 Task: Create a label design for a craft beer brand.
Action: Mouse moved to (29, 86)
Screenshot: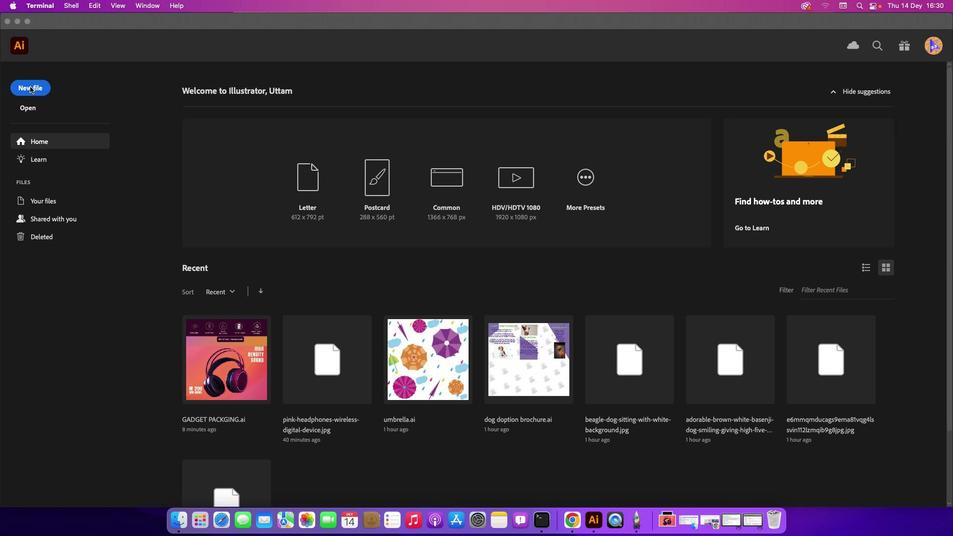 
Action: Mouse pressed left at (29, 86)
Screenshot: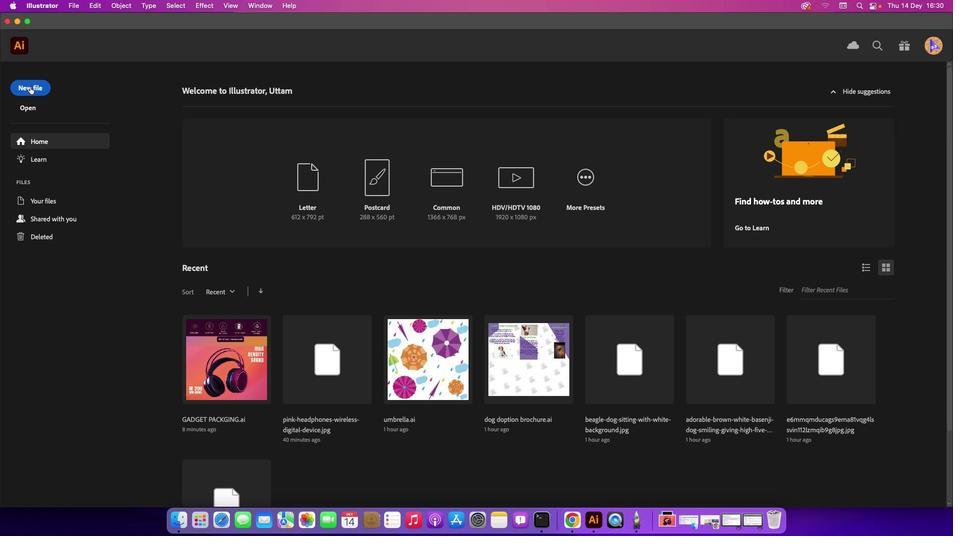 
Action: Mouse pressed left at (29, 86)
Screenshot: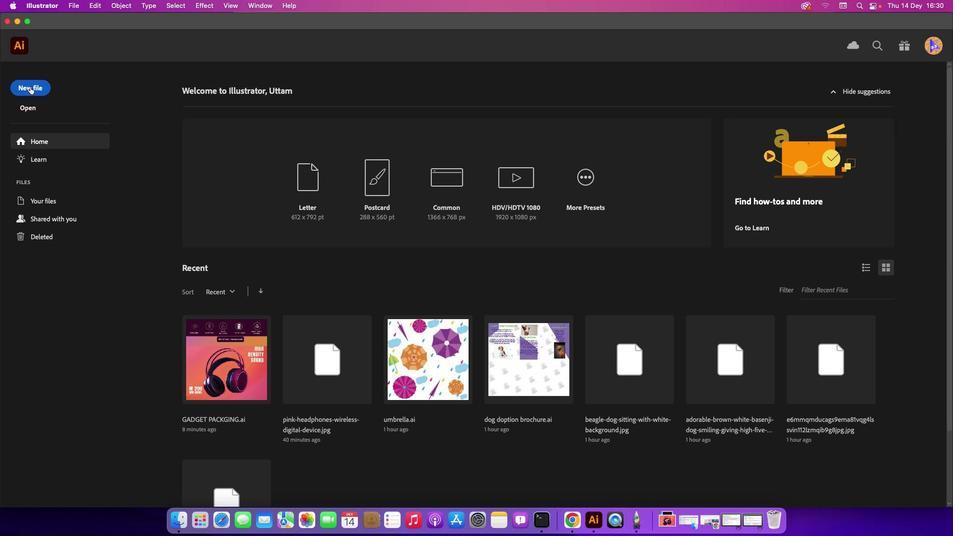 
Action: Mouse moved to (338, 102)
Screenshot: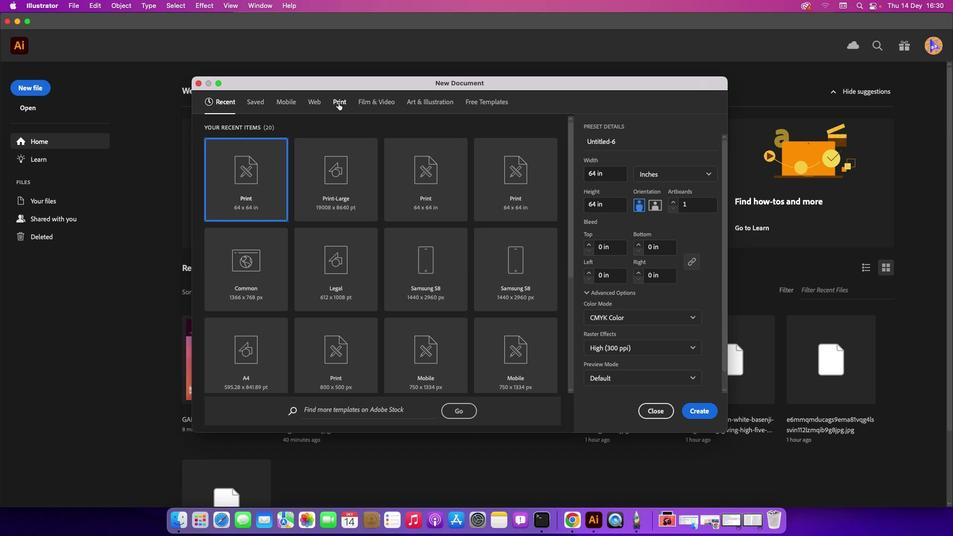 
Action: Mouse pressed left at (338, 102)
Screenshot: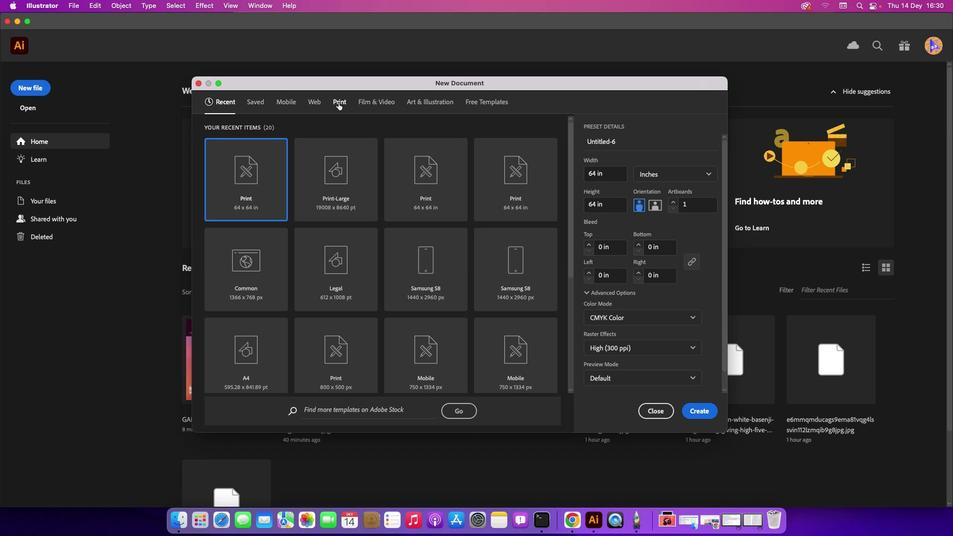 
Action: Mouse moved to (259, 104)
Screenshot: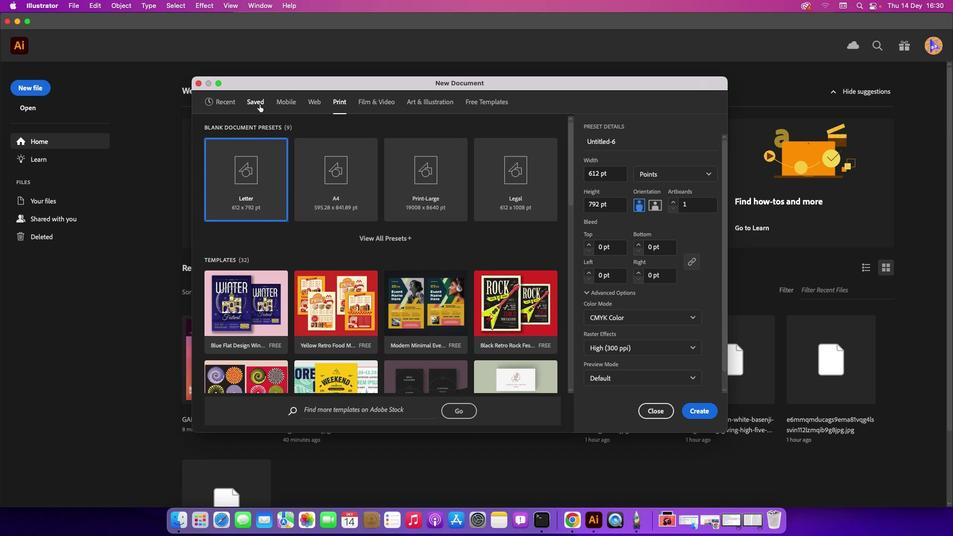
Action: Mouse pressed left at (259, 104)
Screenshot: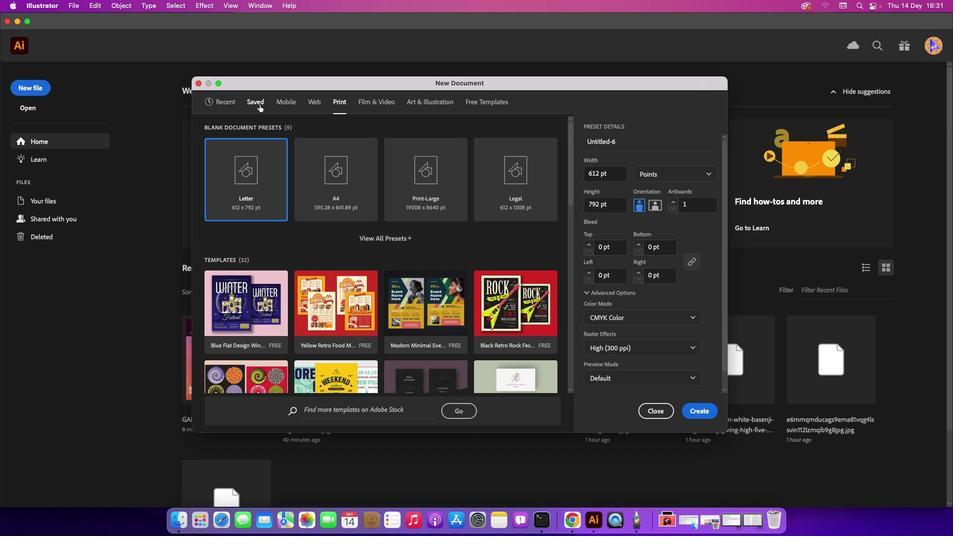 
Action: Mouse moved to (233, 102)
Screenshot: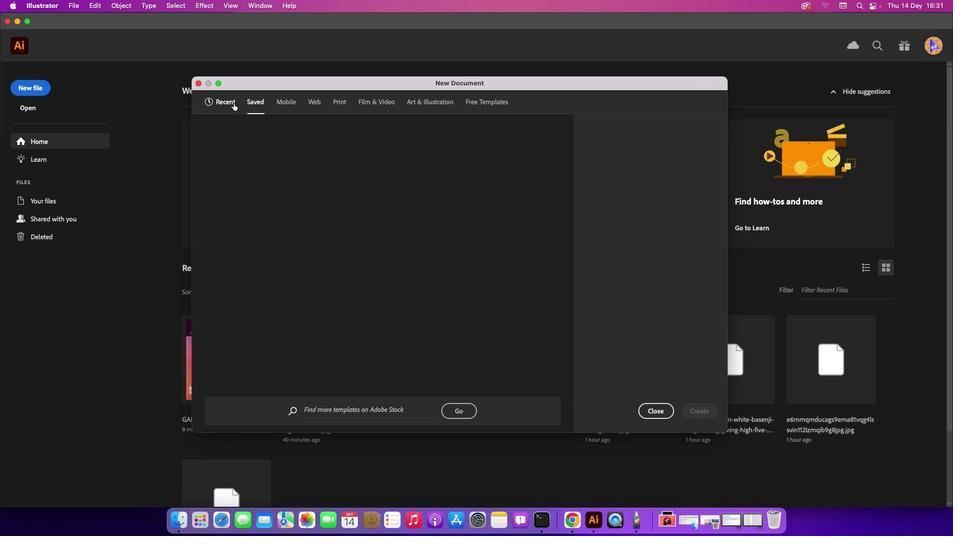 
Action: Mouse pressed left at (233, 102)
Screenshot: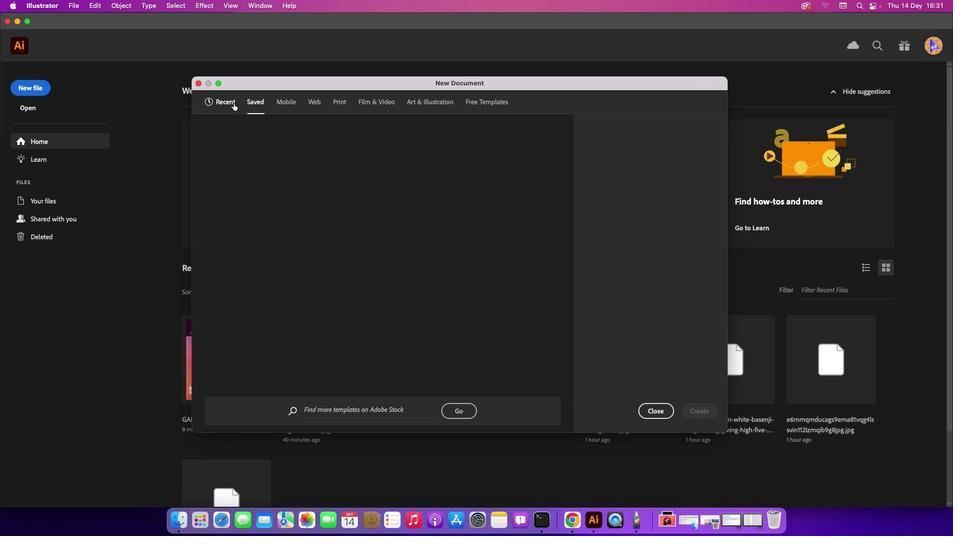 
Action: Mouse moved to (337, 195)
Screenshot: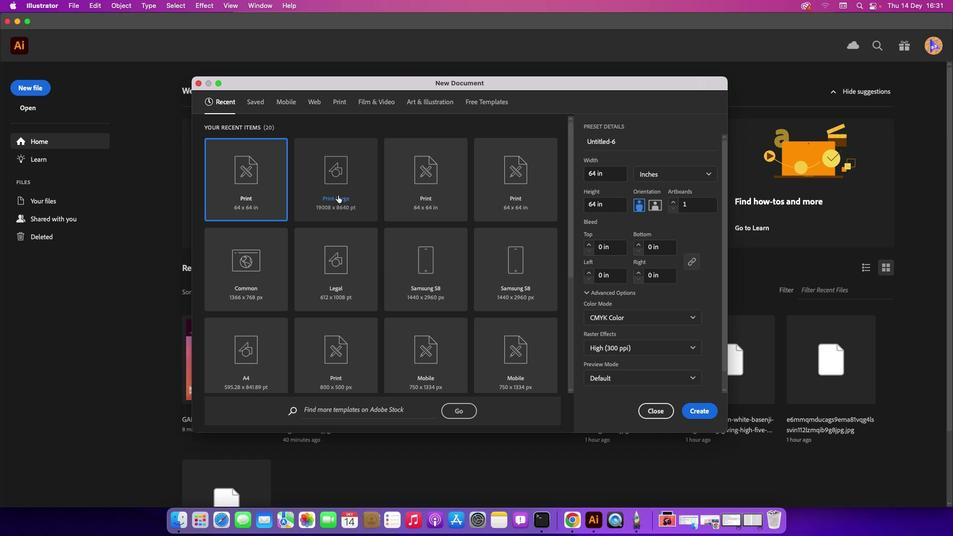 
Action: Mouse pressed left at (337, 195)
Screenshot: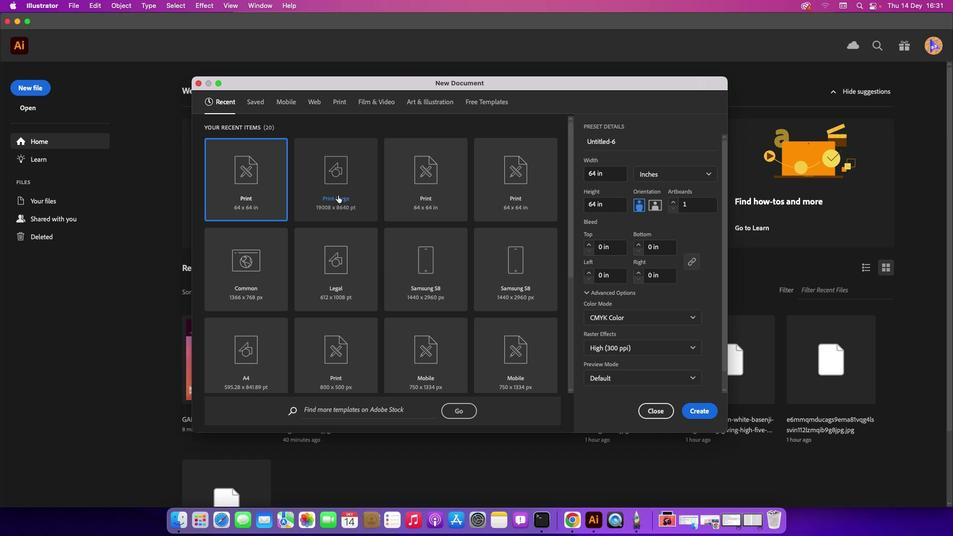 
Action: Mouse moved to (702, 408)
Screenshot: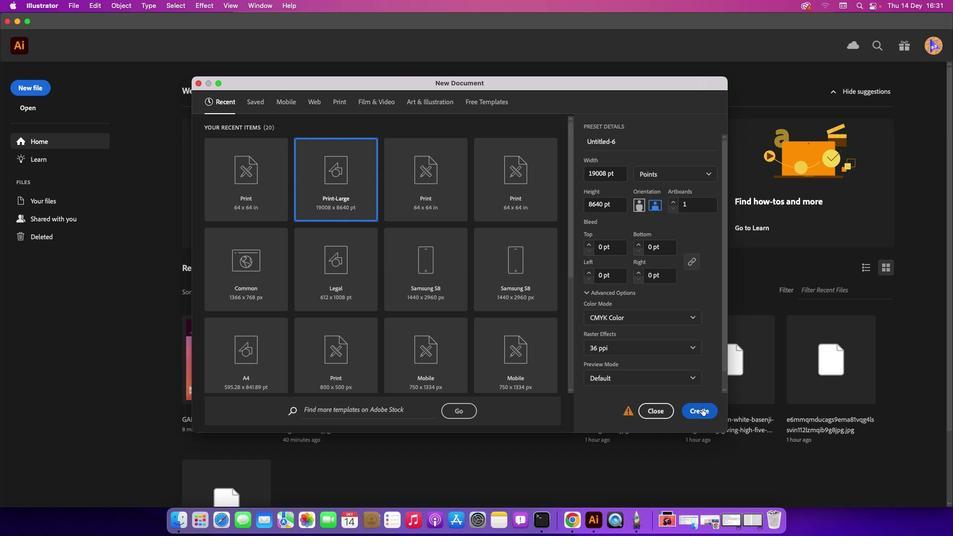 
Action: Mouse pressed left at (702, 408)
Screenshot: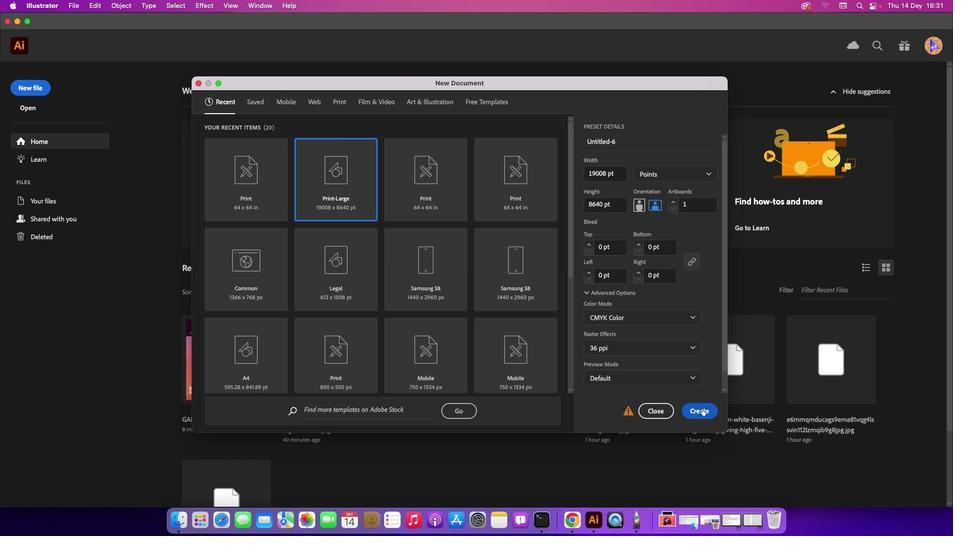 
Action: Mouse moved to (15, 93)
Screenshot: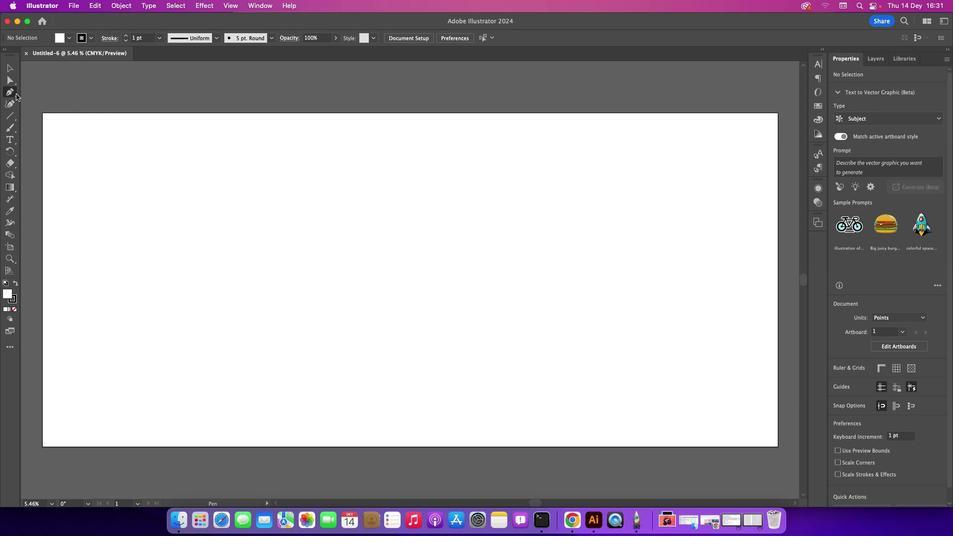 
Action: Mouse pressed left at (15, 93)
Screenshot: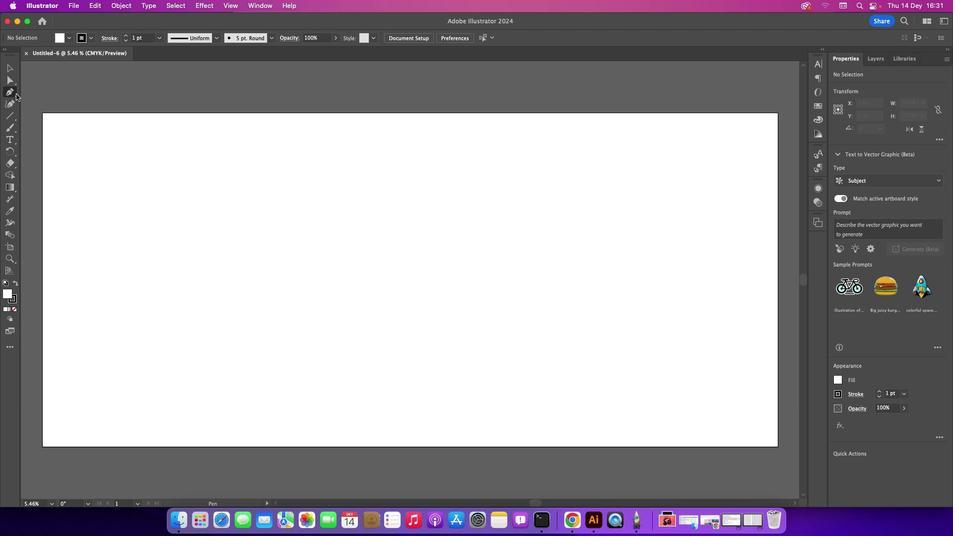 
Action: Mouse moved to (250, 200)
Screenshot: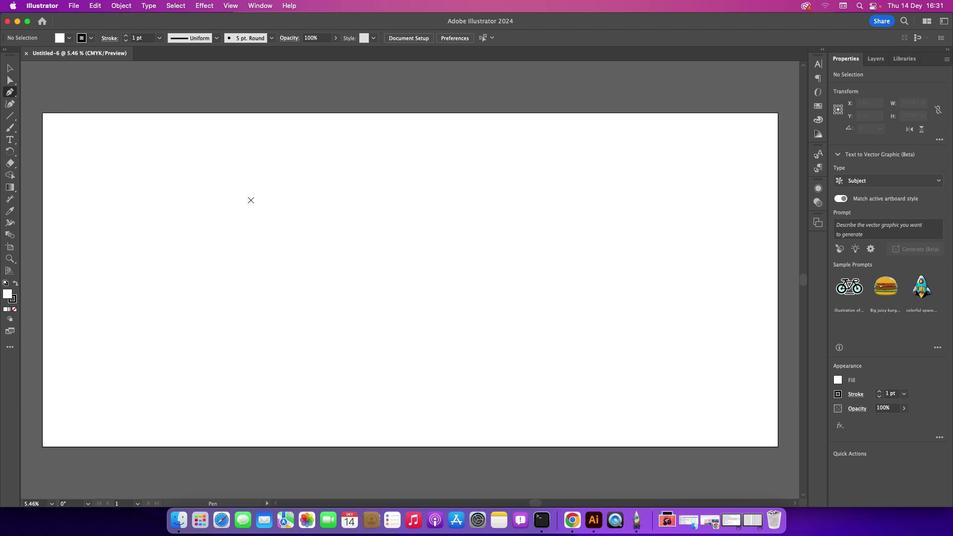 
Action: Key pressed Key.caps_lock
Screenshot: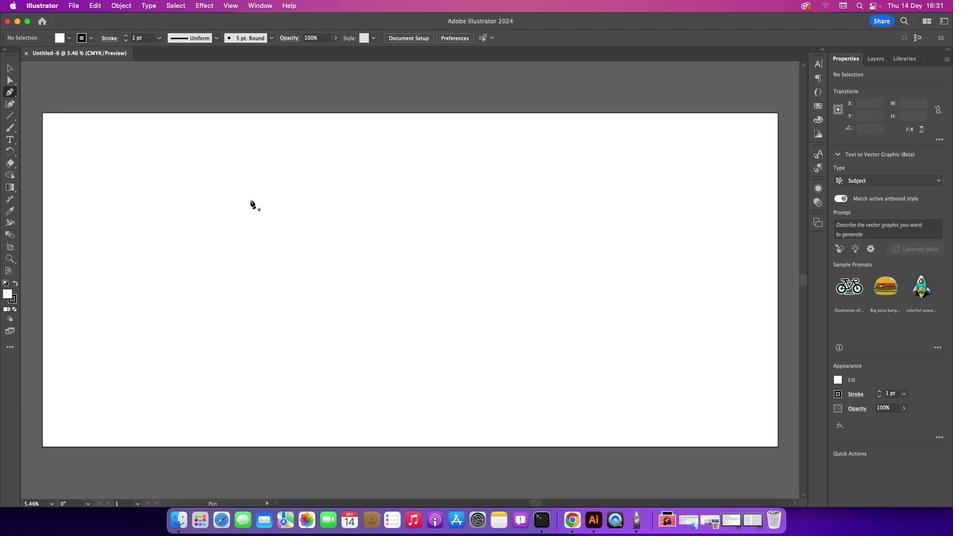 
Action: Mouse moved to (271, 187)
Screenshot: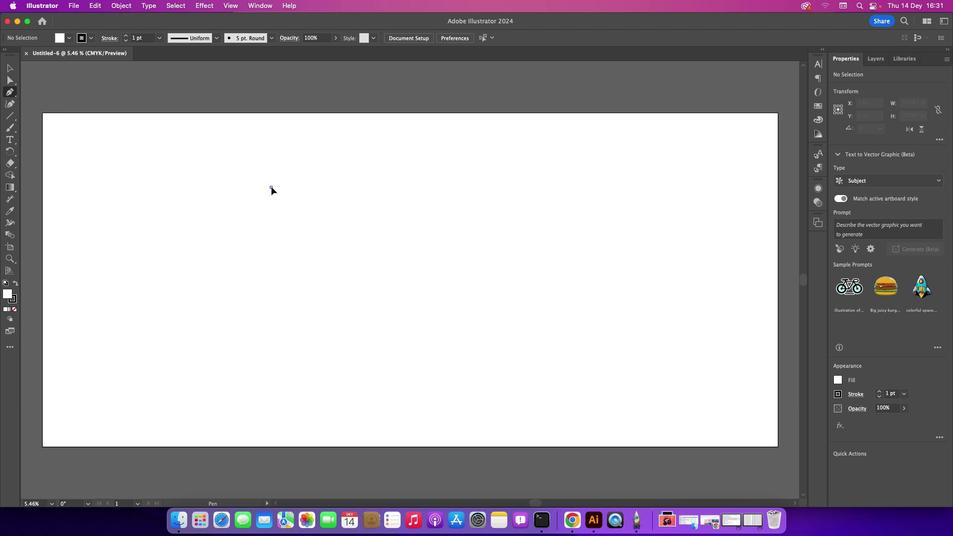 
Action: Mouse pressed left at (271, 187)
Screenshot: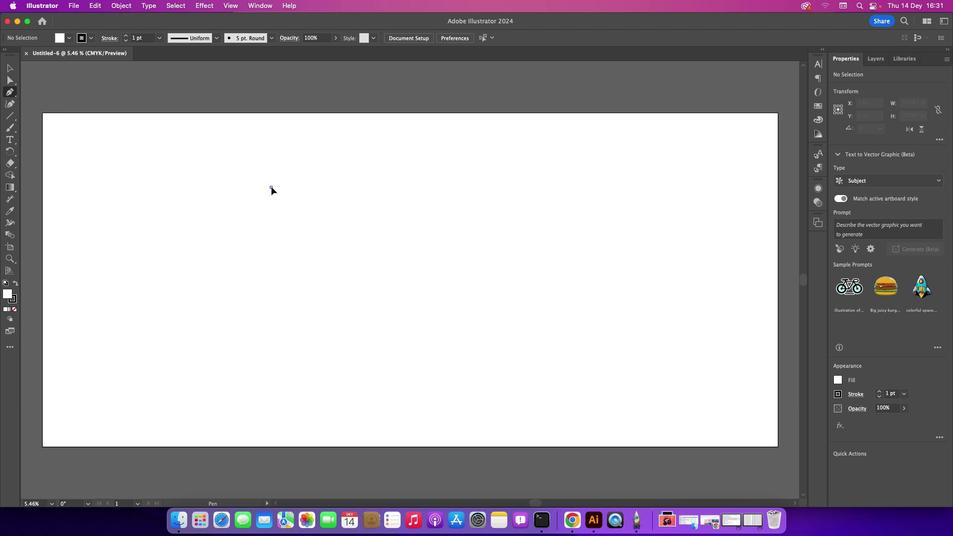 
Action: Mouse moved to (279, 256)
Screenshot: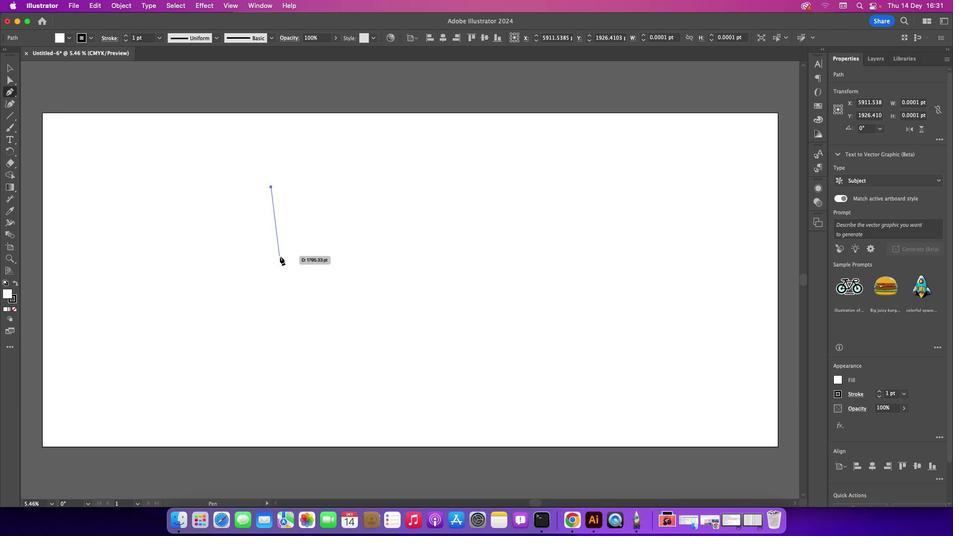 
Action: Mouse pressed left at (279, 256)
Screenshot: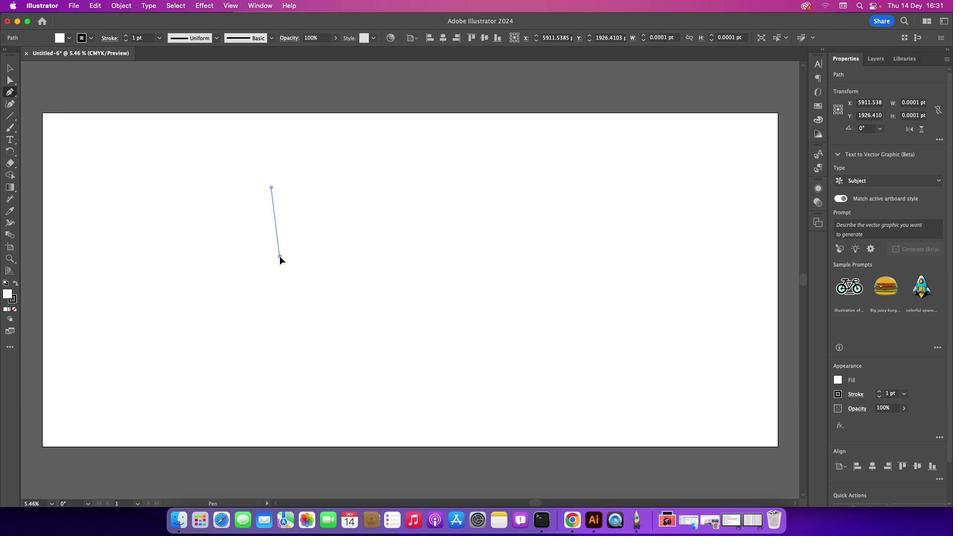 
Action: Mouse moved to (279, 256)
Screenshot: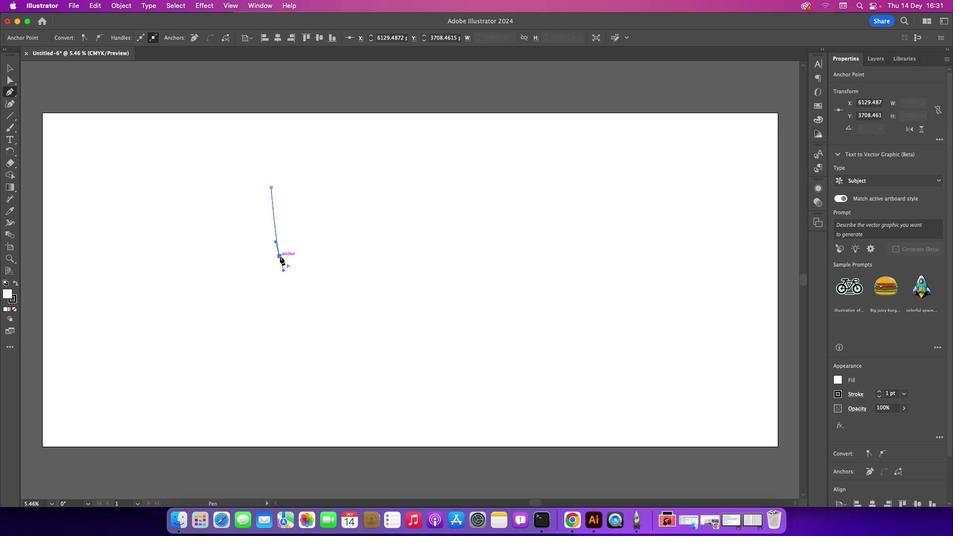
Action: Mouse pressed left at (279, 256)
Screenshot: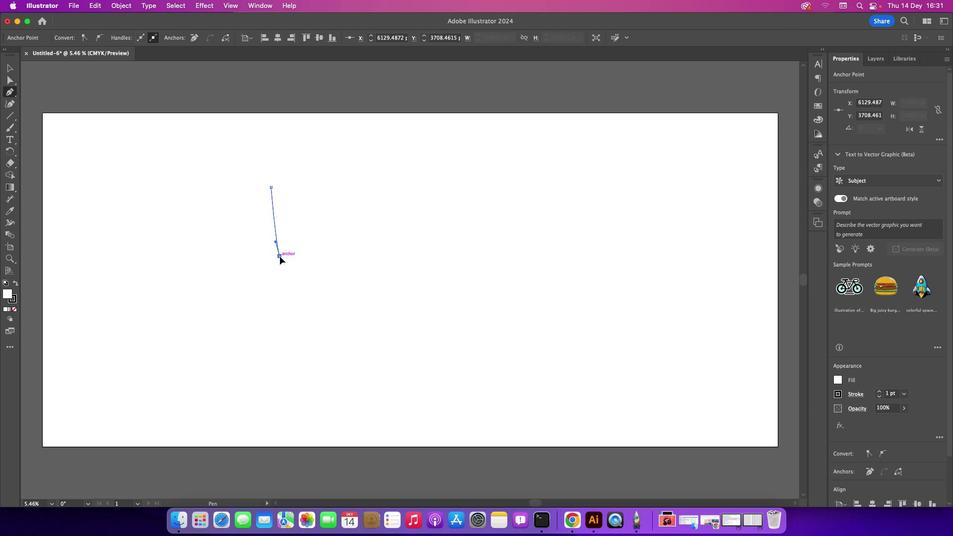 
Action: Mouse moved to (343, 239)
Screenshot: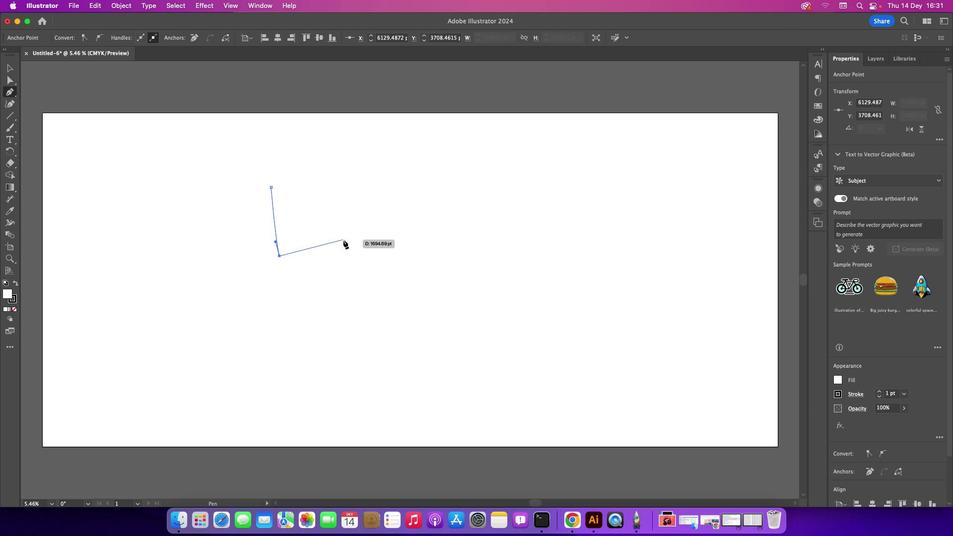 
Action: Mouse pressed left at (343, 239)
Screenshot: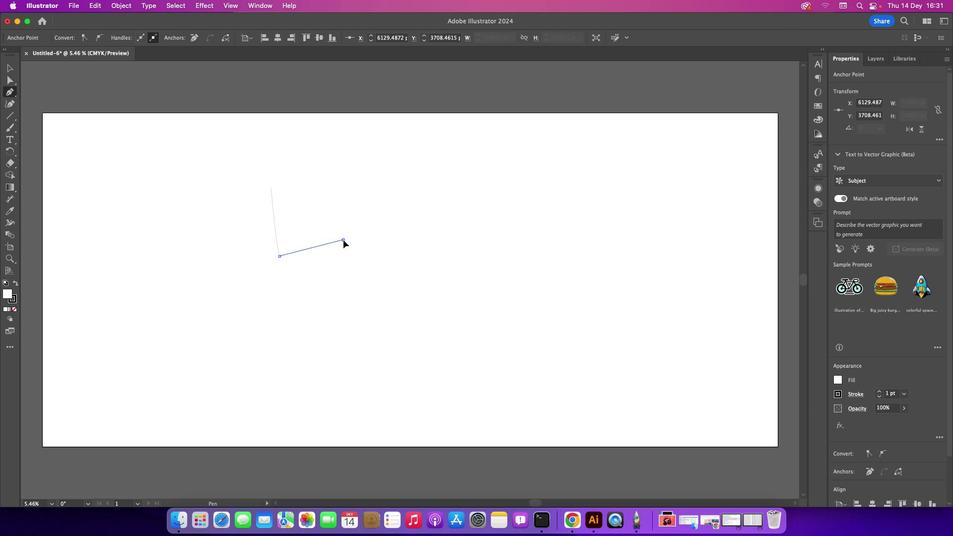 
Action: Mouse moved to (343, 239)
Screenshot: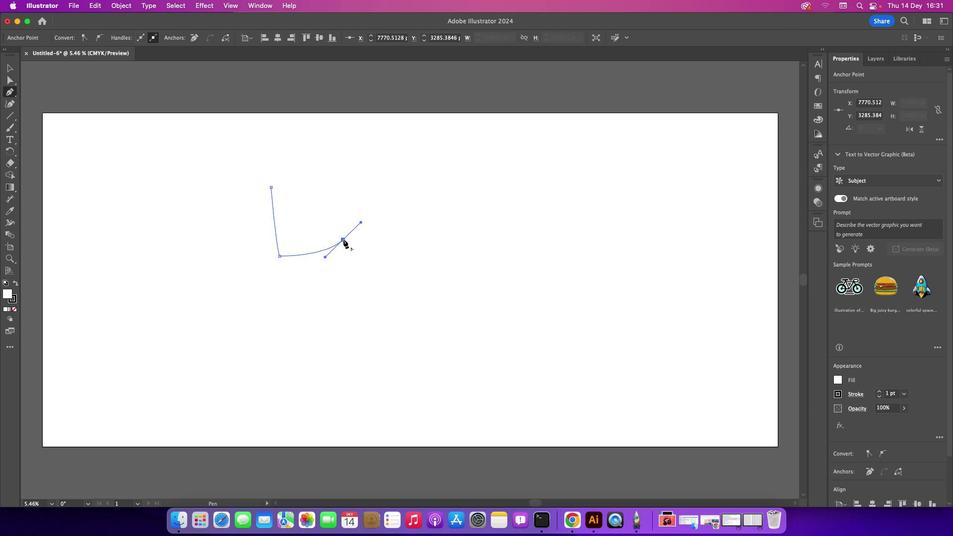 
Action: Mouse pressed left at (343, 239)
Screenshot: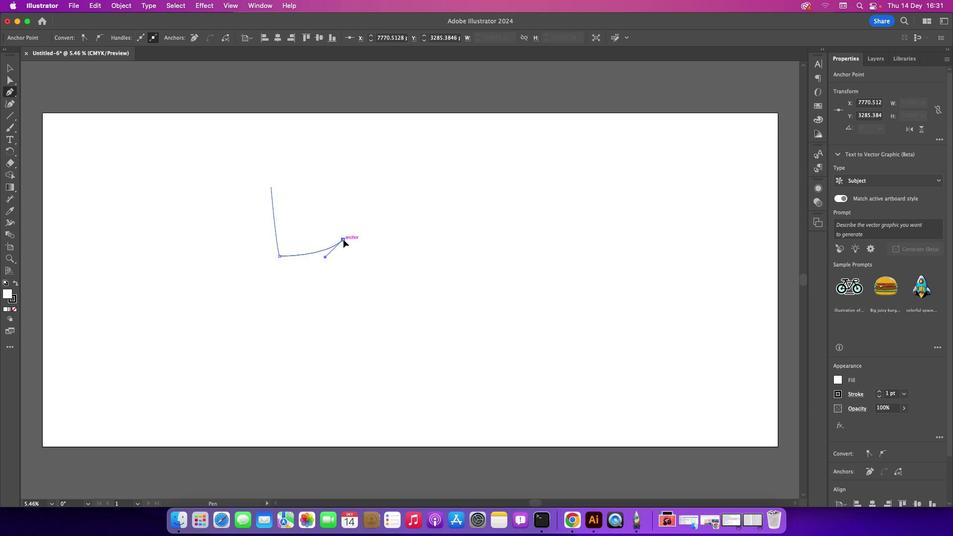 
Action: Mouse moved to (322, 176)
Screenshot: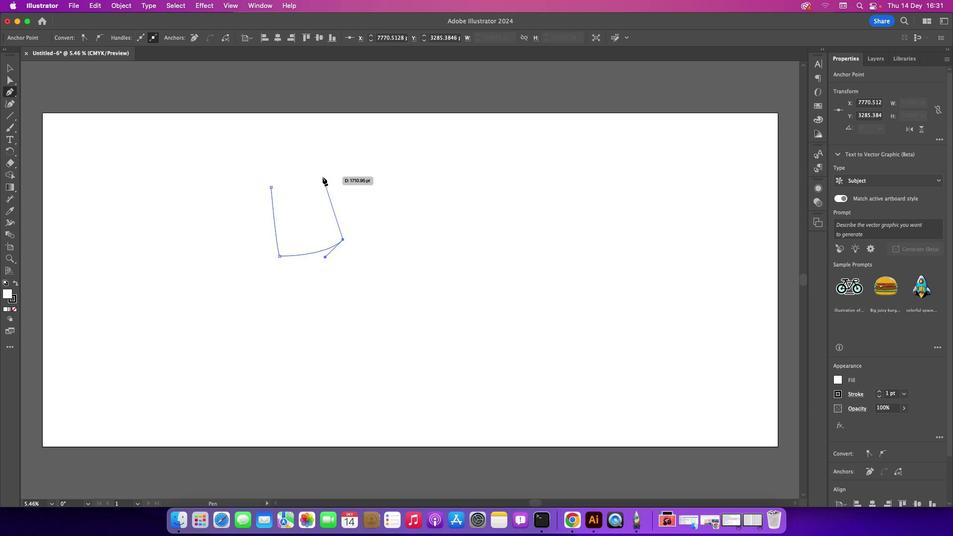 
Action: Mouse pressed left at (322, 176)
Screenshot: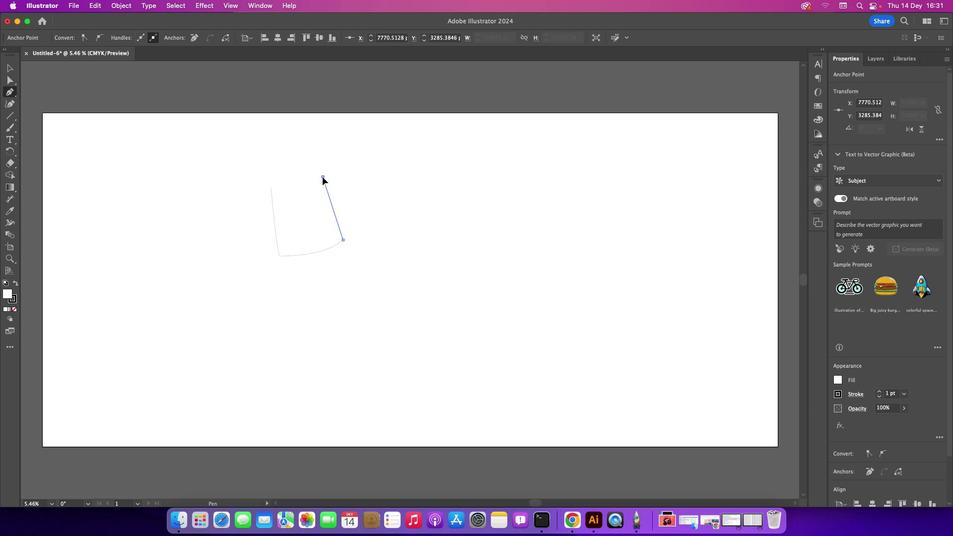
Action: Mouse moved to (322, 176)
Screenshot: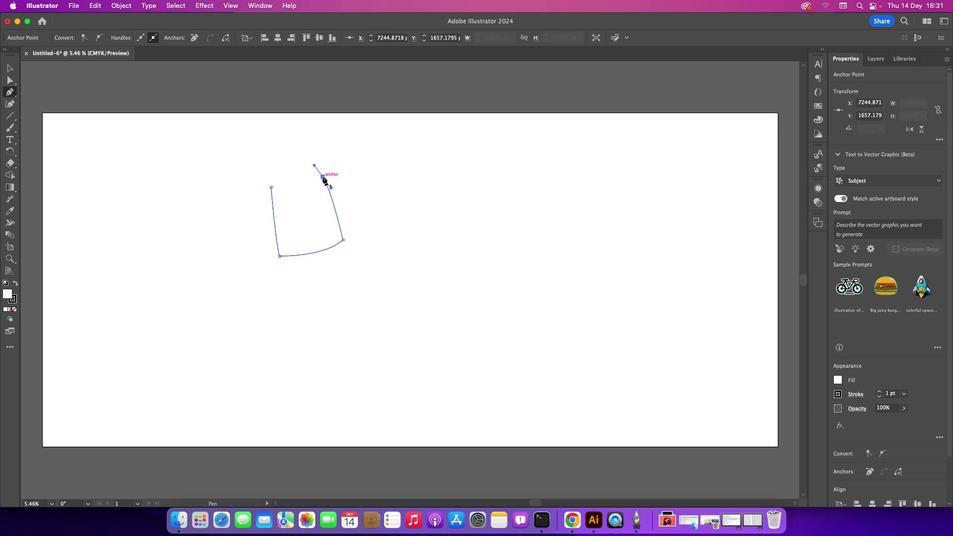 
Action: Mouse pressed left at (322, 176)
Screenshot: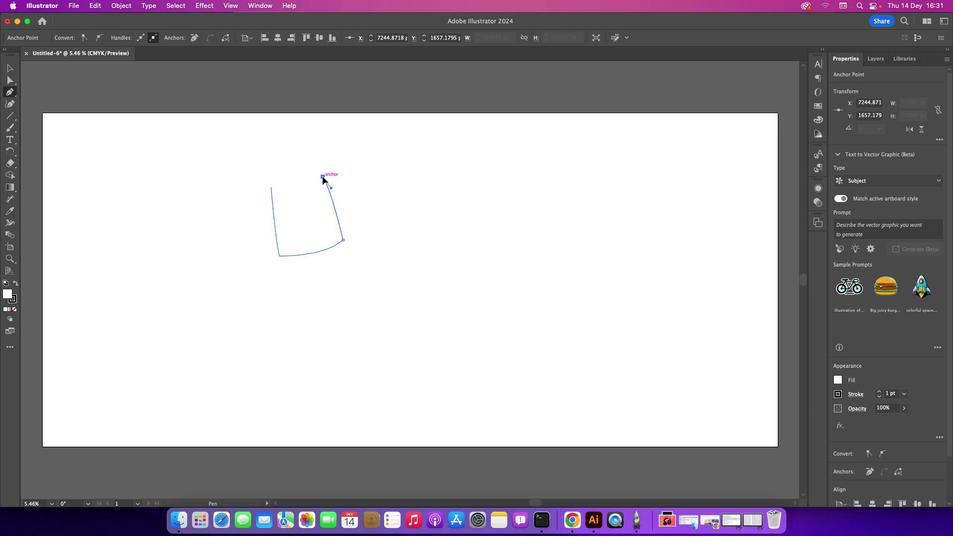 
Action: Mouse moved to (272, 187)
Screenshot: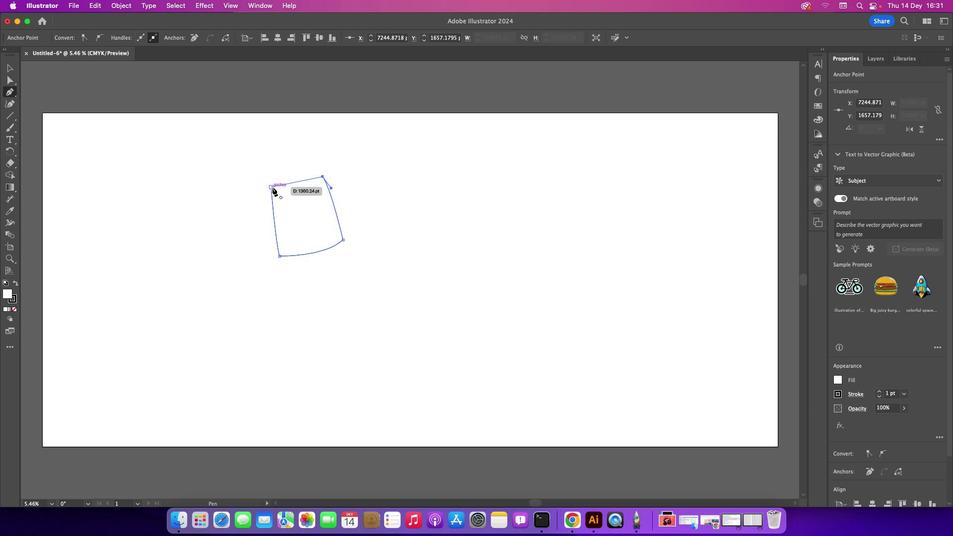 
Action: Mouse pressed left at (272, 187)
Screenshot: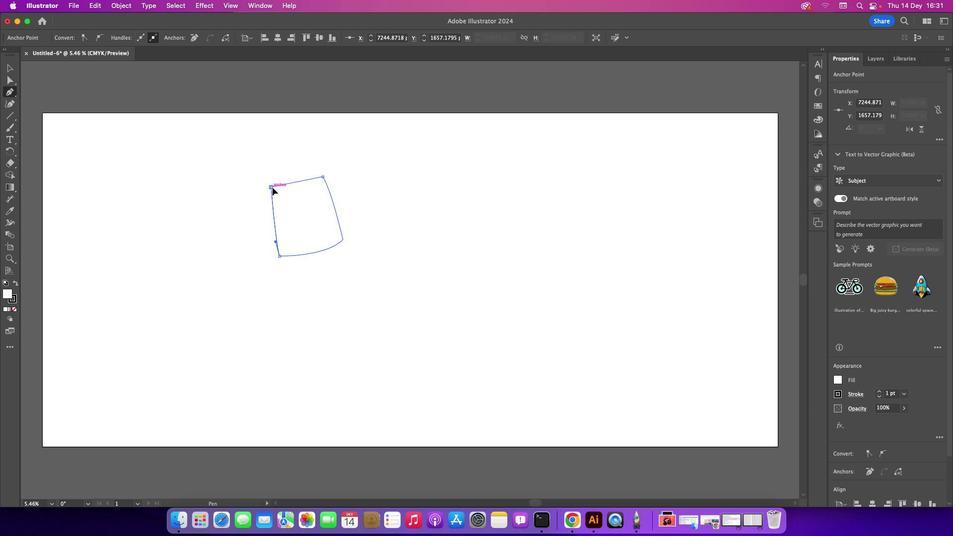 
Action: Mouse moved to (8, 70)
Screenshot: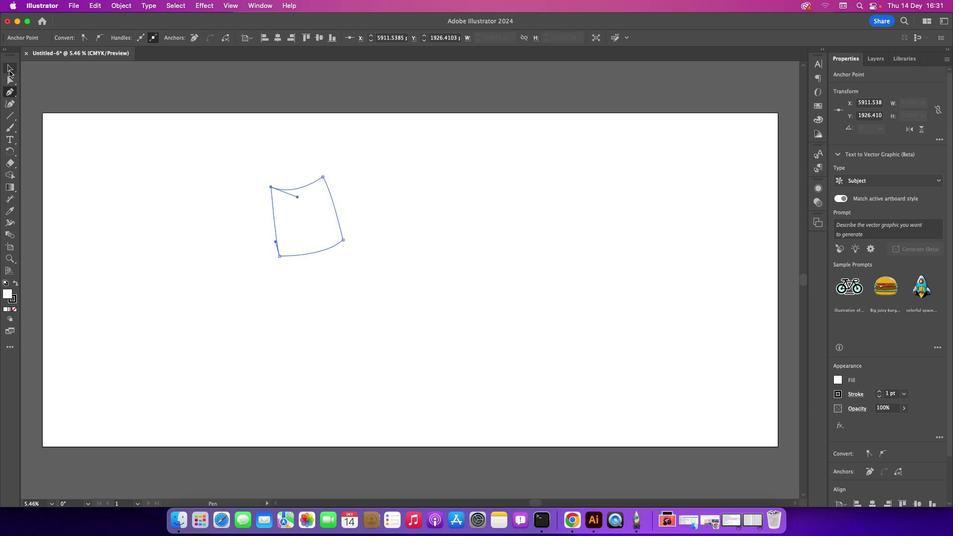 
Action: Mouse pressed left at (8, 70)
Screenshot: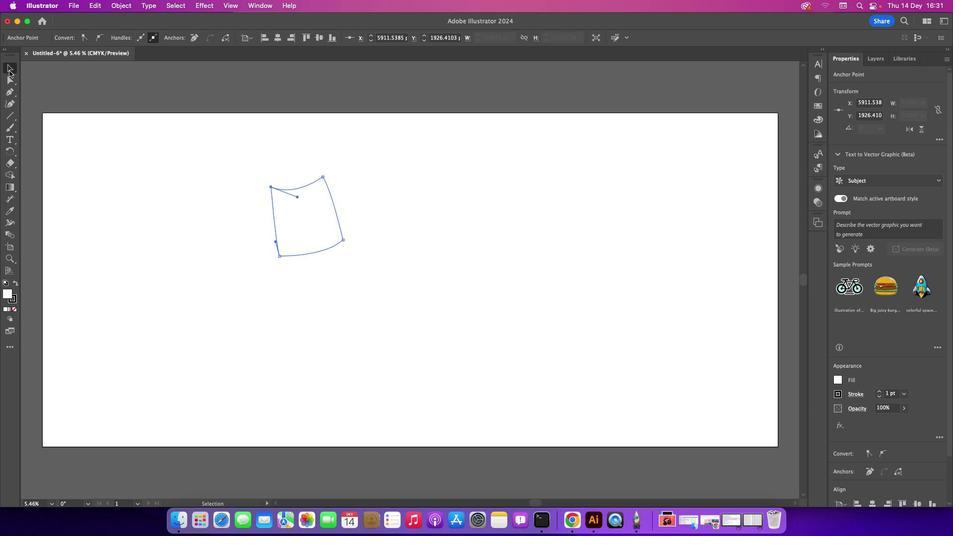 
Action: Mouse moved to (130, 120)
Screenshot: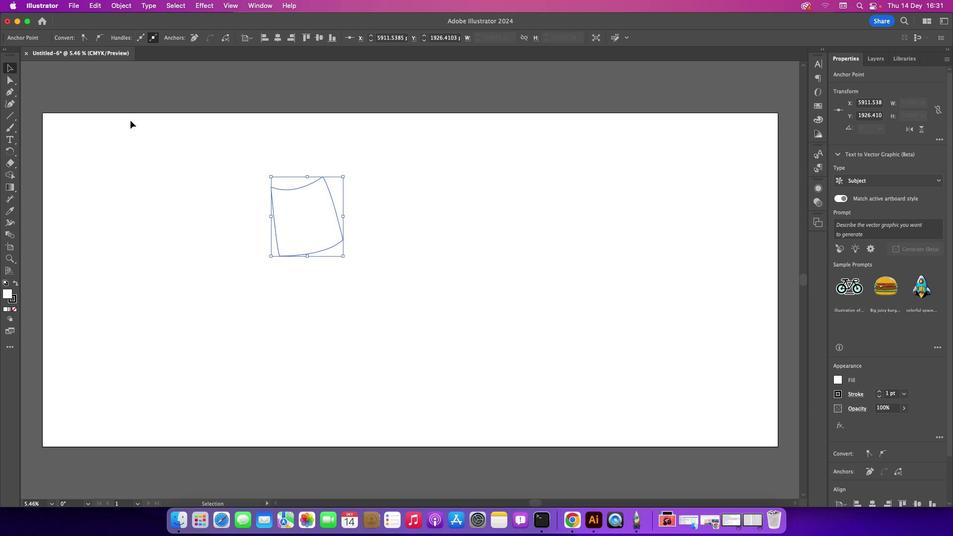 
Action: Mouse pressed left at (130, 120)
Screenshot: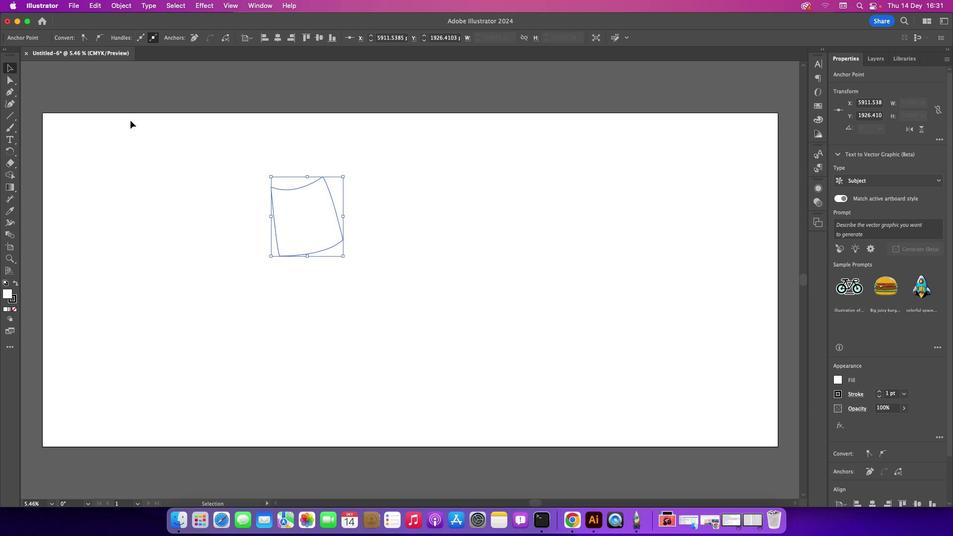 
Action: Mouse moved to (294, 190)
Screenshot: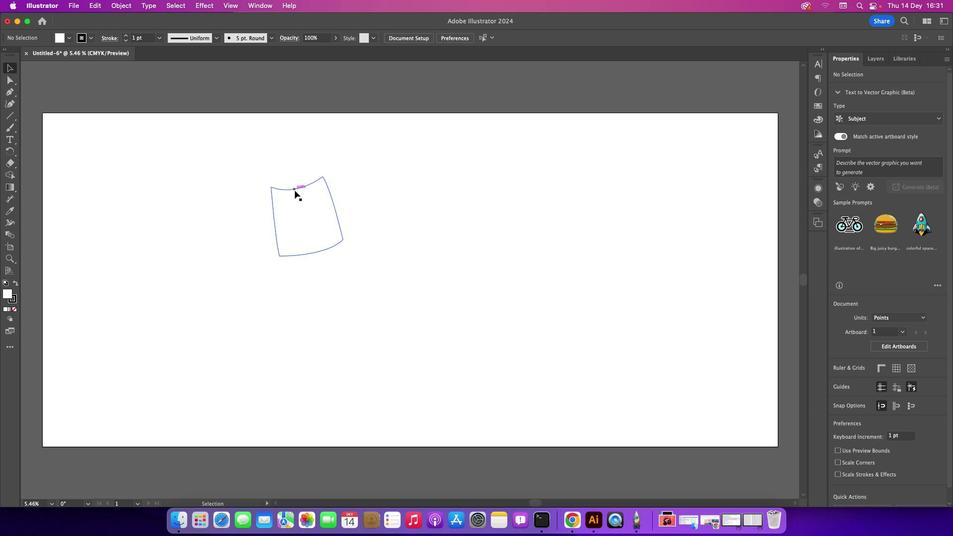 
Action: Mouse pressed left at (294, 190)
Screenshot: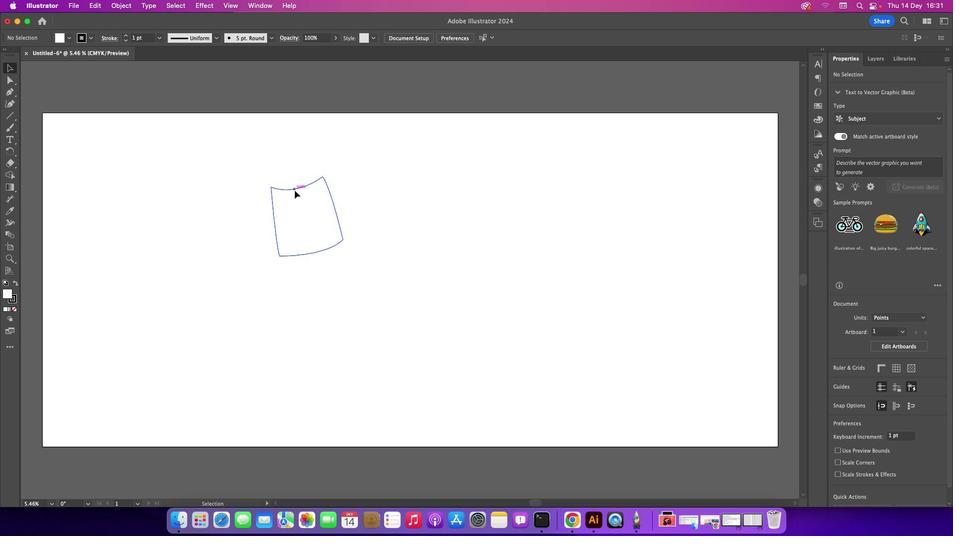
Action: Mouse pressed left at (294, 190)
Screenshot: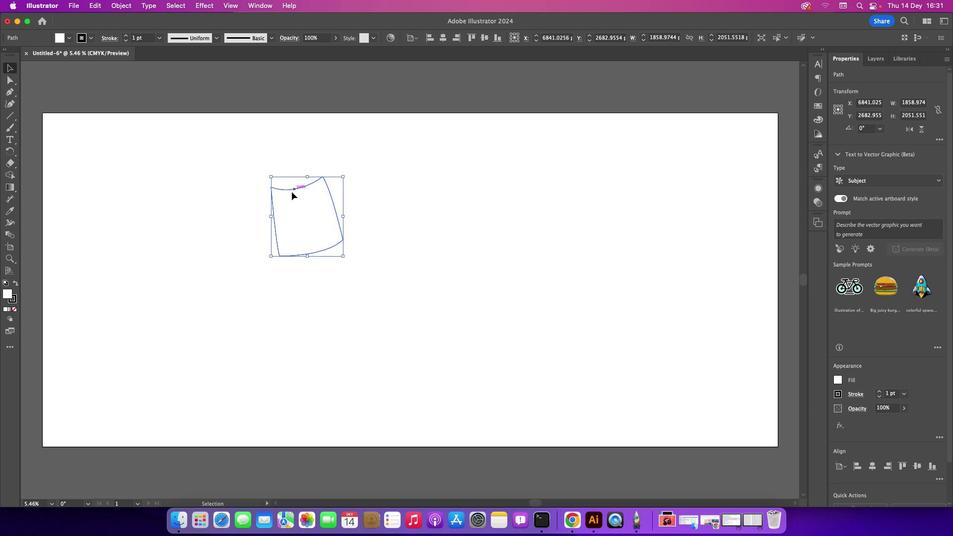 
Action: Mouse moved to (165, 178)
Screenshot: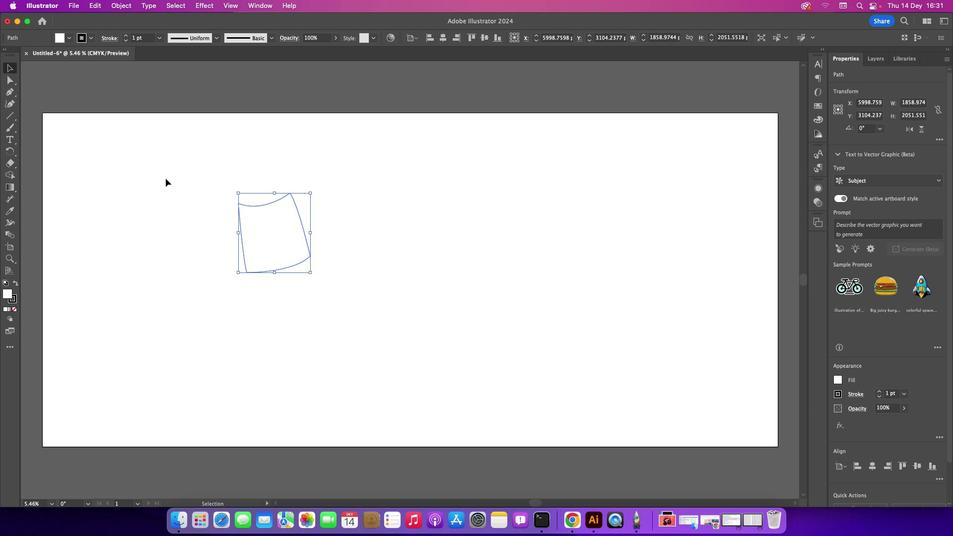 
Action: Mouse pressed left at (165, 178)
Screenshot: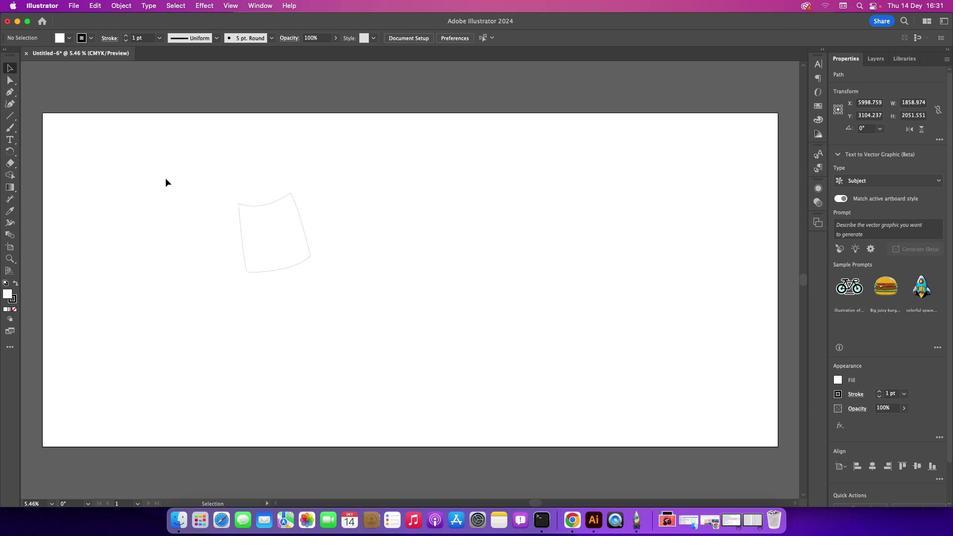 
Action: Mouse moved to (281, 230)
Screenshot: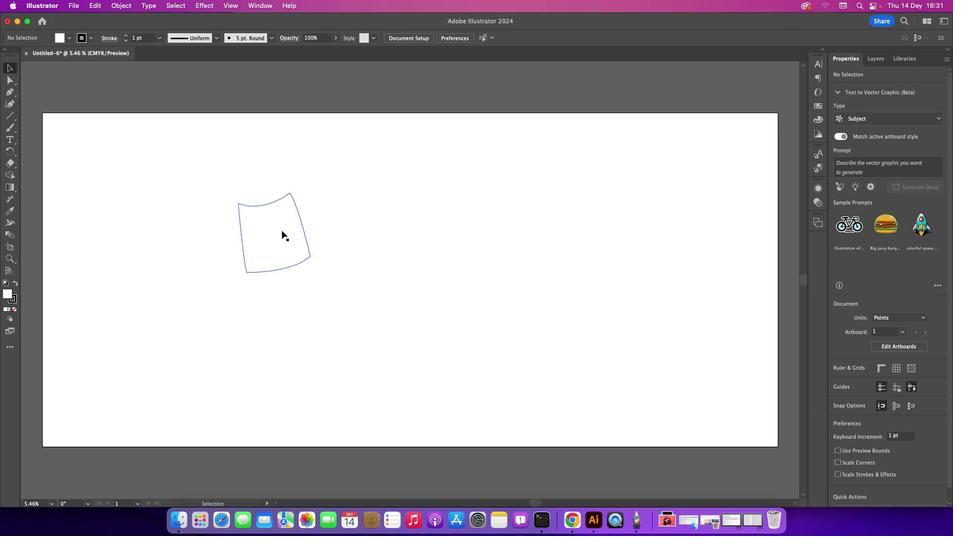 
Action: Mouse pressed left at (281, 230)
Screenshot: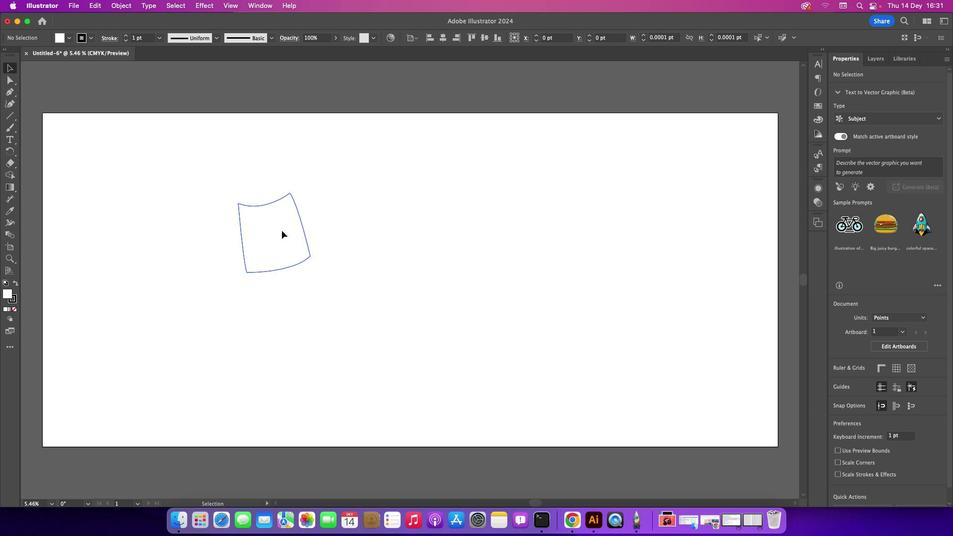 
Action: Mouse moved to (8, 294)
Screenshot: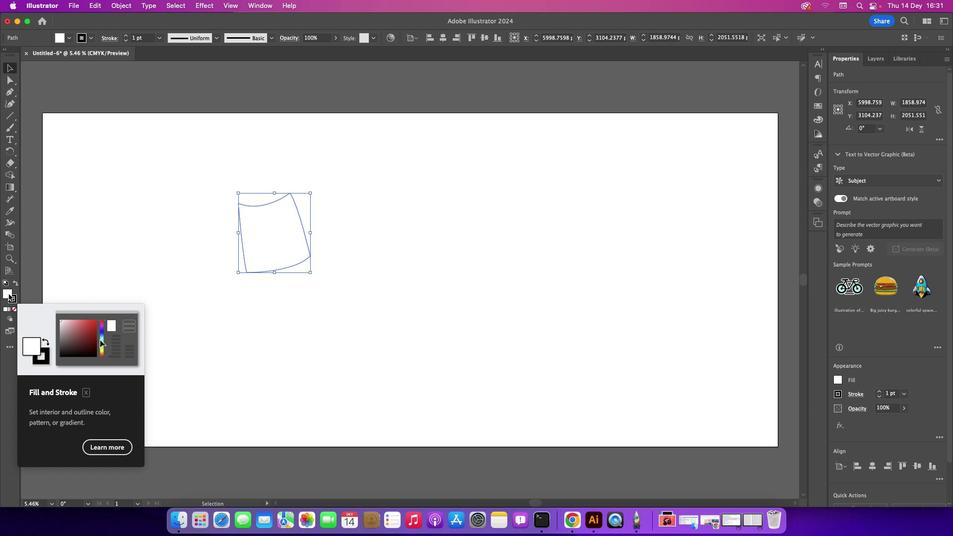 
Action: Mouse pressed left at (8, 294)
Screenshot: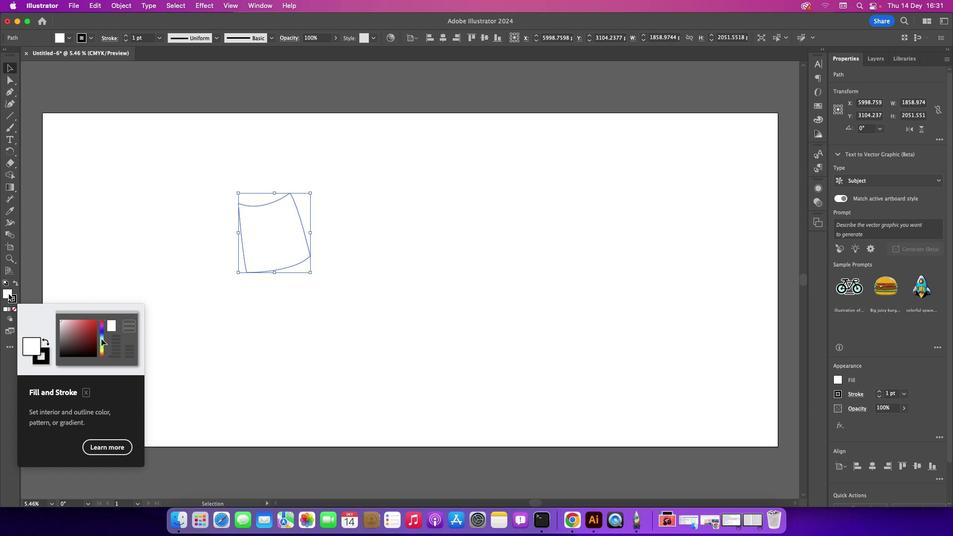 
Action: Mouse pressed left at (8, 294)
Screenshot: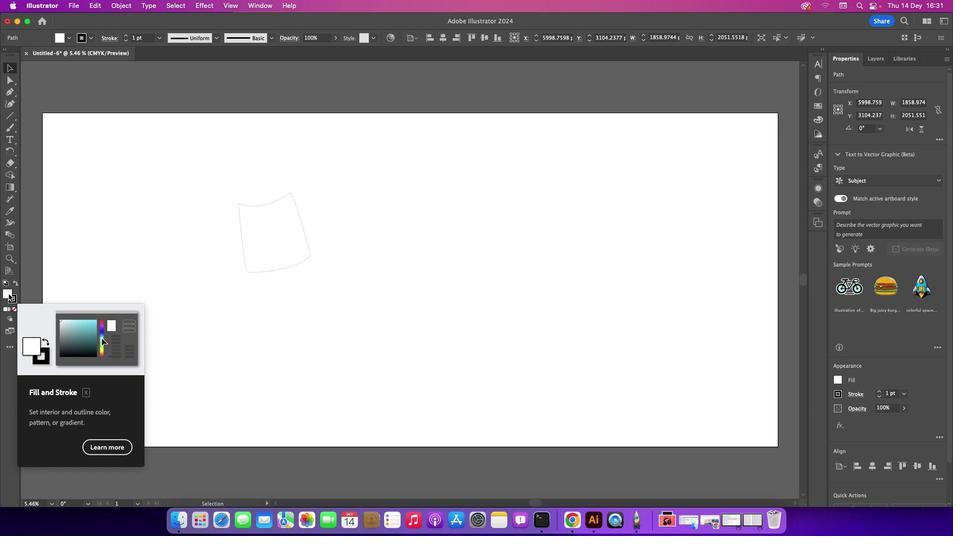 
Action: Mouse pressed left at (8, 294)
Screenshot: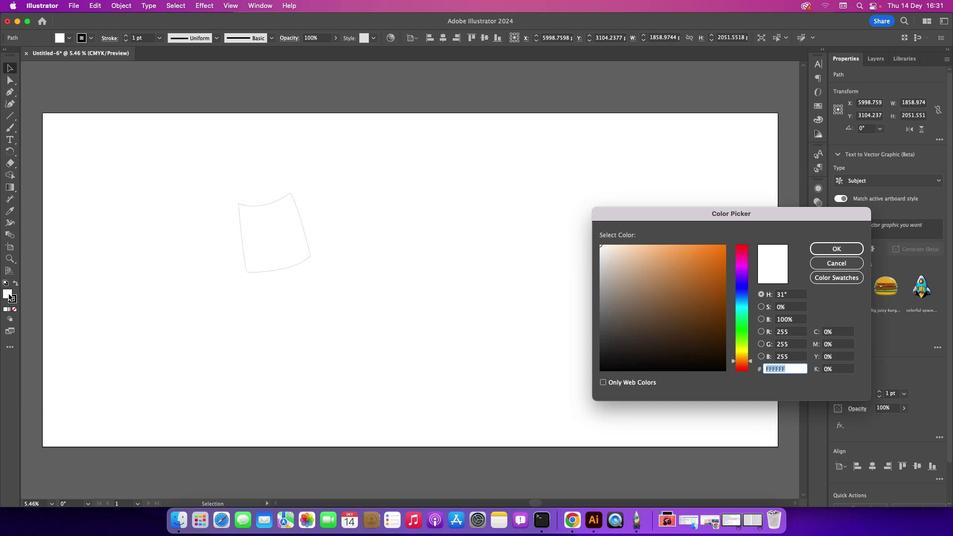 
Action: Mouse moved to (837, 250)
Screenshot: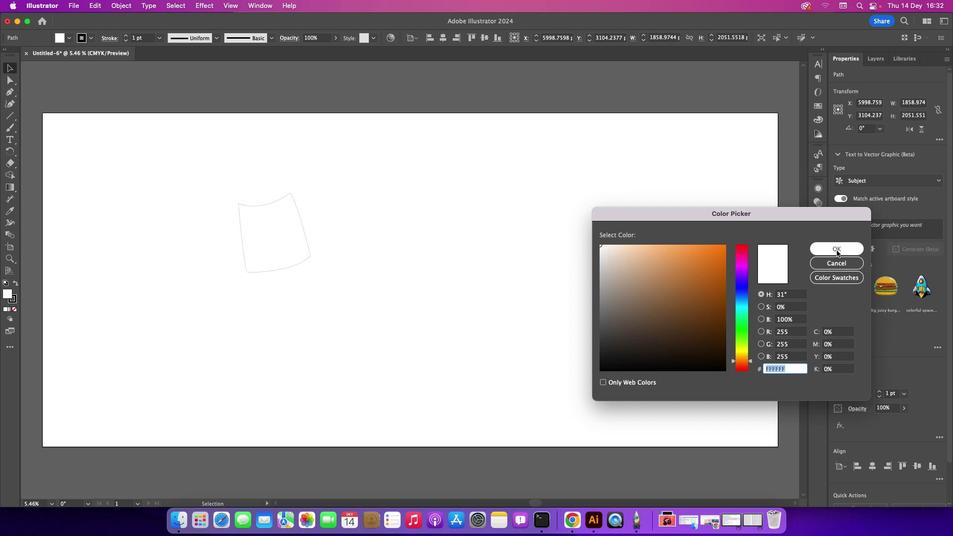 
Action: Mouse pressed left at (837, 250)
Screenshot: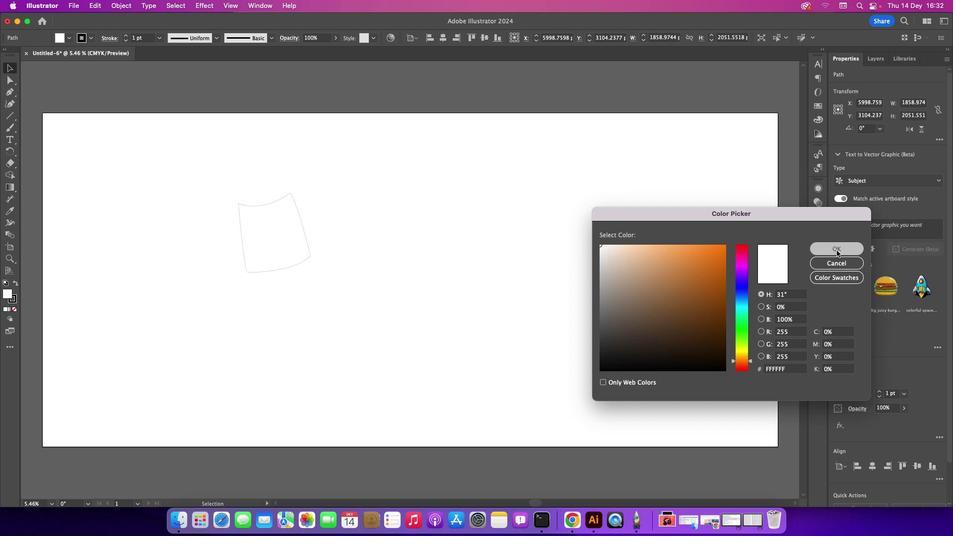 
Action: Mouse moved to (8, 310)
Screenshot: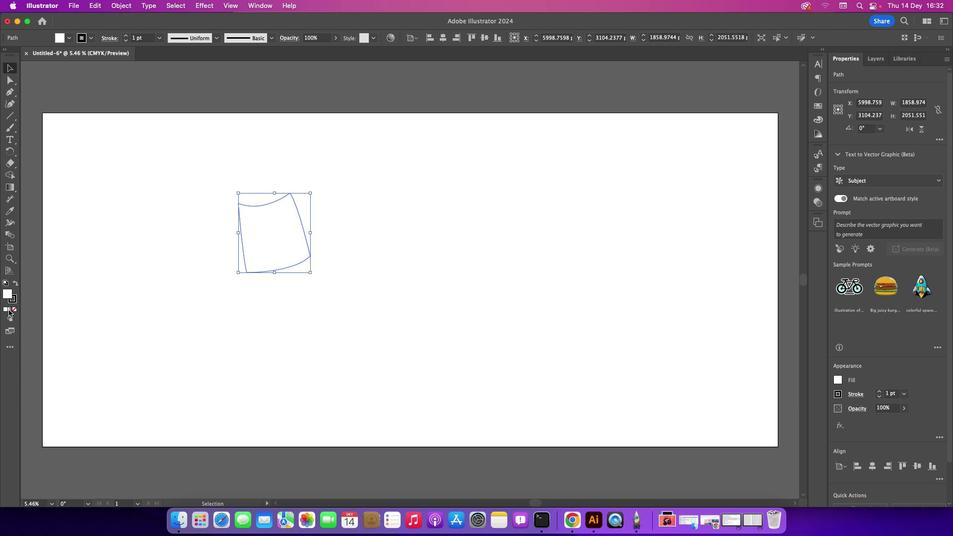
Action: Mouse pressed left at (8, 310)
Screenshot: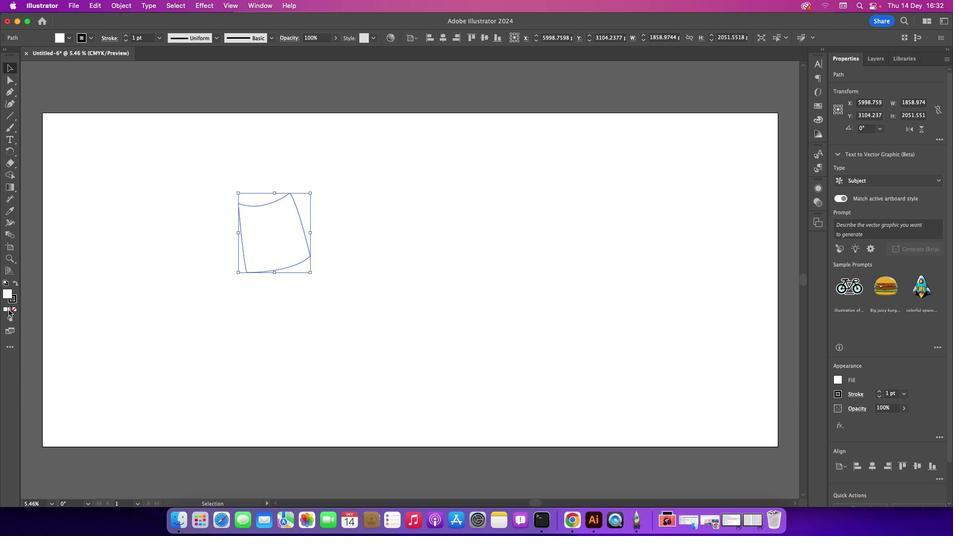
Action: Mouse moved to (90, 274)
Screenshot: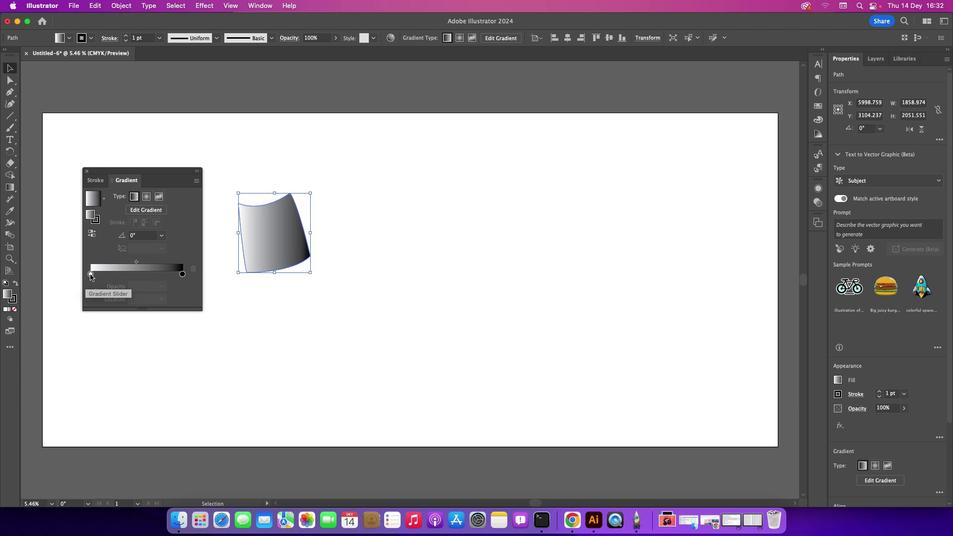 
Action: Mouse pressed left at (90, 274)
Screenshot: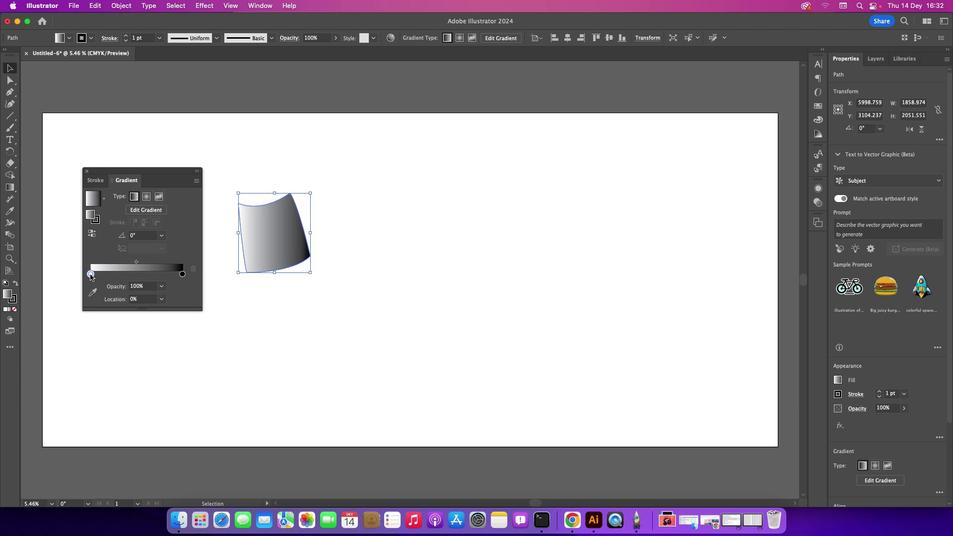 
Action: Mouse pressed left at (90, 274)
Screenshot: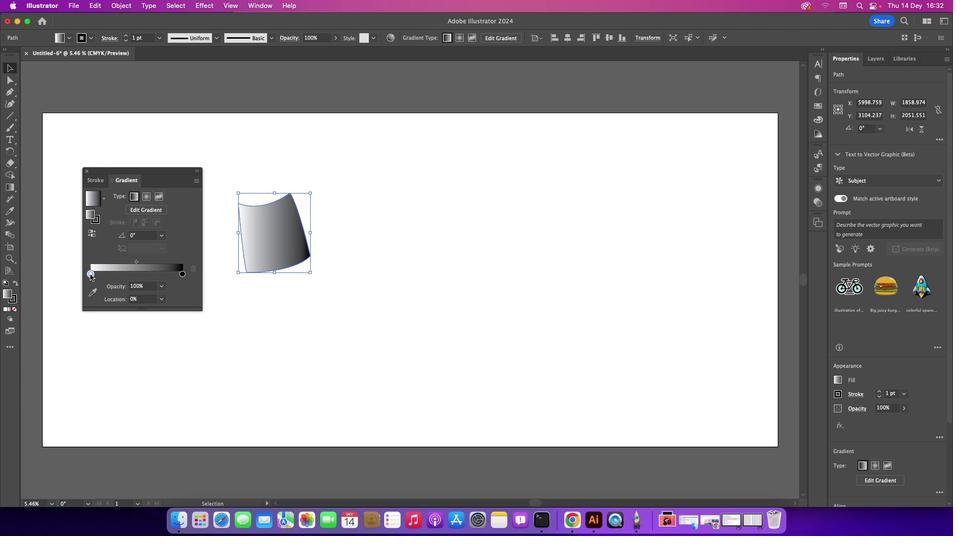 
Action: Mouse moved to (81, 372)
Screenshot: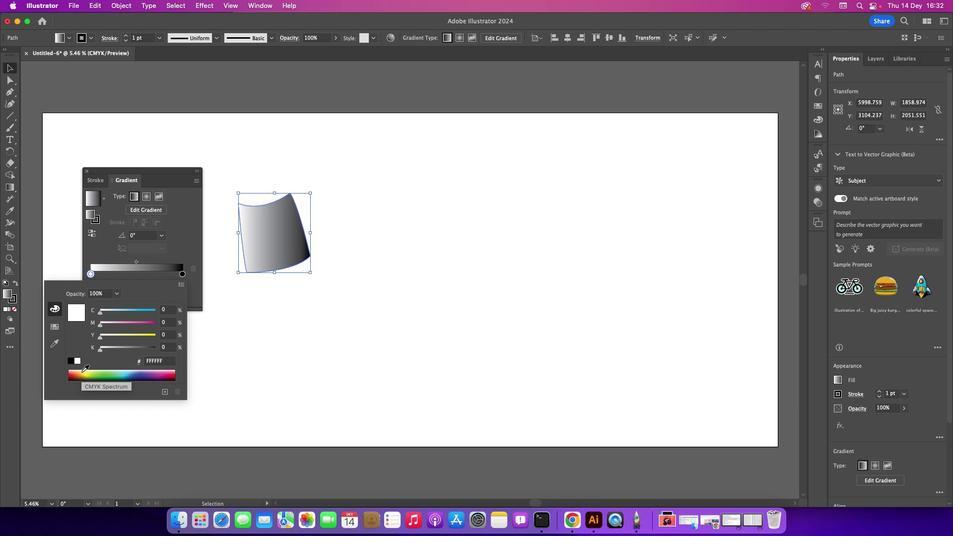 
Action: Mouse pressed left at (81, 372)
Screenshot: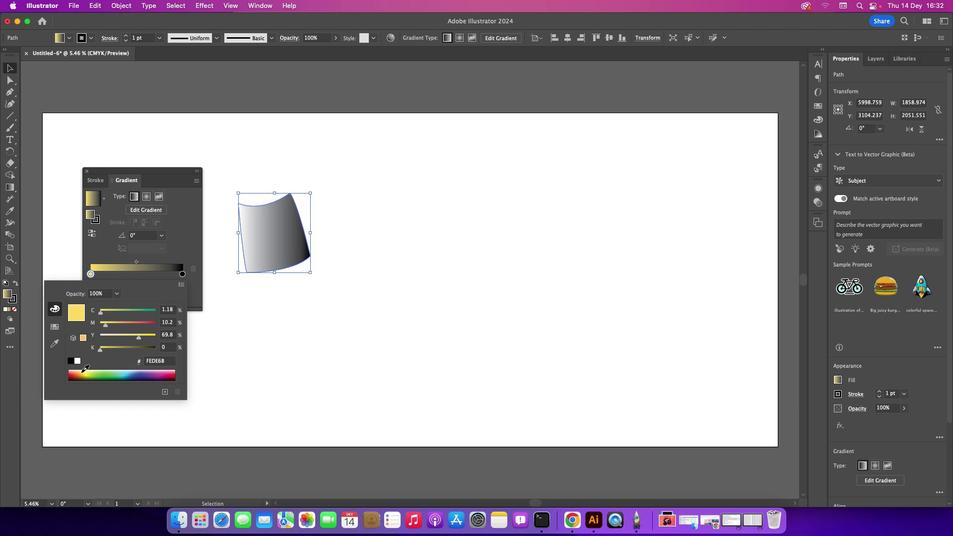 
Action: Mouse moved to (84, 372)
Screenshot: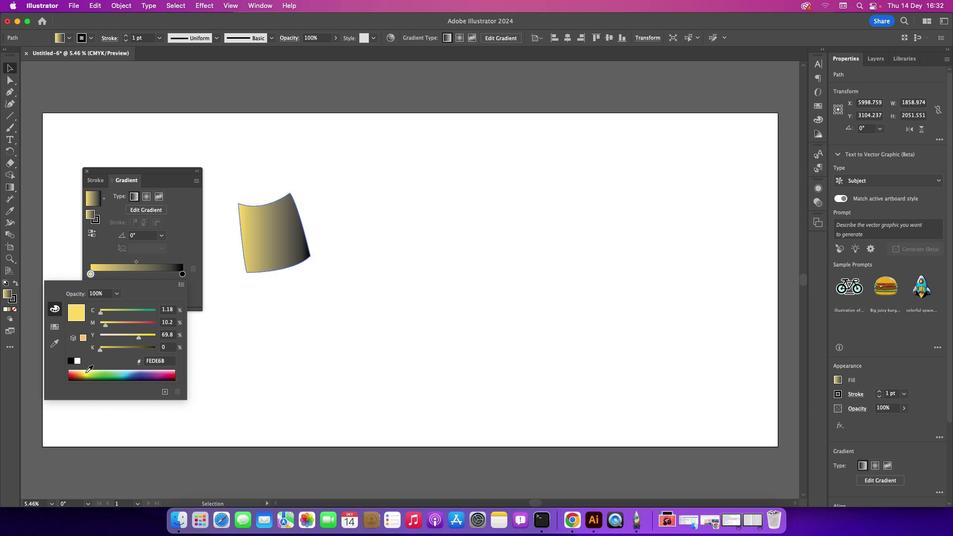 
Action: Mouse pressed left at (84, 372)
Screenshot: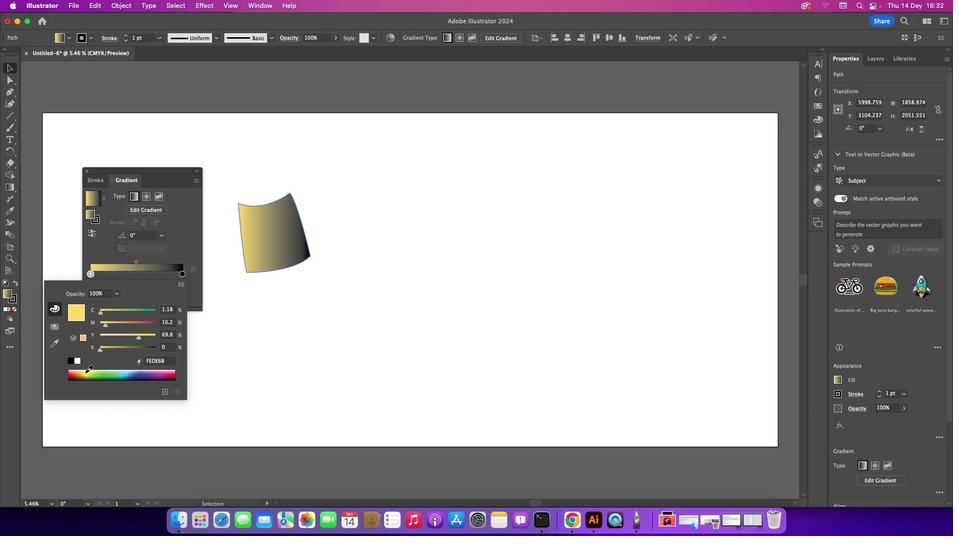 
Action: Mouse moved to (86, 371)
Screenshot: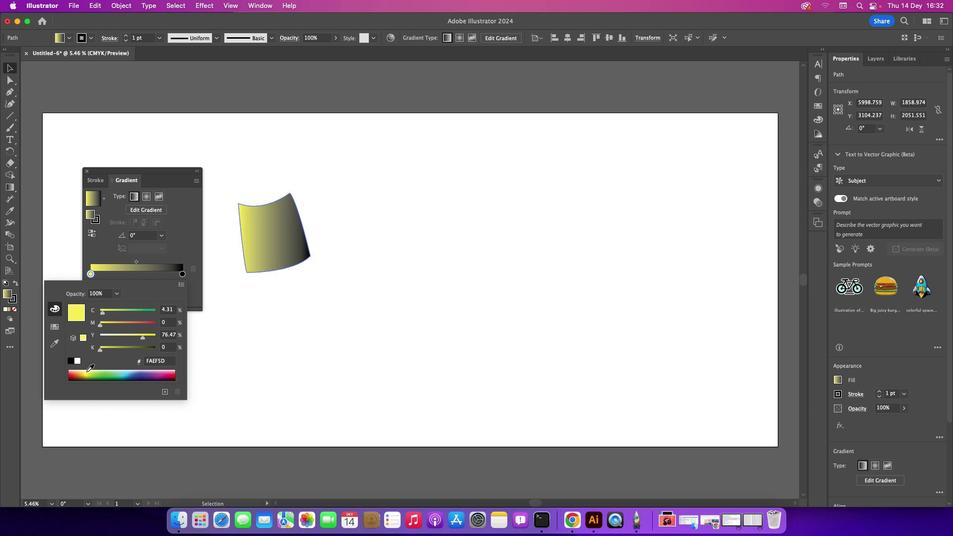 
Action: Mouse pressed left at (86, 371)
Screenshot: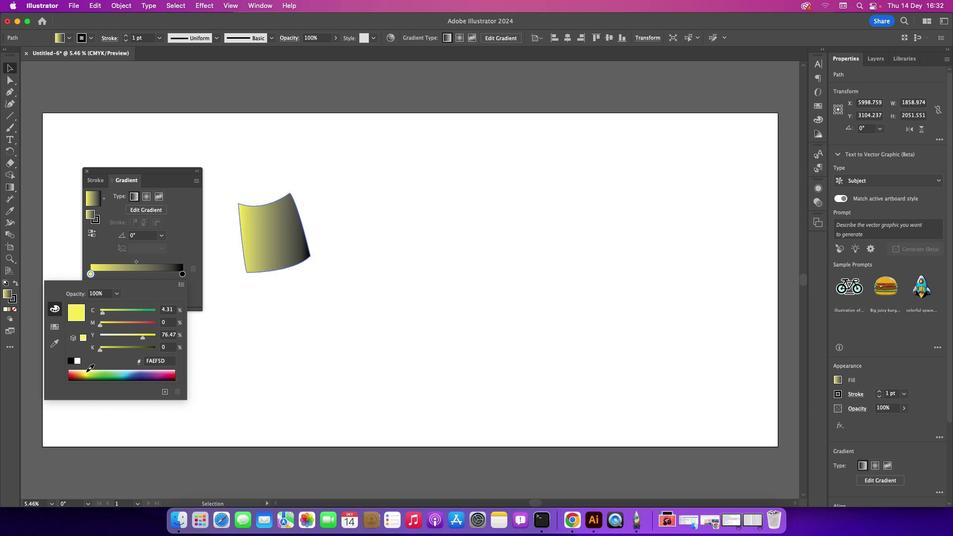
Action: Mouse moved to (185, 238)
Screenshot: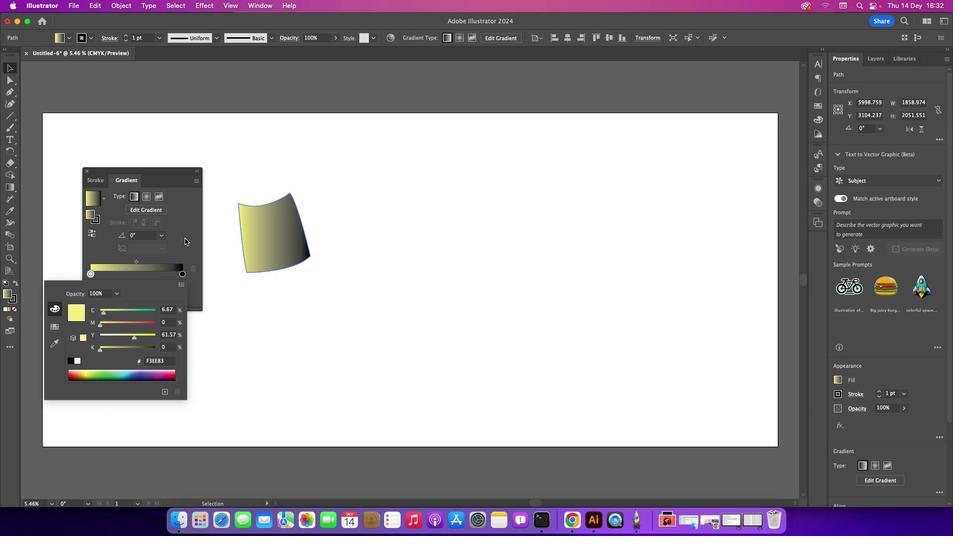 
Action: Mouse pressed left at (185, 238)
Screenshot: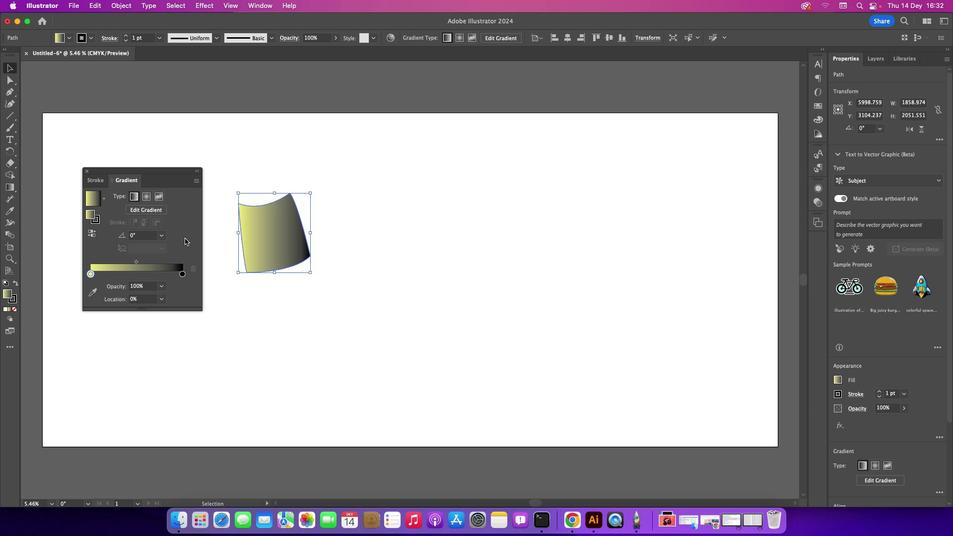 
Action: Mouse moved to (182, 274)
Screenshot: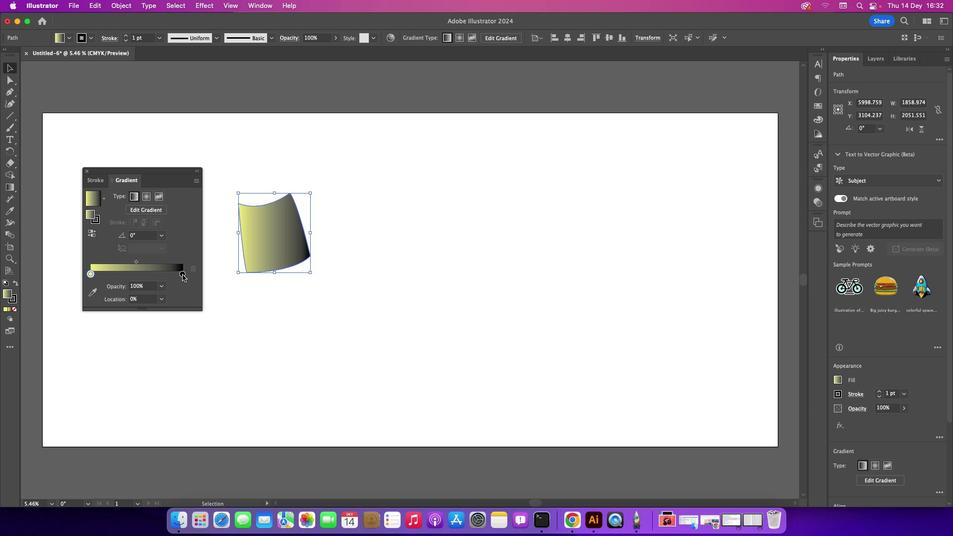 
Action: Mouse pressed left at (182, 274)
Screenshot: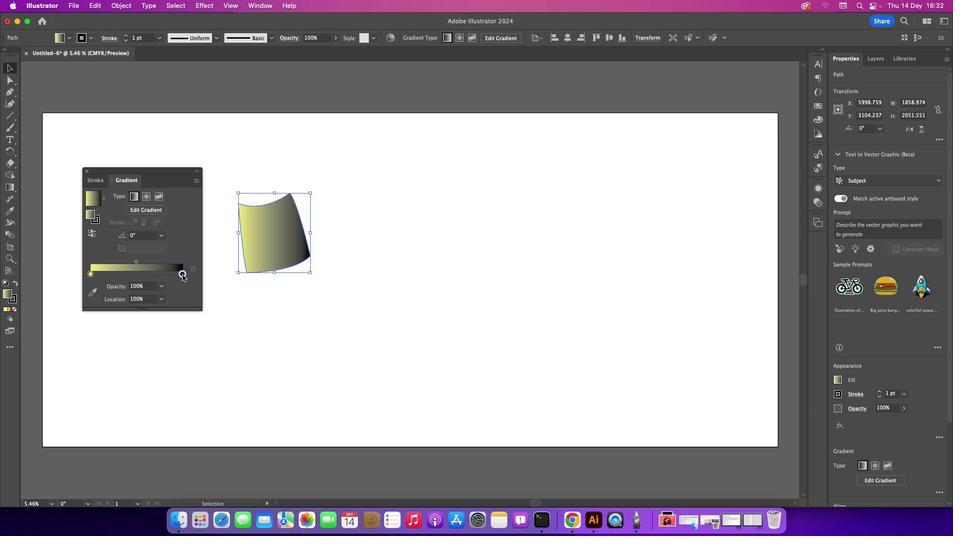 
Action: Mouse pressed left at (182, 274)
Screenshot: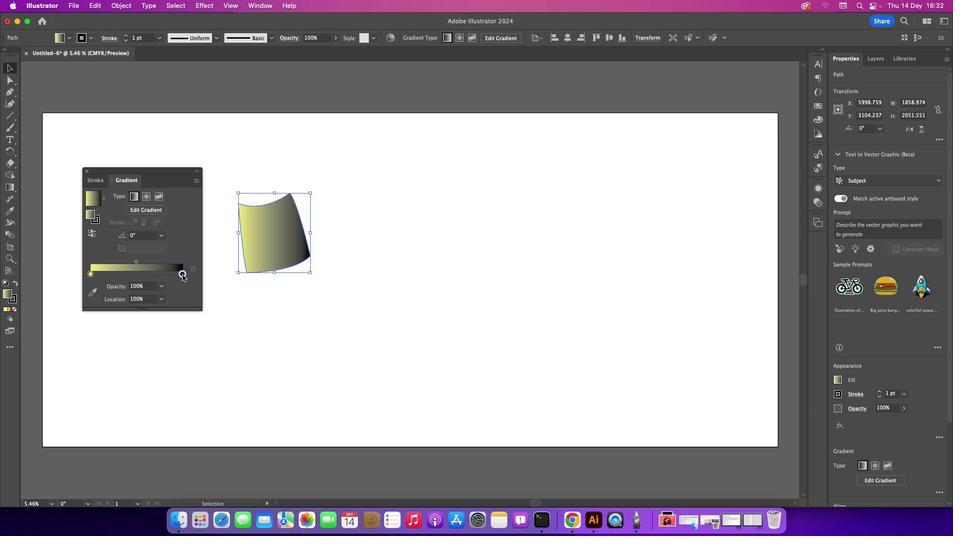 
Action: Mouse moved to (77, 376)
Screenshot: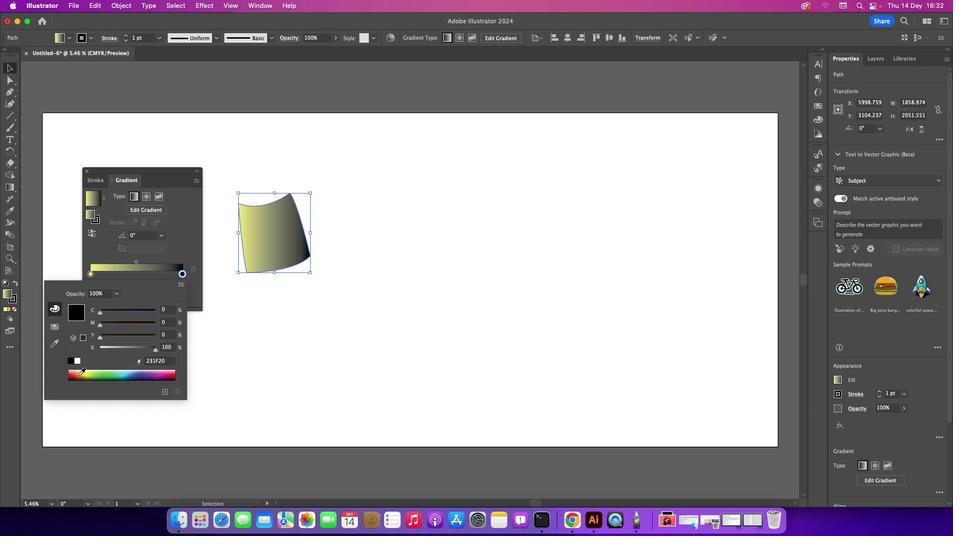 
Action: Mouse pressed left at (77, 376)
Screenshot: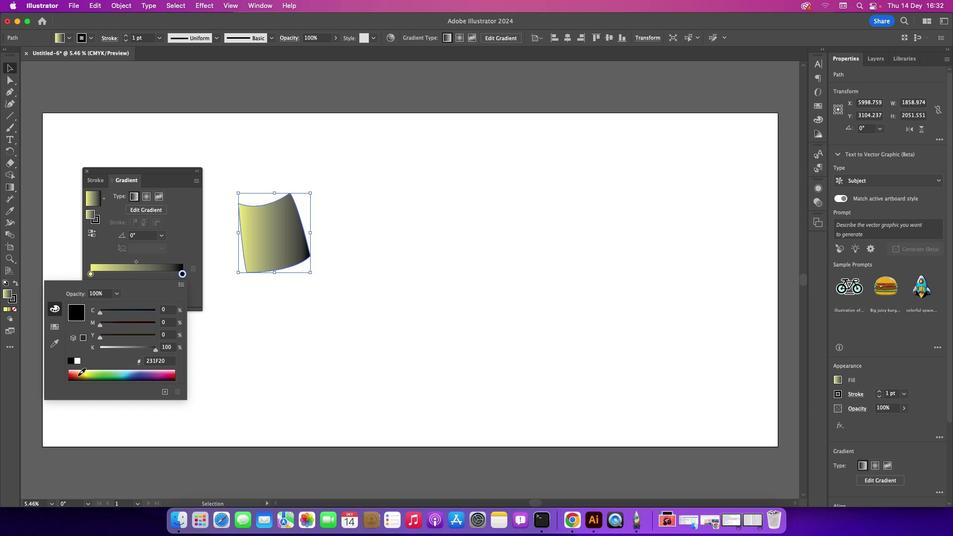 
Action: Mouse moved to (188, 242)
Screenshot: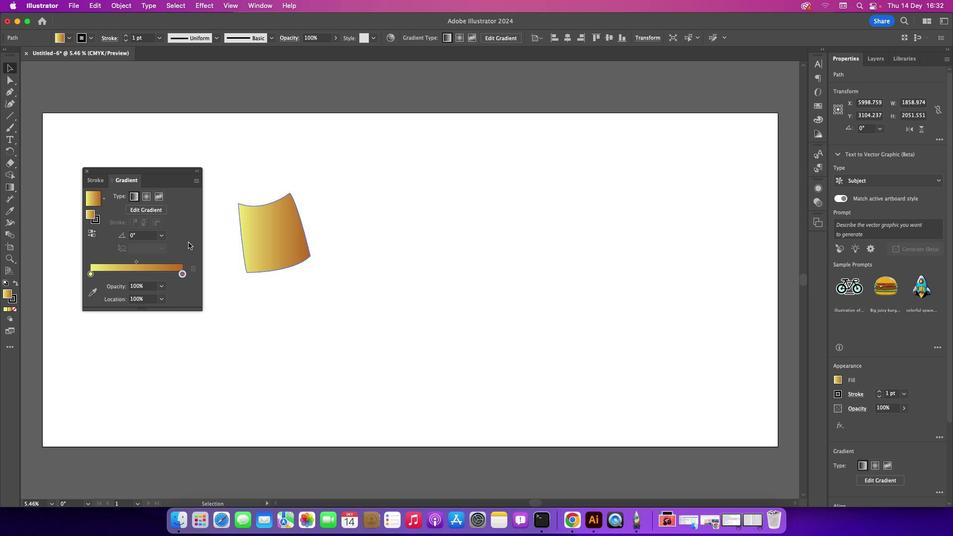 
Action: Mouse pressed left at (188, 242)
Screenshot: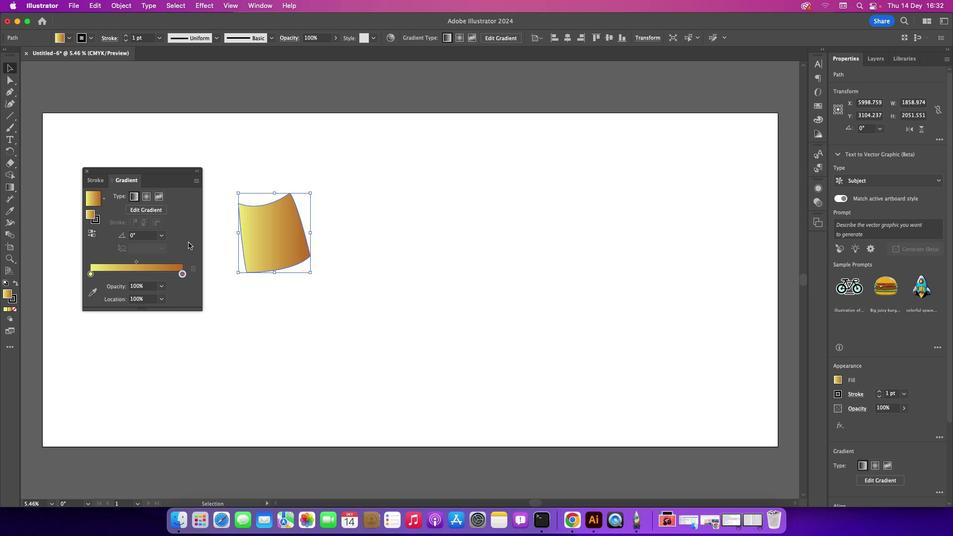 
Action: Mouse moved to (136, 261)
Screenshot: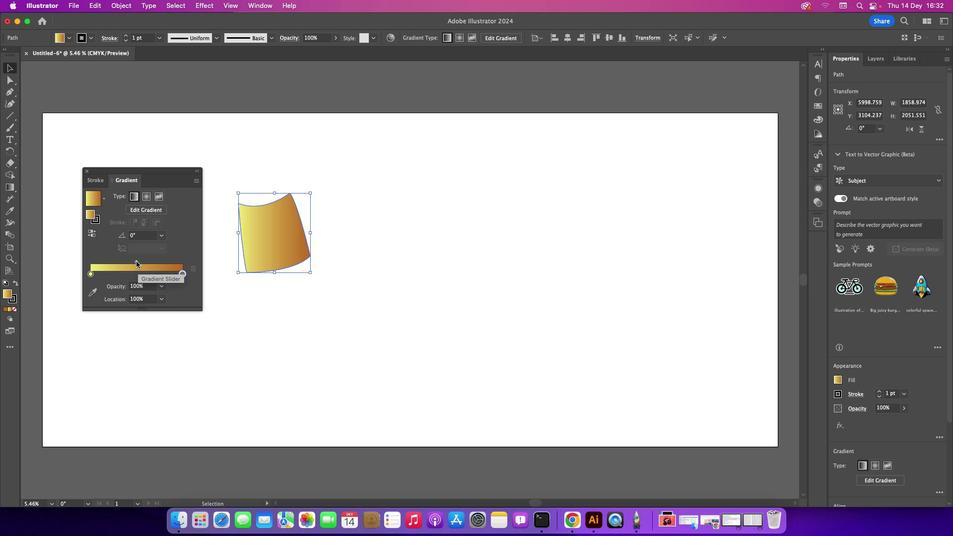 
Action: Mouse pressed left at (136, 261)
Screenshot: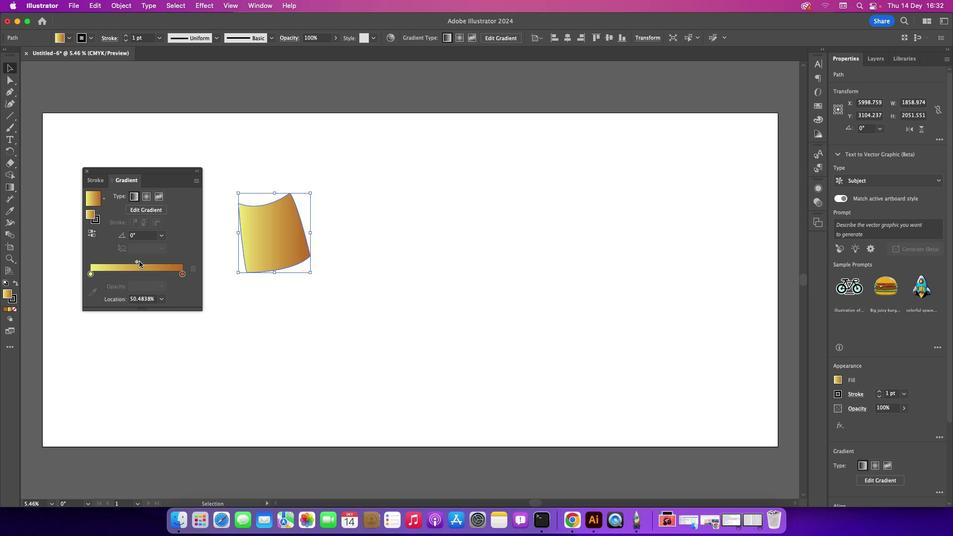 
Action: Mouse moved to (182, 276)
Screenshot: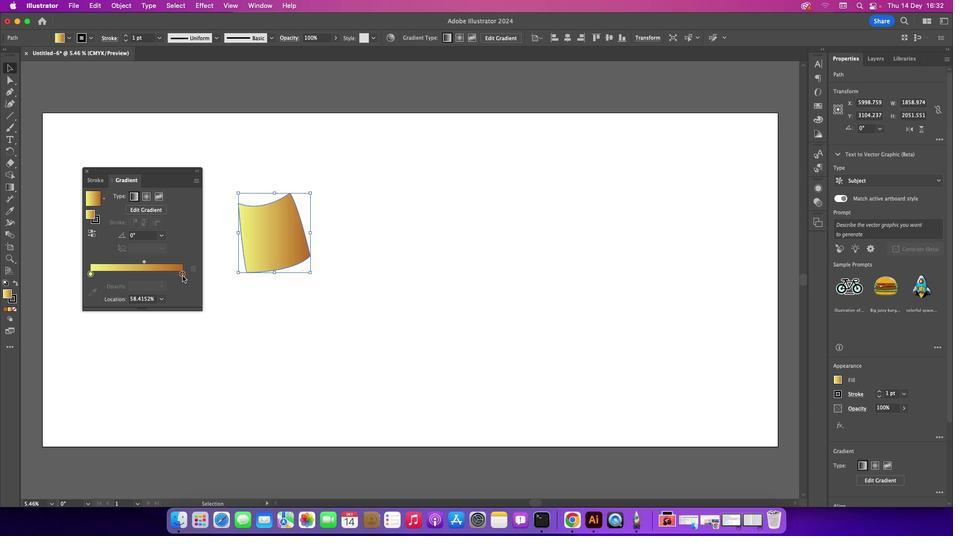 
Action: Mouse pressed left at (182, 276)
Screenshot: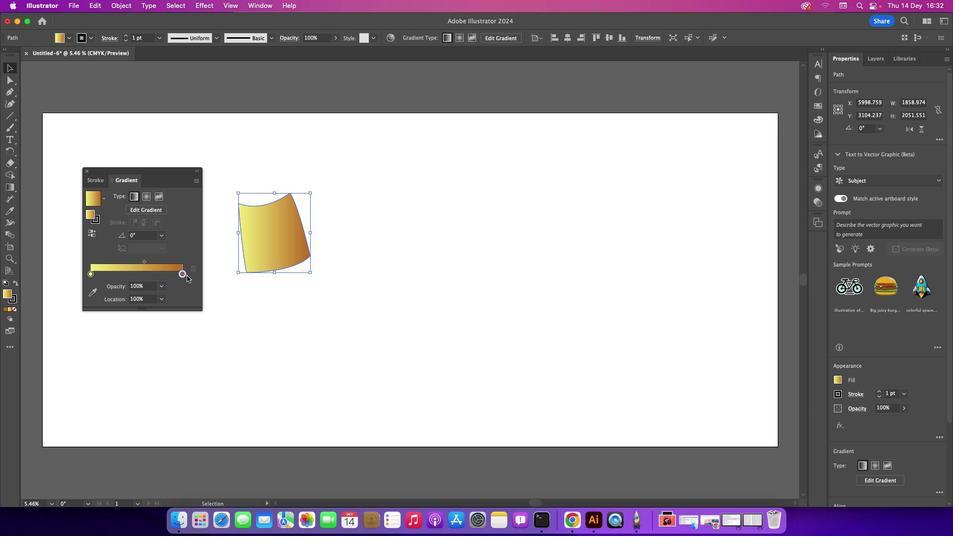 
Action: Mouse moved to (96, 233)
Screenshot: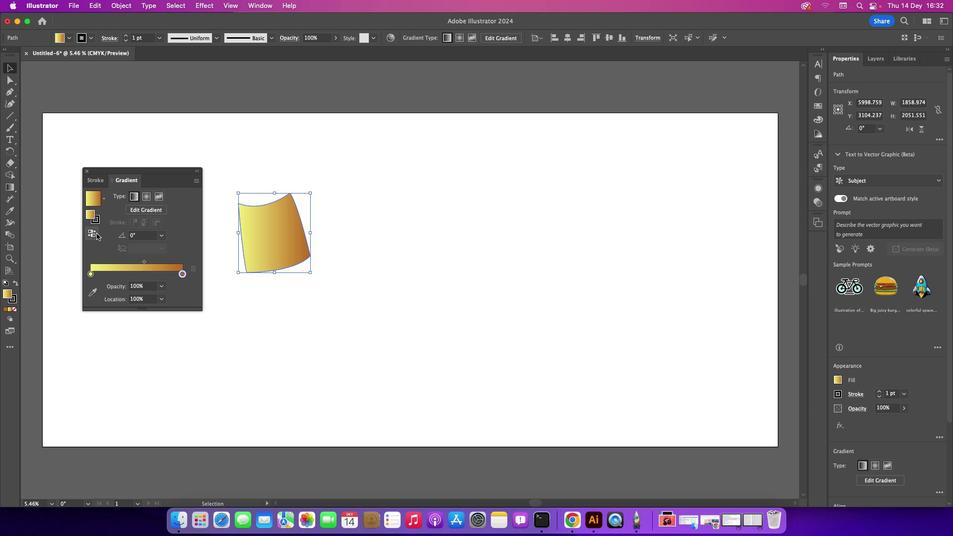 
Action: Mouse pressed left at (96, 233)
Screenshot: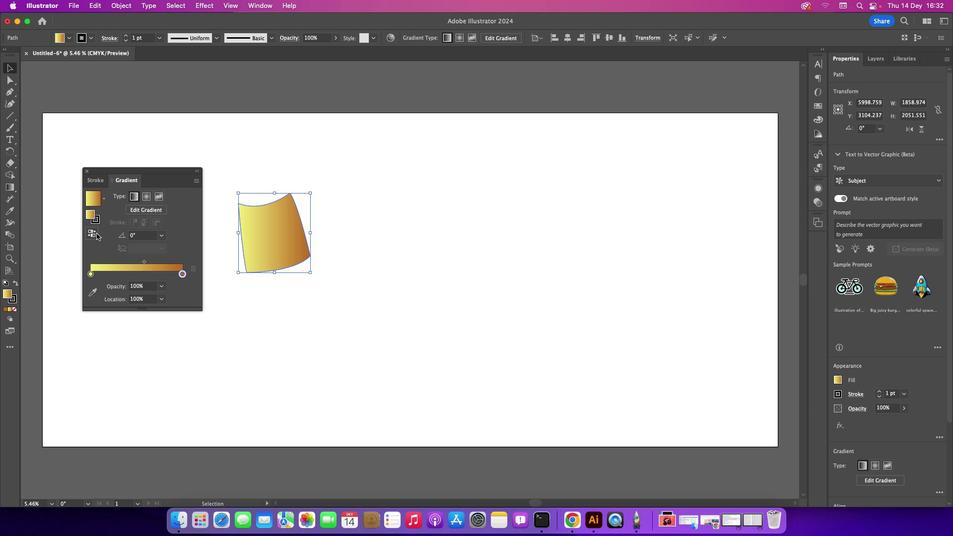 
Action: Mouse moved to (86, 170)
Screenshot: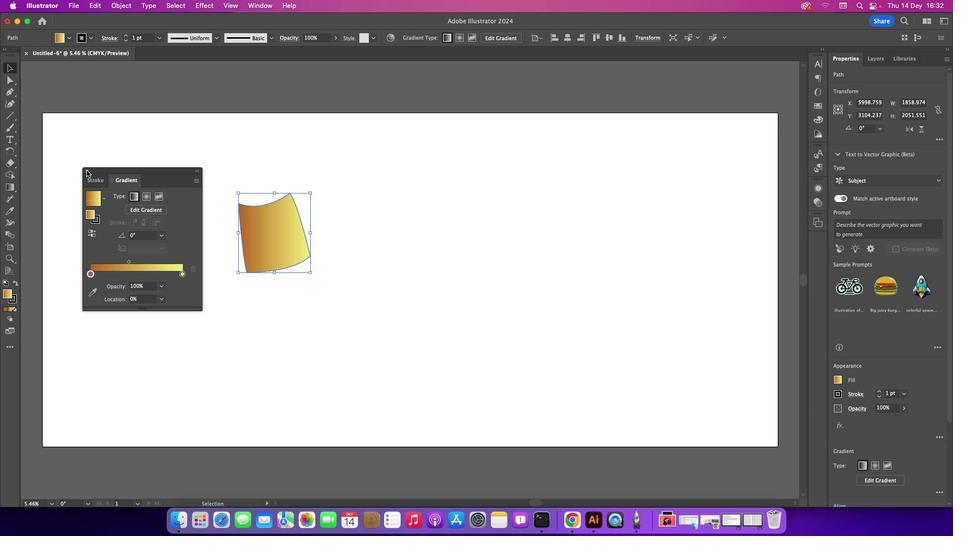 
Action: Mouse pressed left at (86, 170)
Screenshot: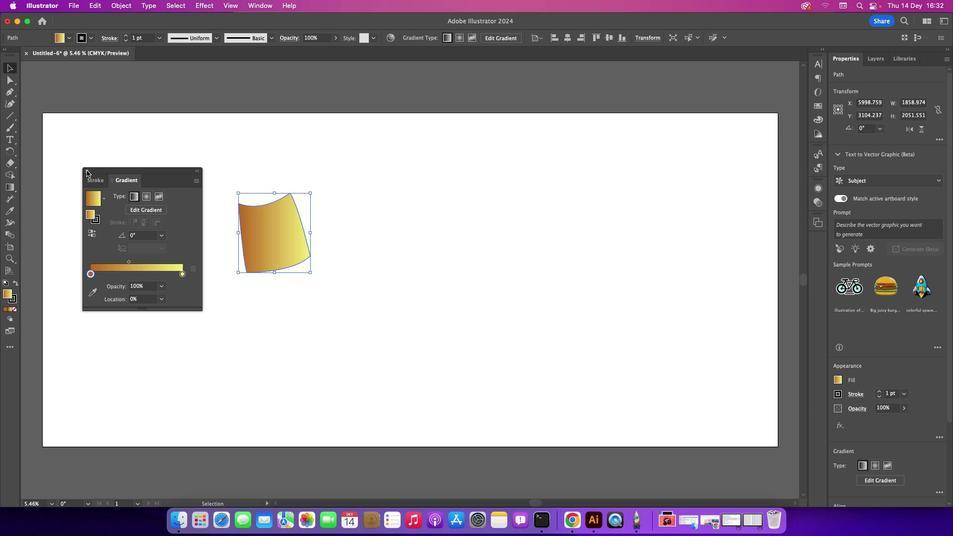 
Action: Mouse moved to (86, 143)
Screenshot: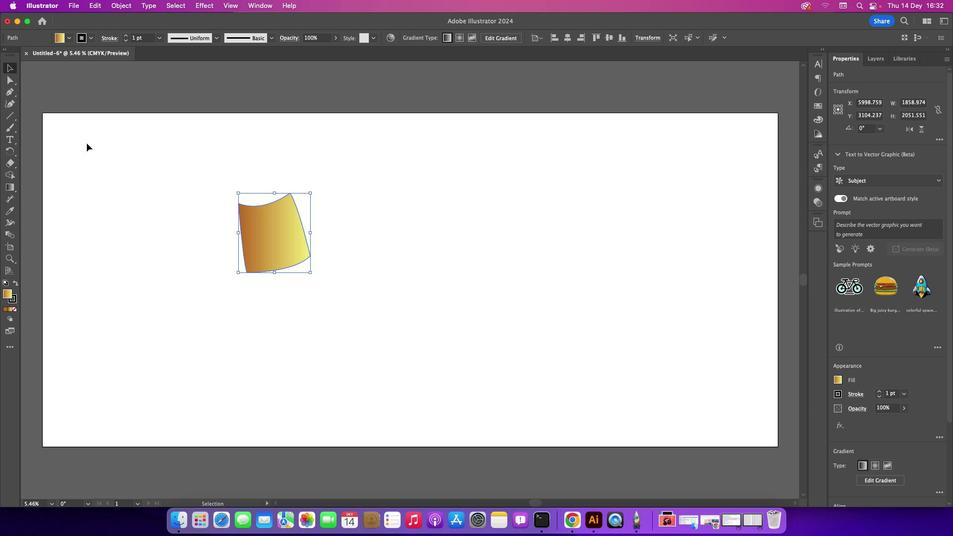 
Action: Mouse pressed left at (86, 143)
Screenshot: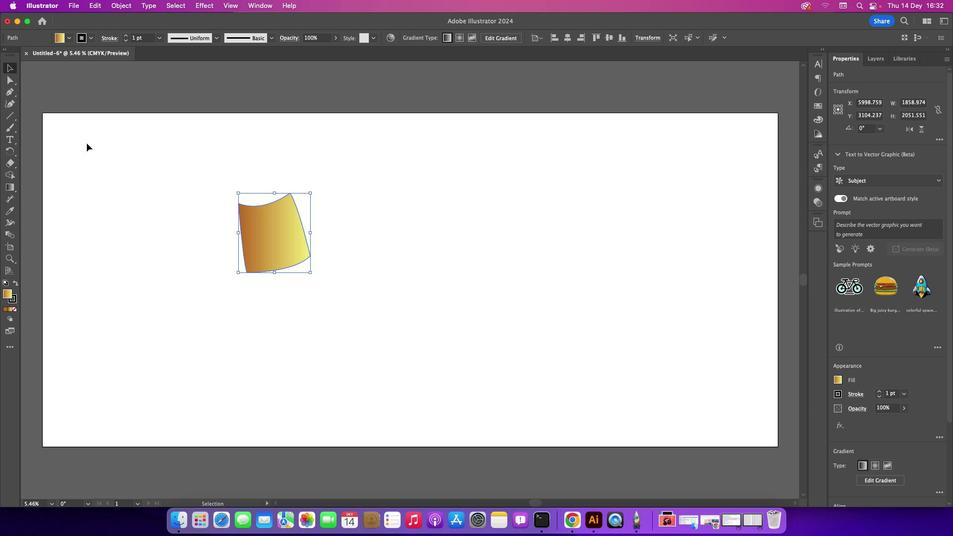 
Action: Mouse moved to (288, 222)
Screenshot: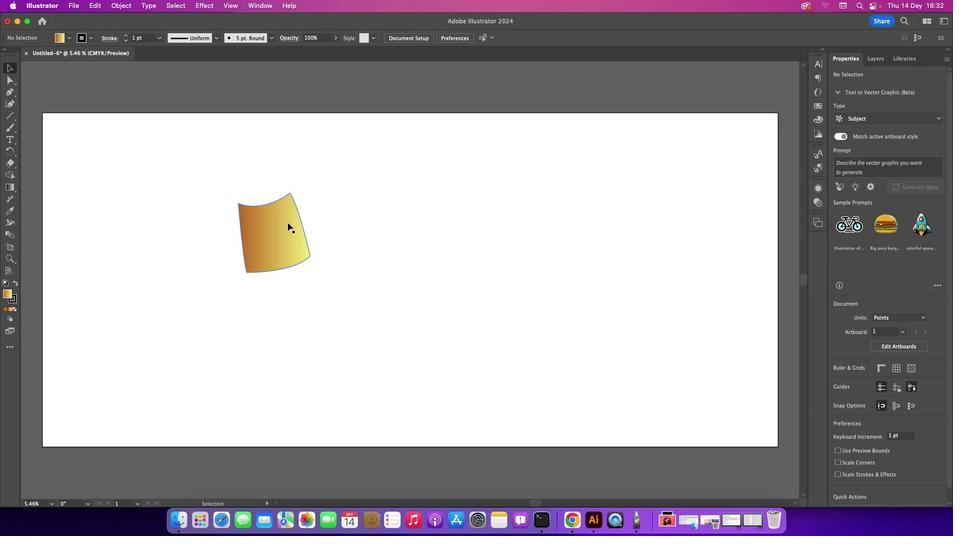 
Action: Mouse pressed left at (288, 222)
Screenshot: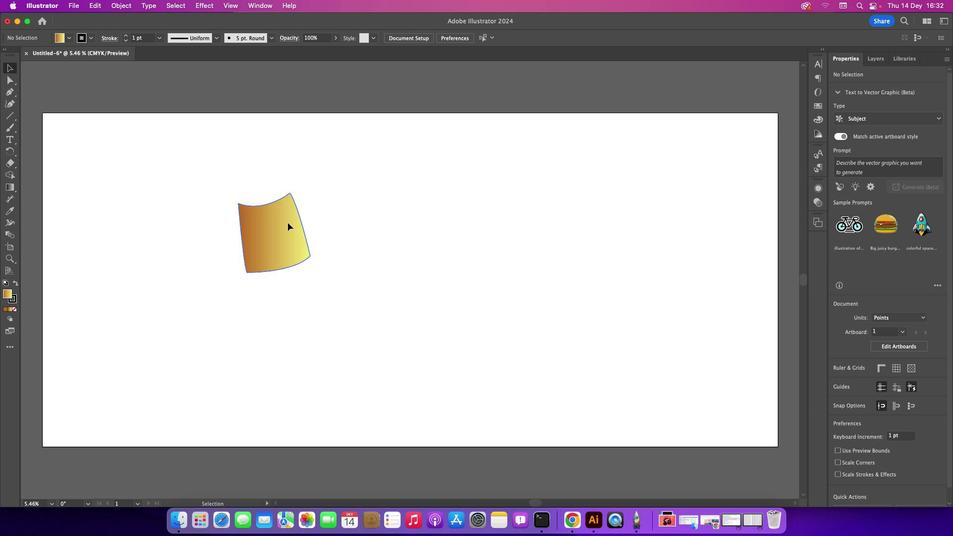 
Action: Mouse moved to (93, 106)
Screenshot: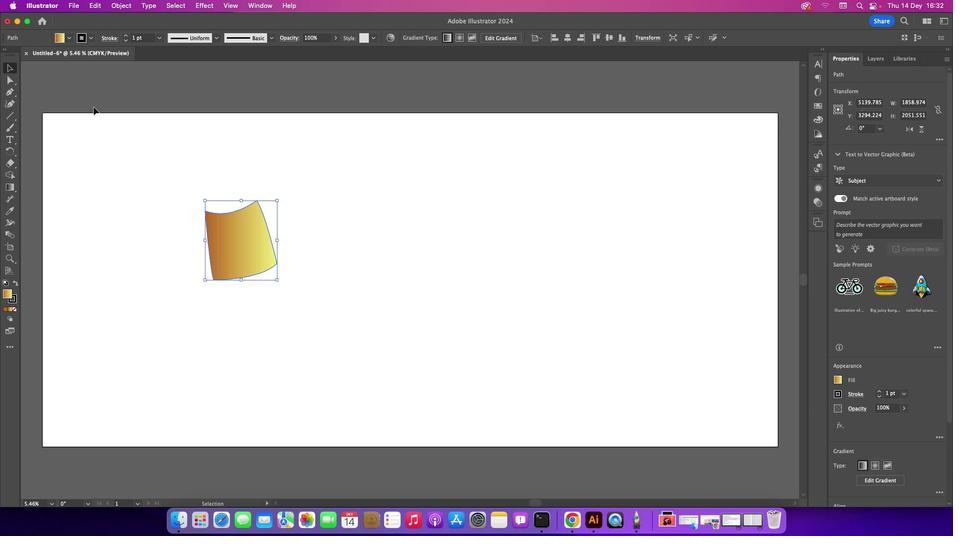 
Action: Mouse pressed left at (93, 106)
Screenshot: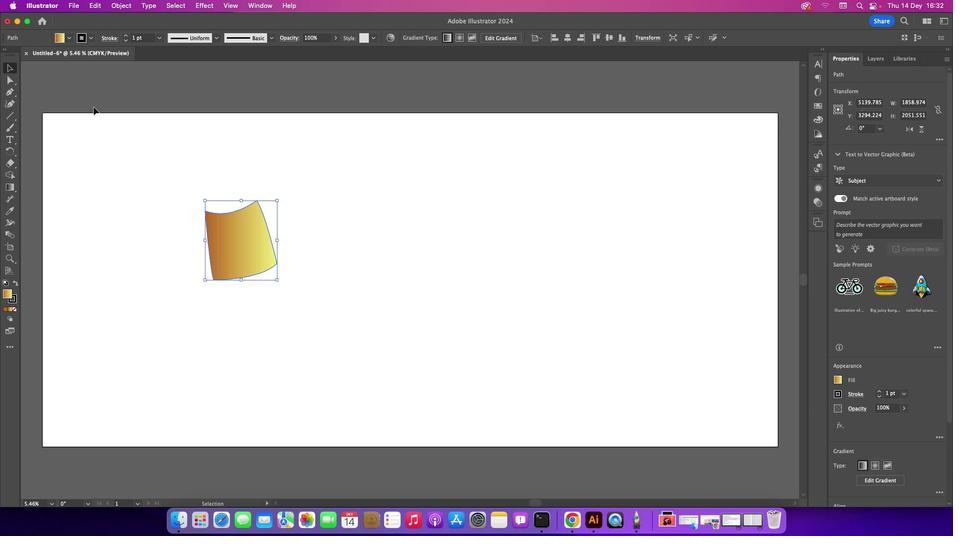 
Action: Mouse moved to (6, 94)
Screenshot: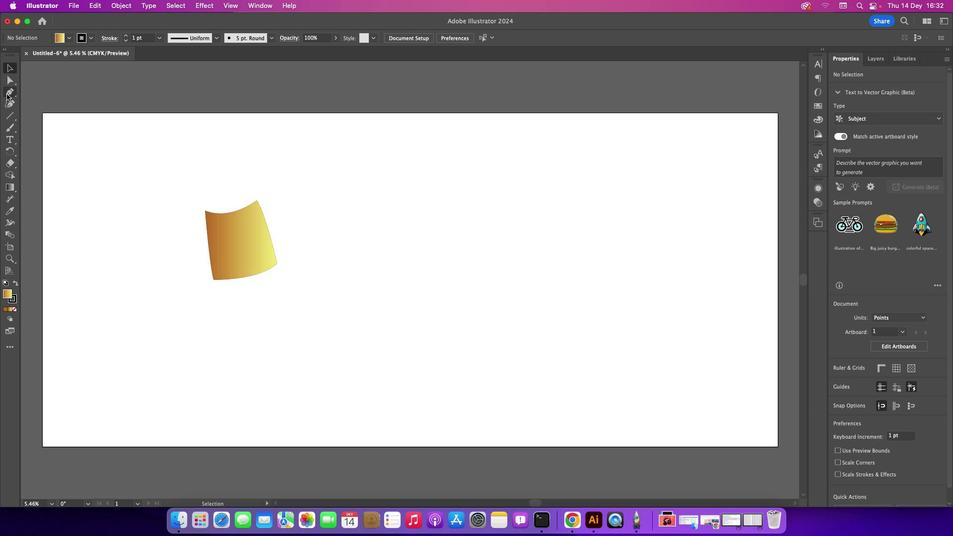 
Action: Mouse pressed left at (6, 94)
Screenshot: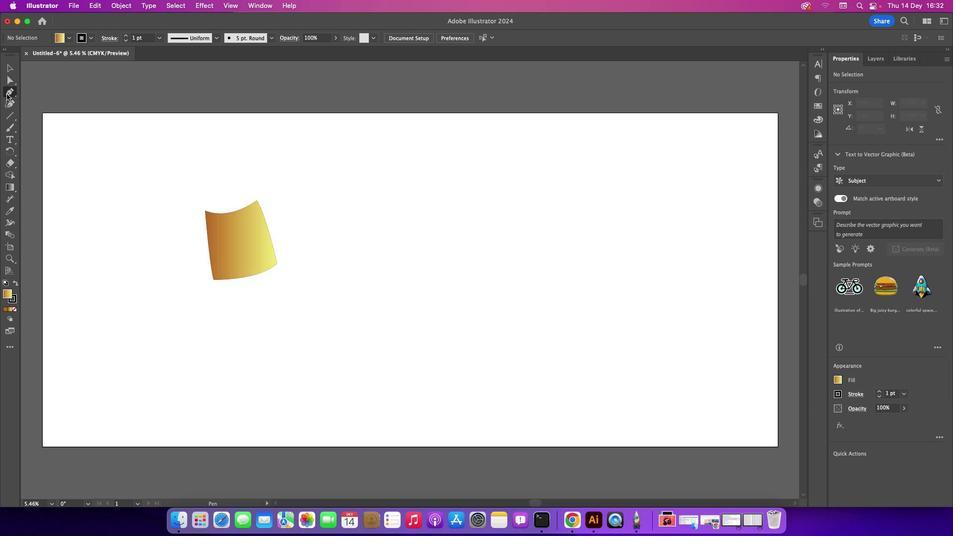 
Action: Mouse moved to (212, 281)
Screenshot: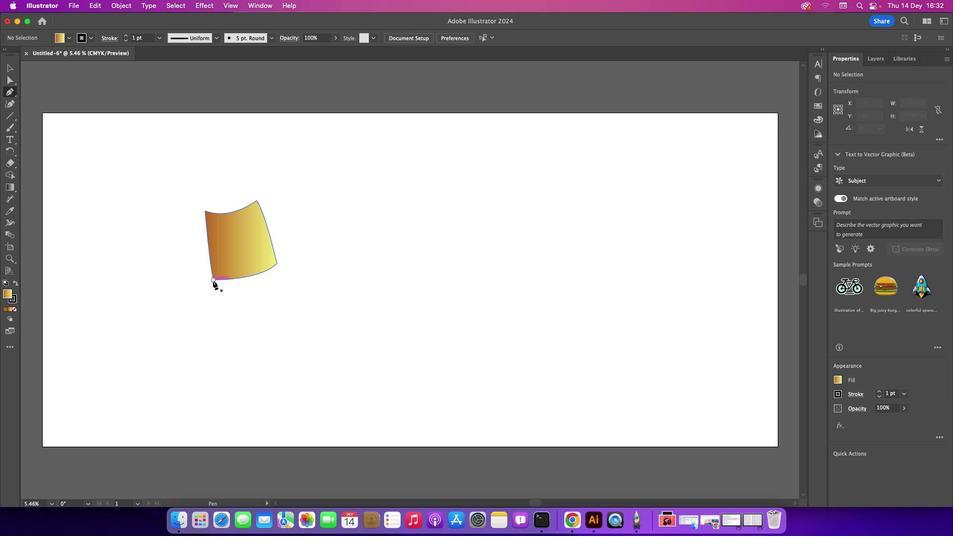 
Action: Mouse pressed left at (212, 281)
Screenshot: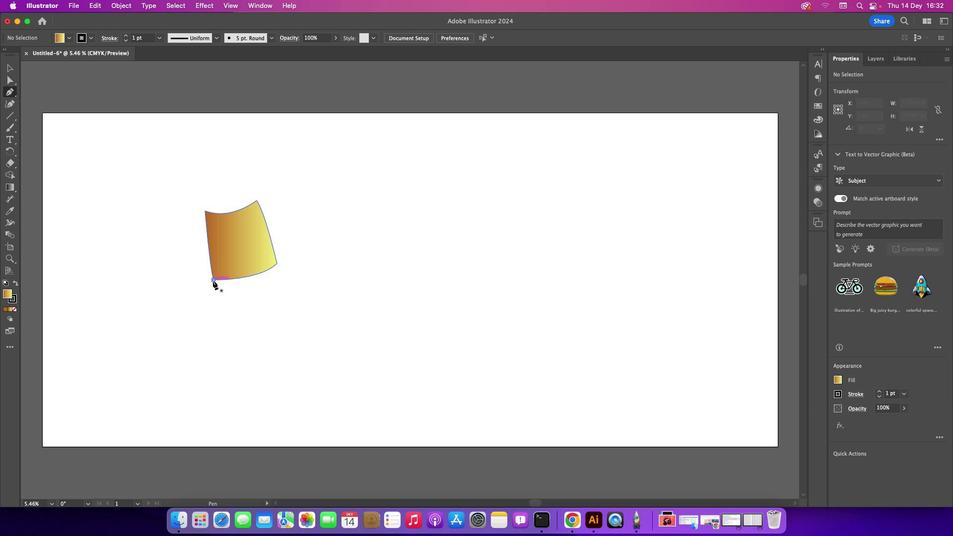 
Action: Mouse moved to (277, 263)
Screenshot: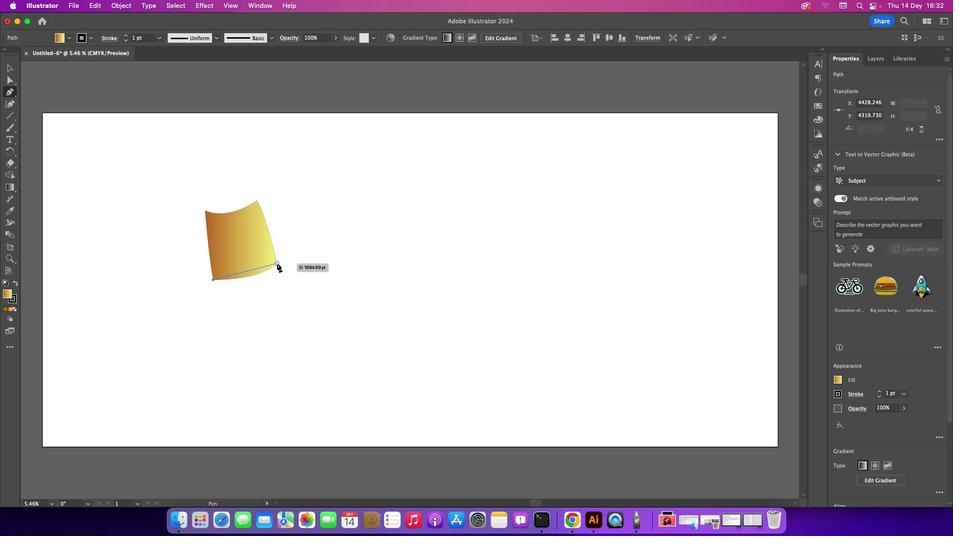 
Action: Mouse pressed left at (277, 263)
Screenshot: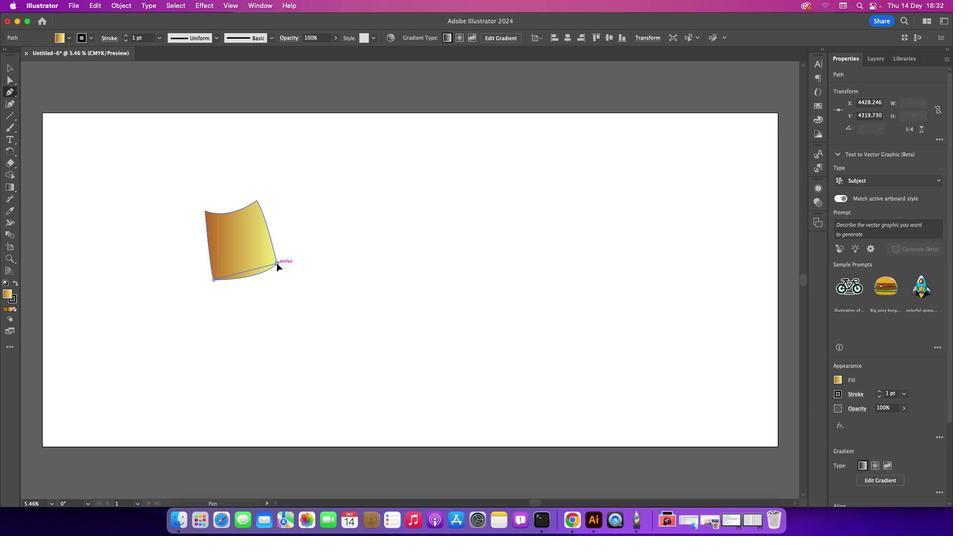 
Action: Mouse moved to (277, 263)
Screenshot: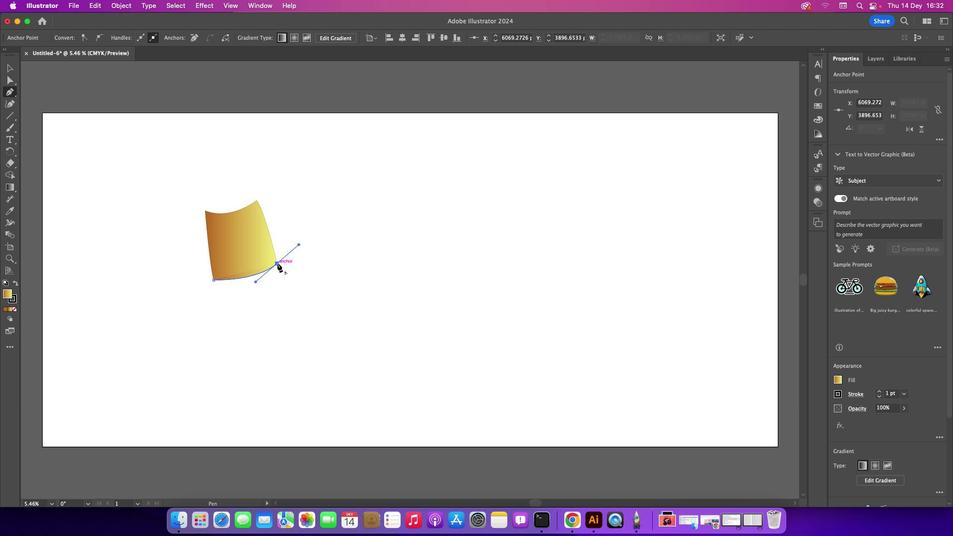 
Action: Mouse pressed left at (277, 263)
Screenshot: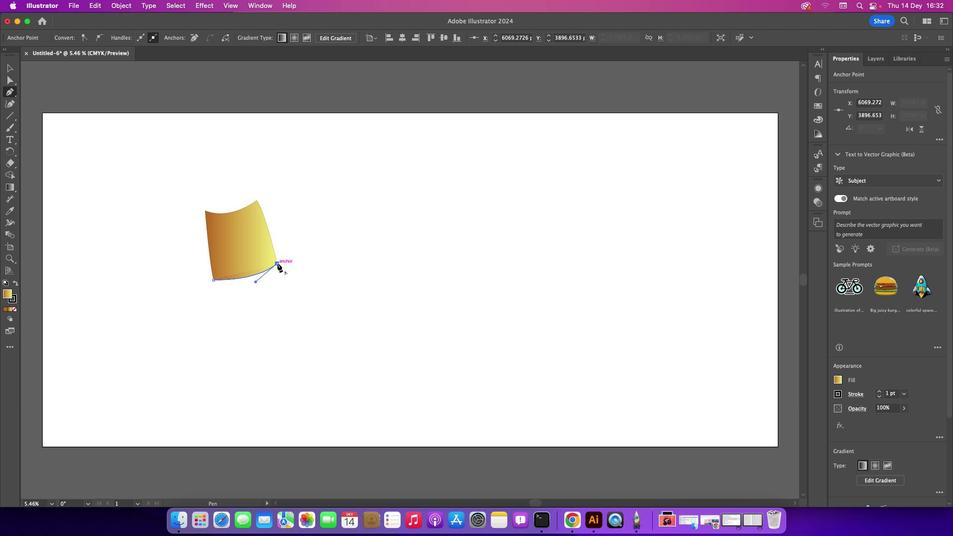 
Action: Mouse moved to (278, 273)
Screenshot: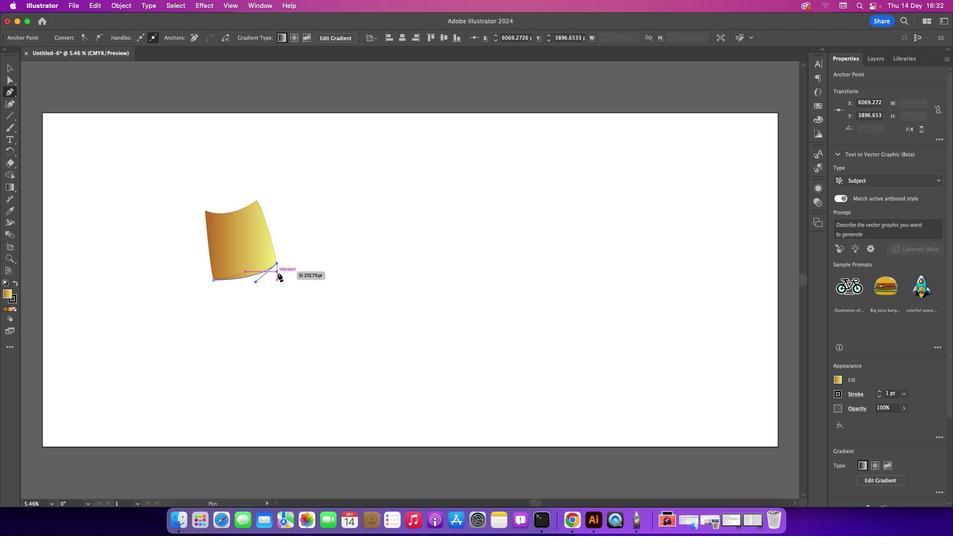 
Action: Mouse pressed left at (278, 273)
Screenshot: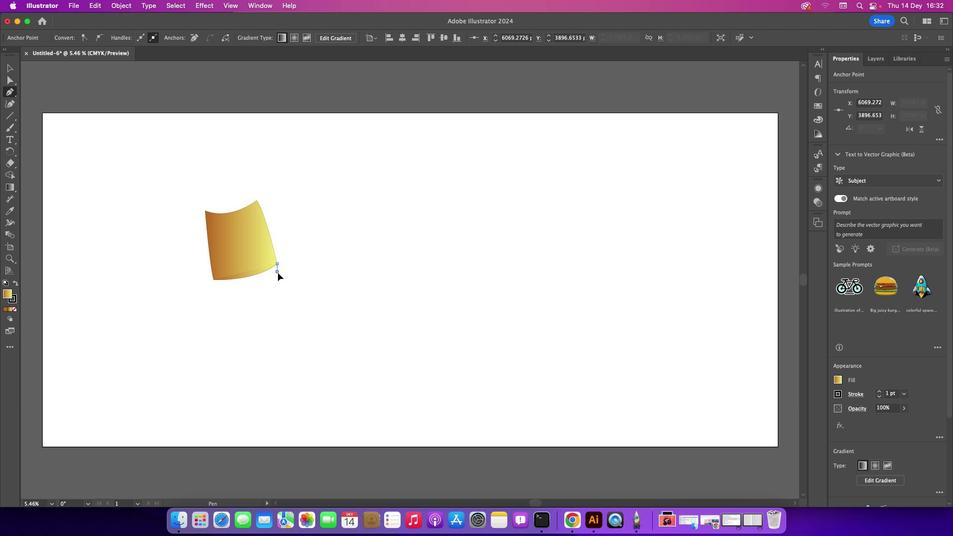 
Action: Mouse moved to (277, 270)
Screenshot: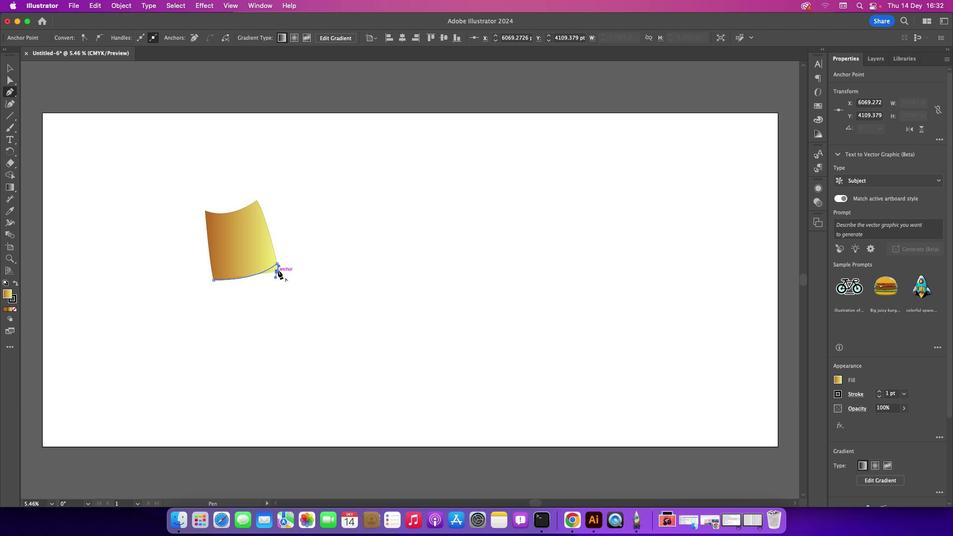 
Action: Mouse pressed left at (277, 270)
Screenshot: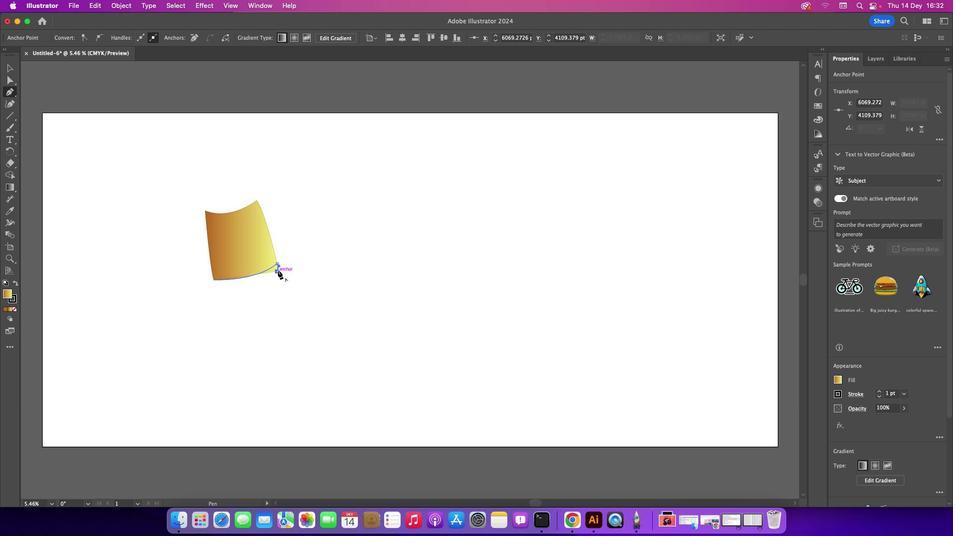 
Action: Mouse moved to (217, 285)
Screenshot: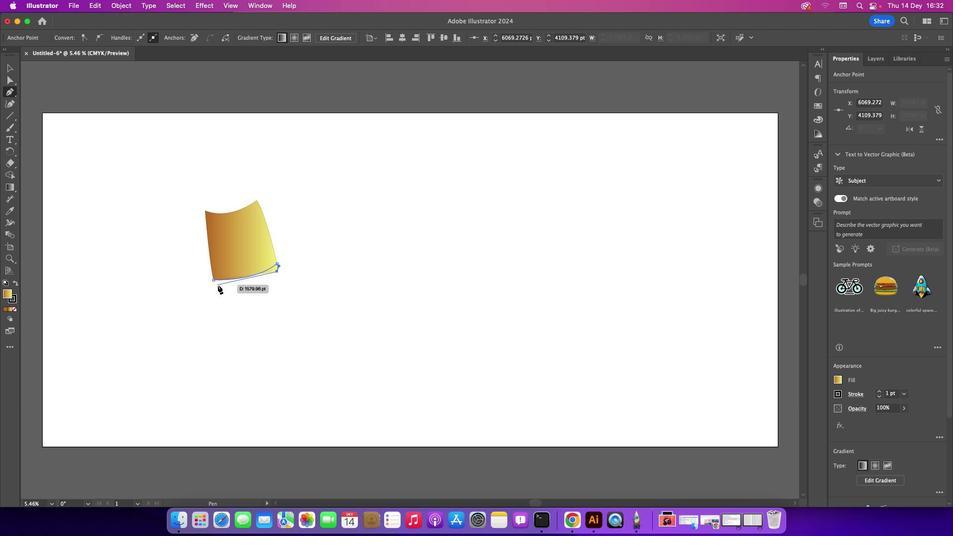 
Action: Mouse pressed left at (217, 285)
Screenshot: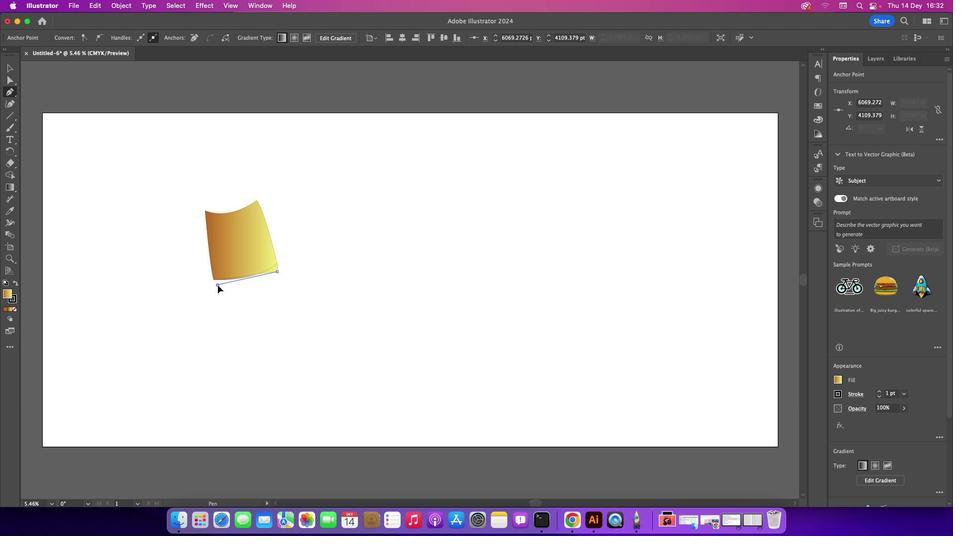 
Action: Mouse moved to (217, 285)
Screenshot: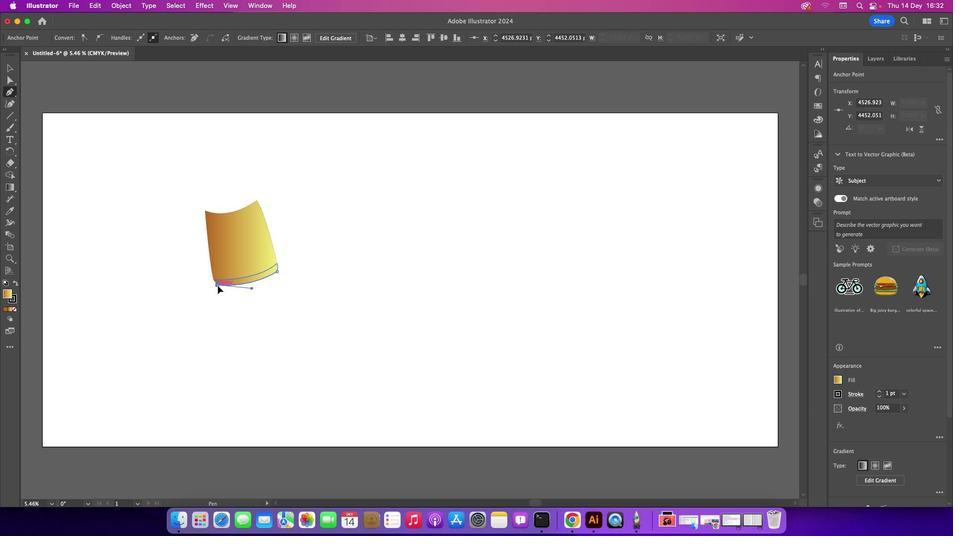 
Action: Mouse pressed left at (217, 285)
Screenshot: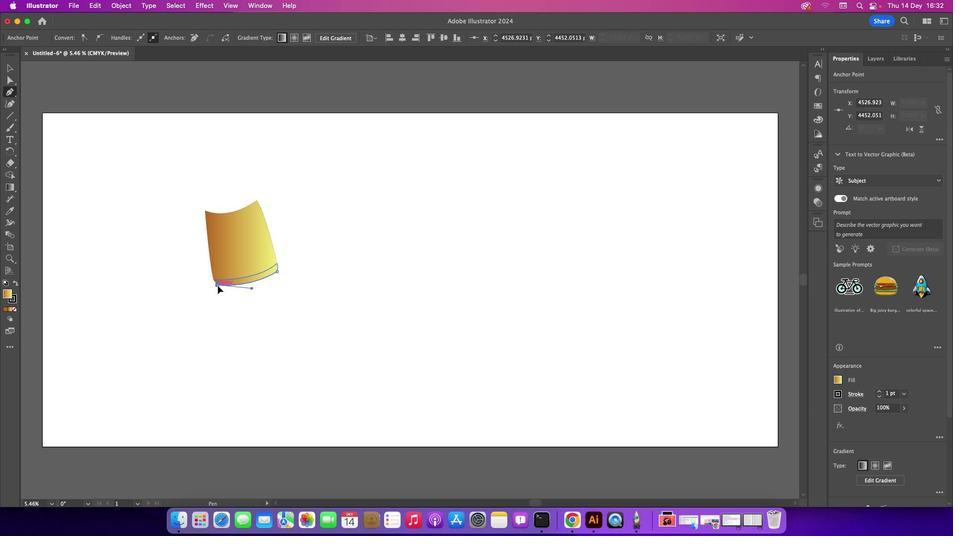 
Action: Mouse moved to (212, 279)
Screenshot: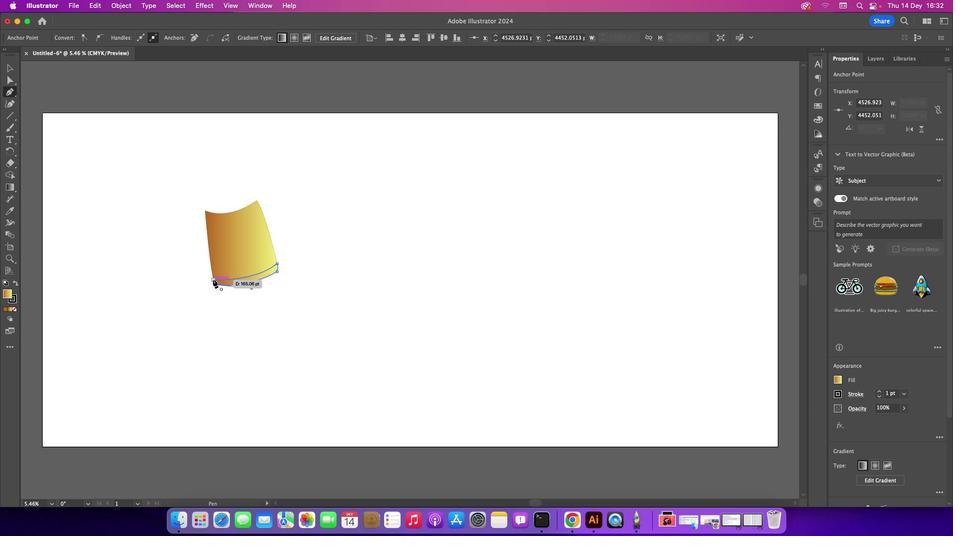 
Action: Mouse pressed left at (212, 279)
Screenshot: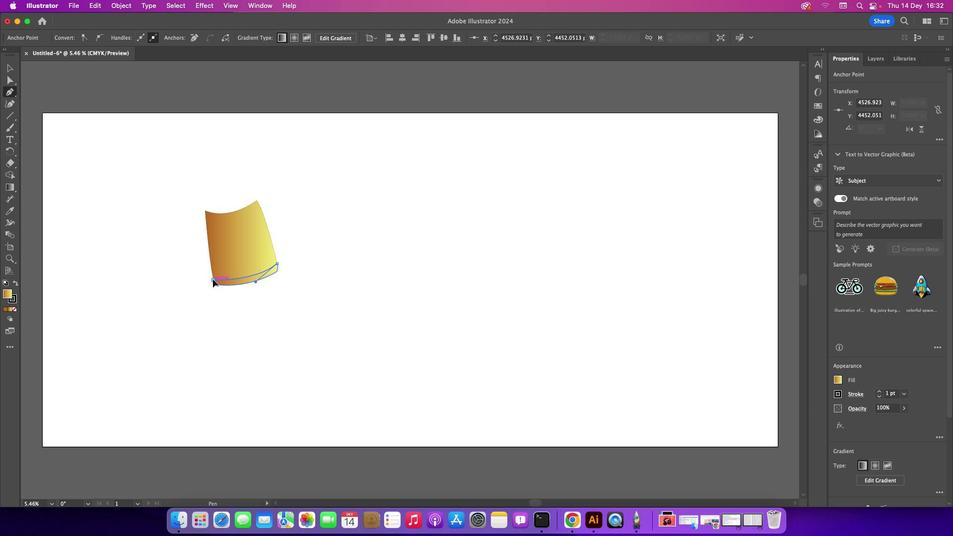 
Action: Mouse moved to (8, 72)
Screenshot: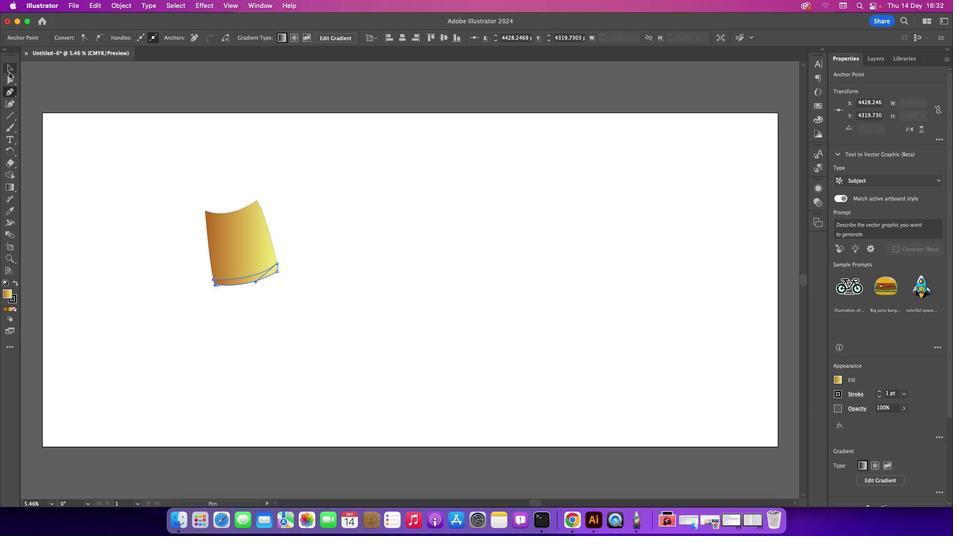 
Action: Mouse pressed left at (8, 72)
Screenshot: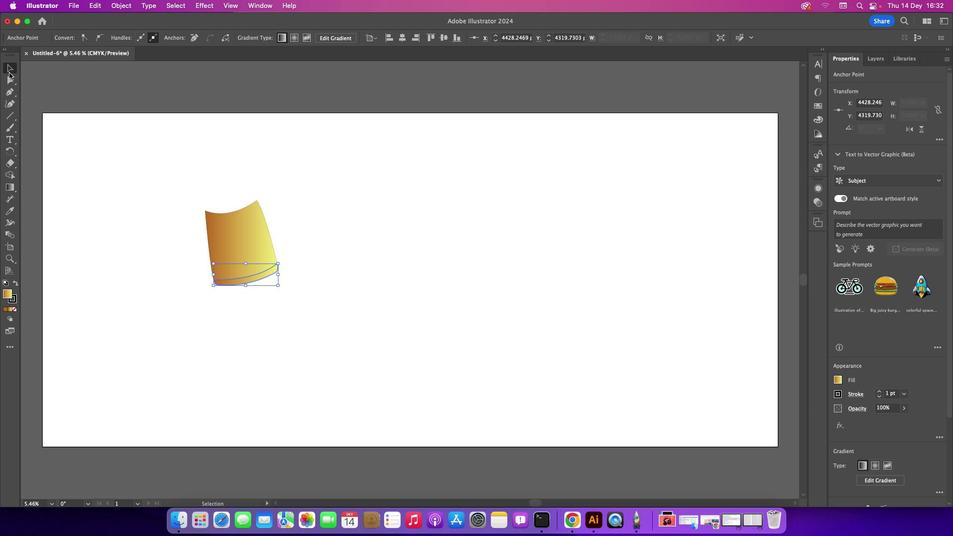 
Action: Mouse moved to (74, 118)
Screenshot: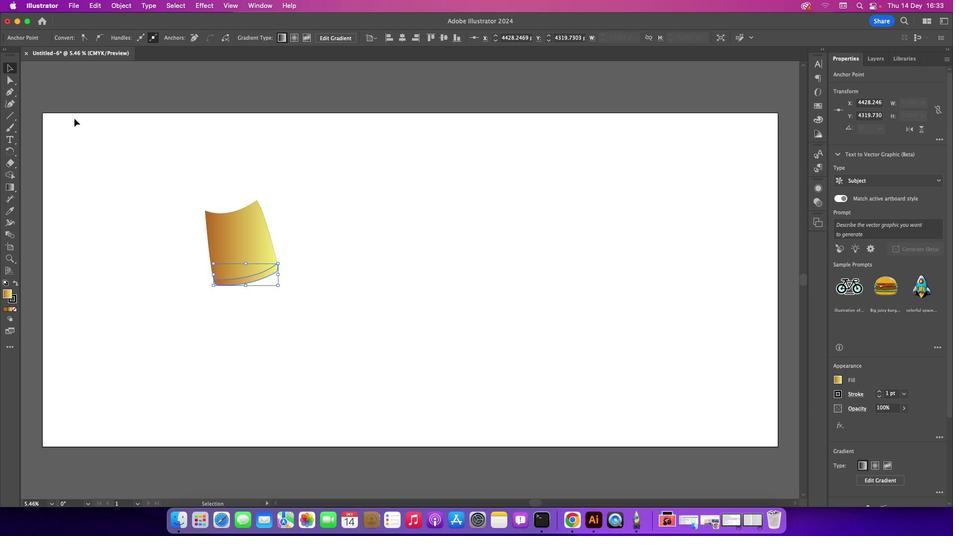 
Action: Mouse pressed left at (74, 118)
Screenshot: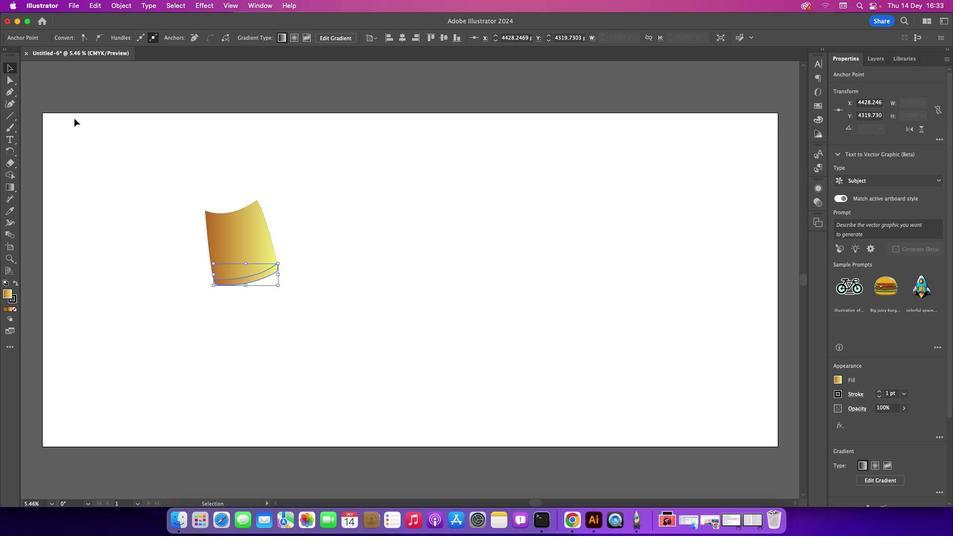 
Action: Mouse moved to (237, 283)
Screenshot: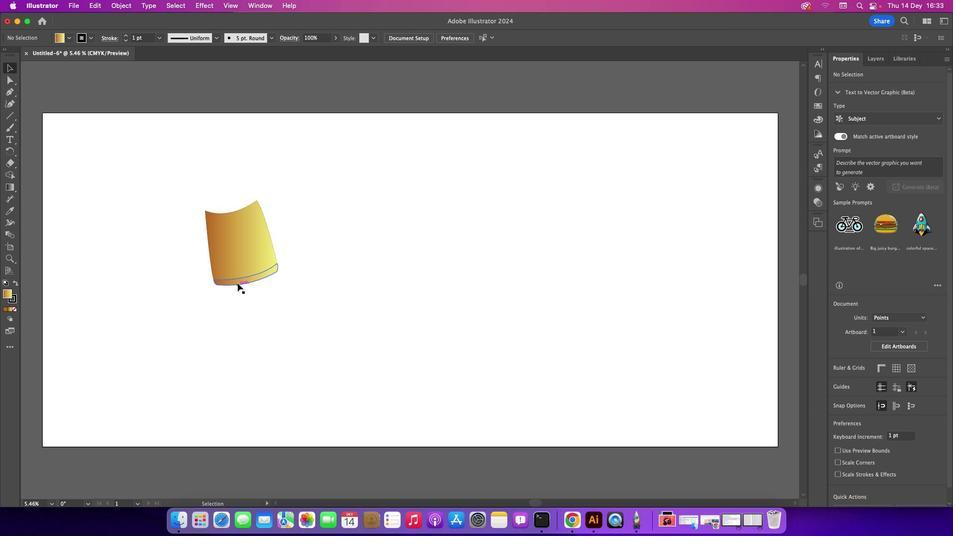 
Action: Mouse pressed left at (237, 283)
Screenshot: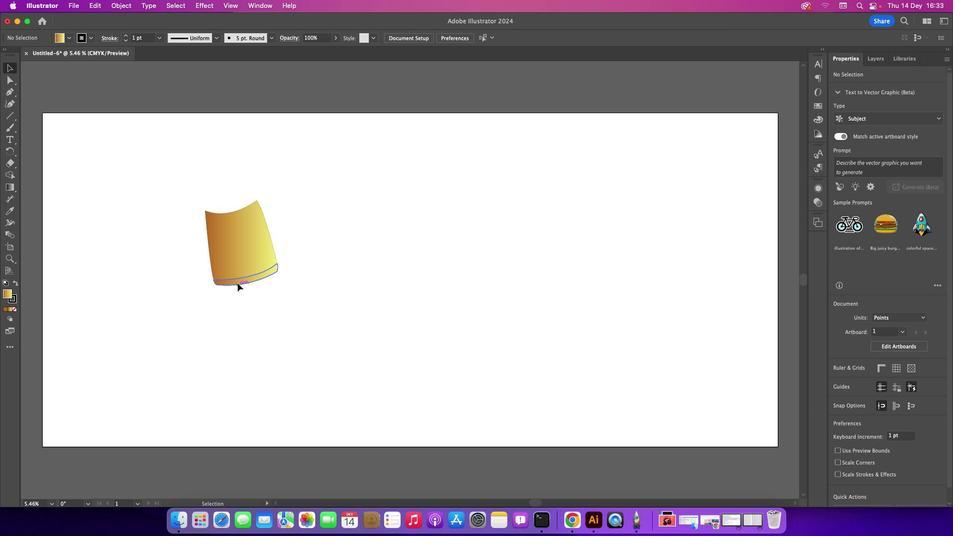 
Action: Mouse moved to (4, 310)
Screenshot: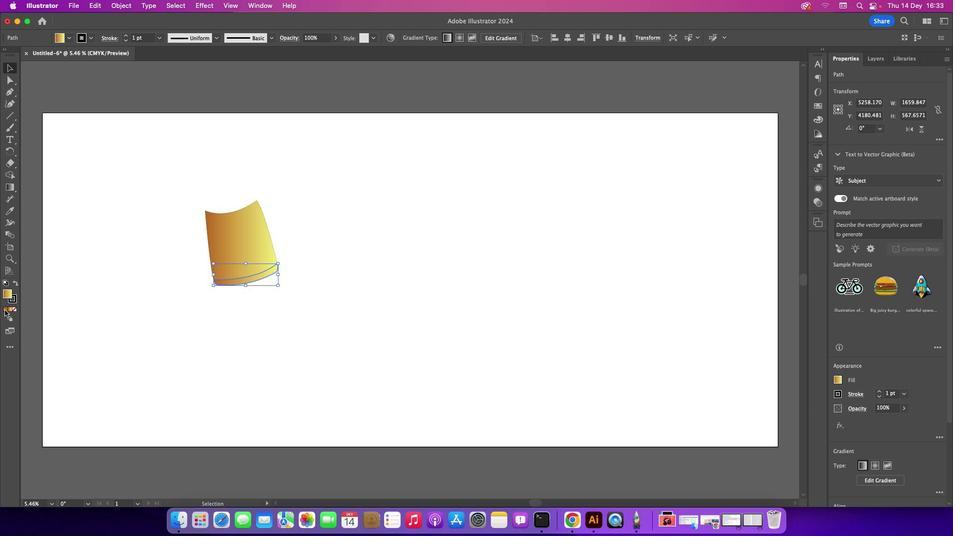 
Action: Mouse pressed left at (4, 310)
Screenshot: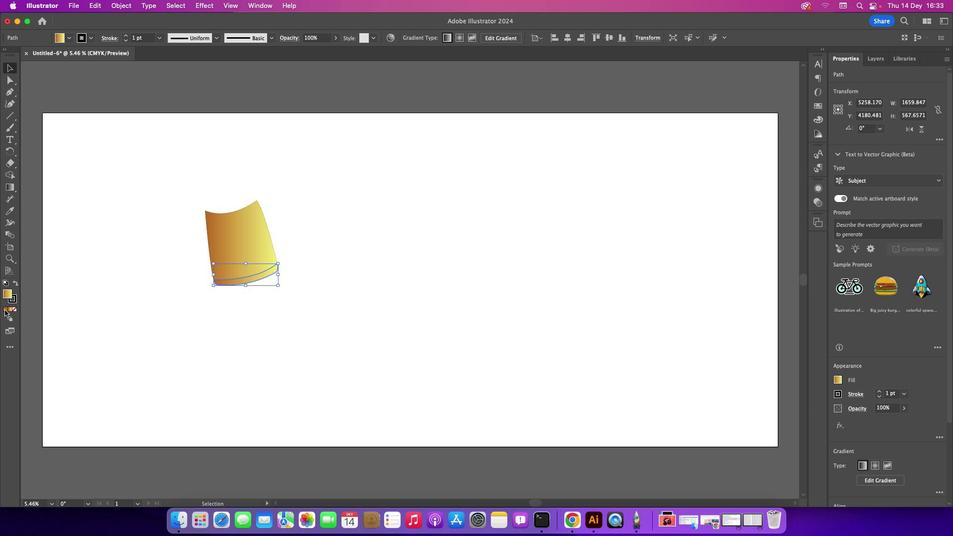 
Action: Mouse moved to (7, 295)
Screenshot: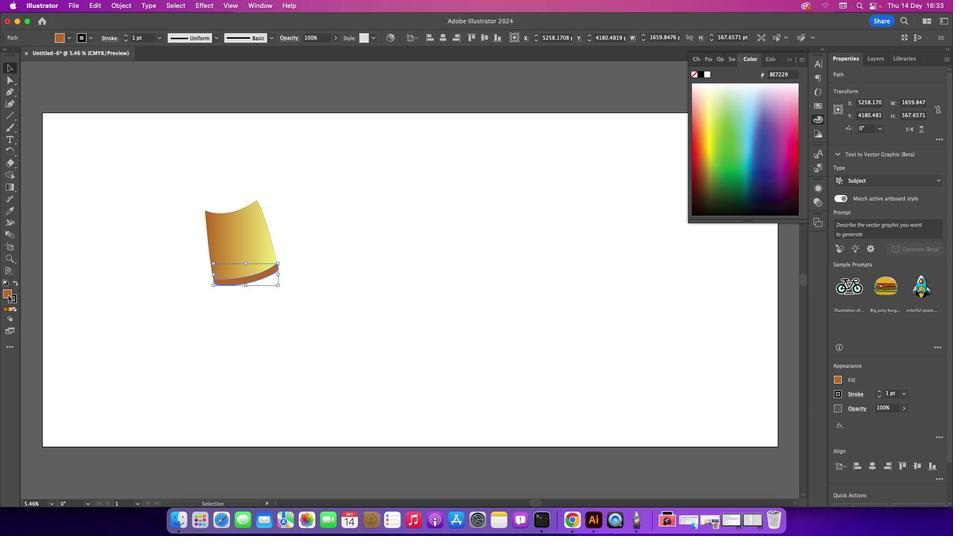 
Action: Mouse pressed left at (7, 295)
Screenshot: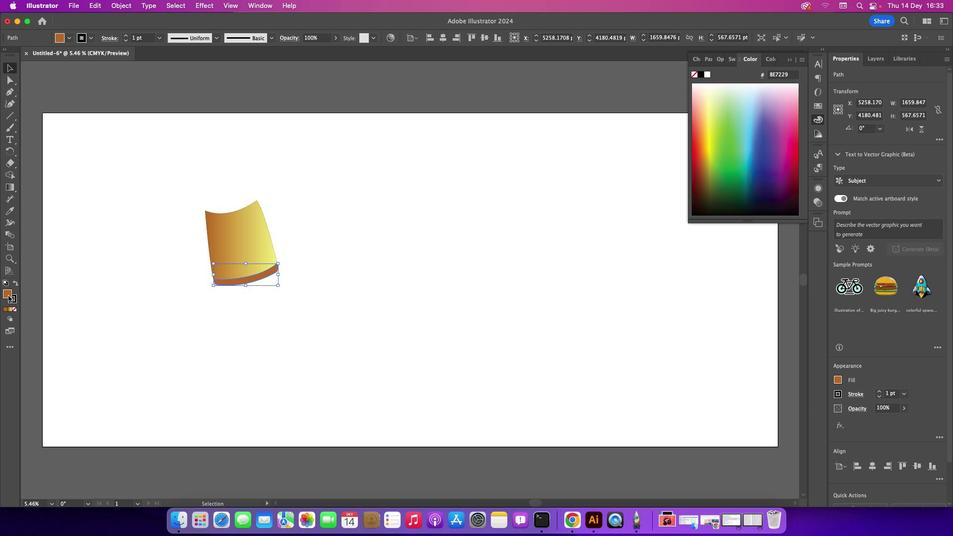 
Action: Mouse pressed left at (7, 295)
Screenshot: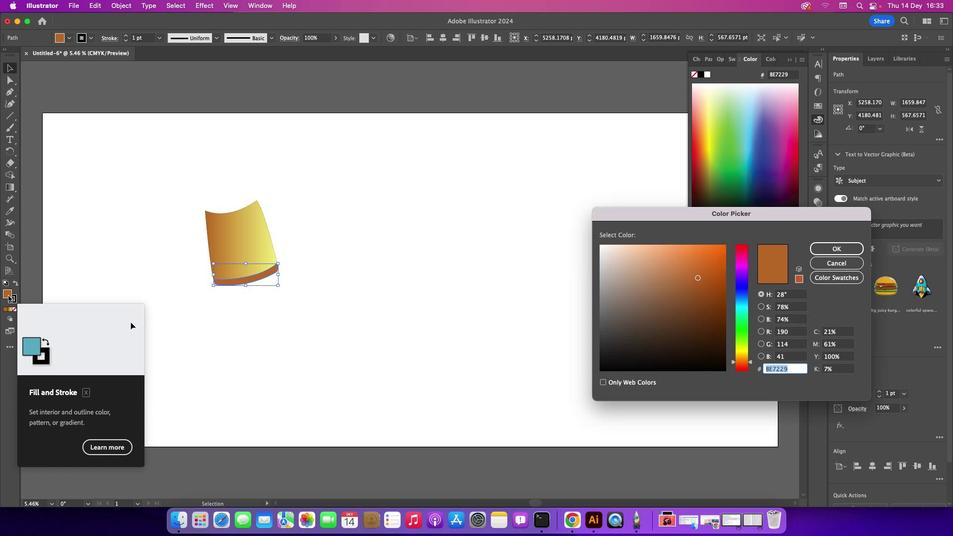 
Action: Mouse moved to (601, 255)
Screenshot: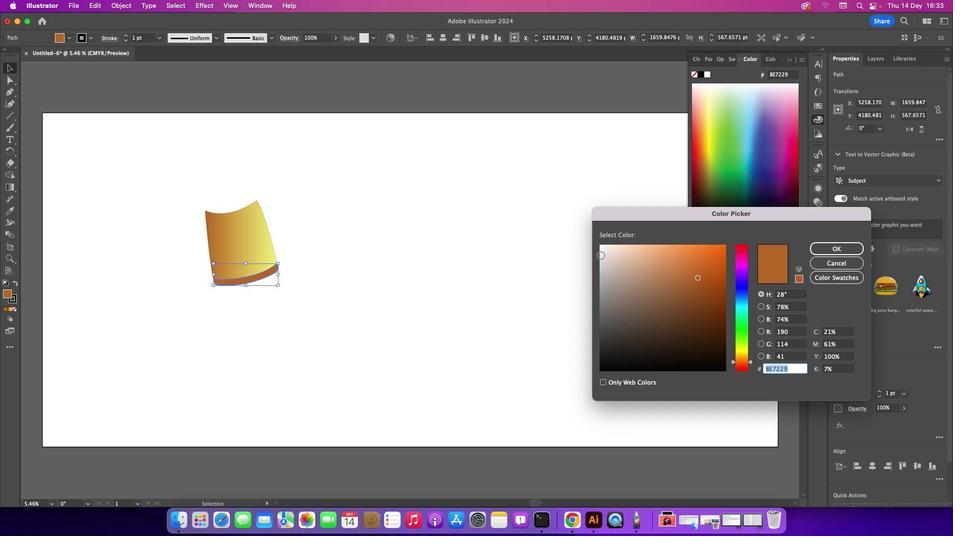 
Action: Mouse pressed left at (601, 255)
Screenshot: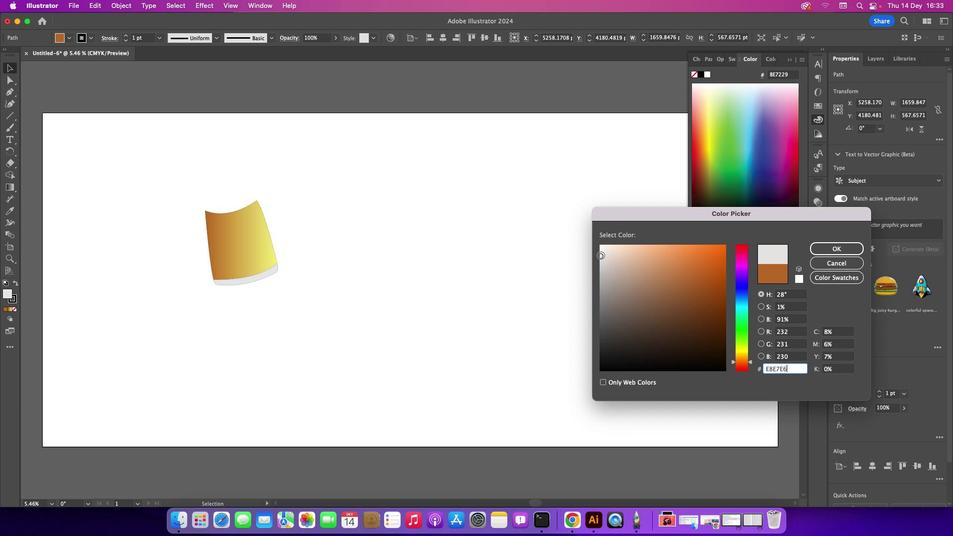 
Action: Mouse moved to (601, 249)
Screenshot: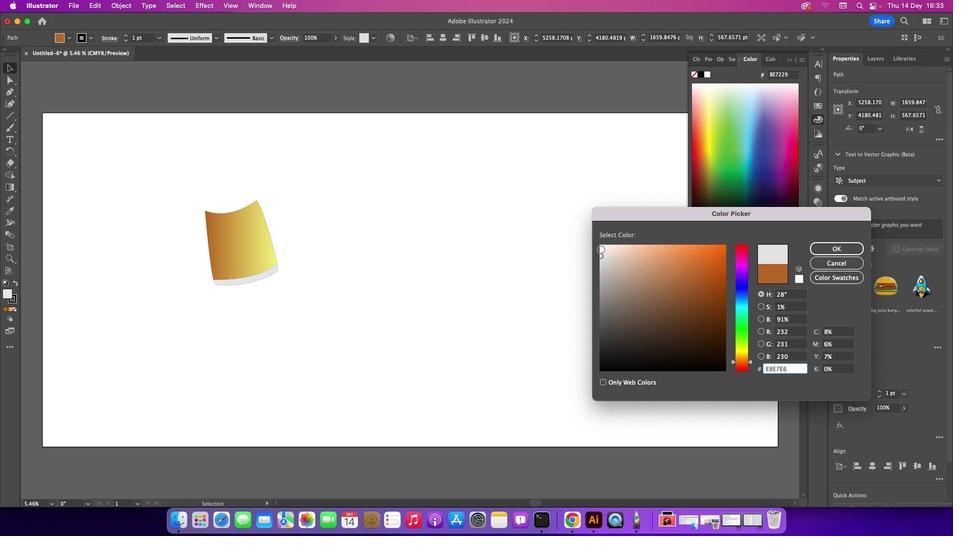 
Action: Mouse pressed left at (601, 249)
Screenshot: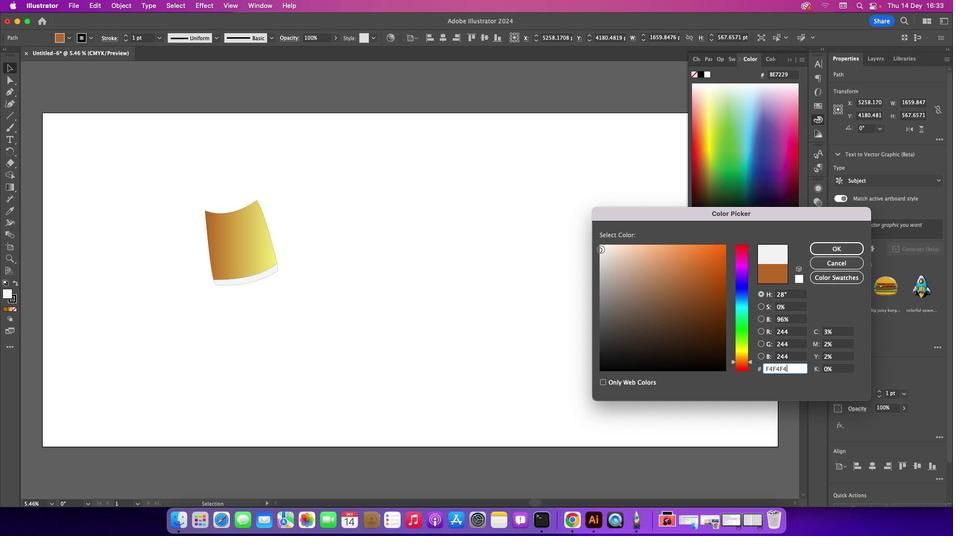 
Action: Mouse moved to (839, 253)
Screenshot: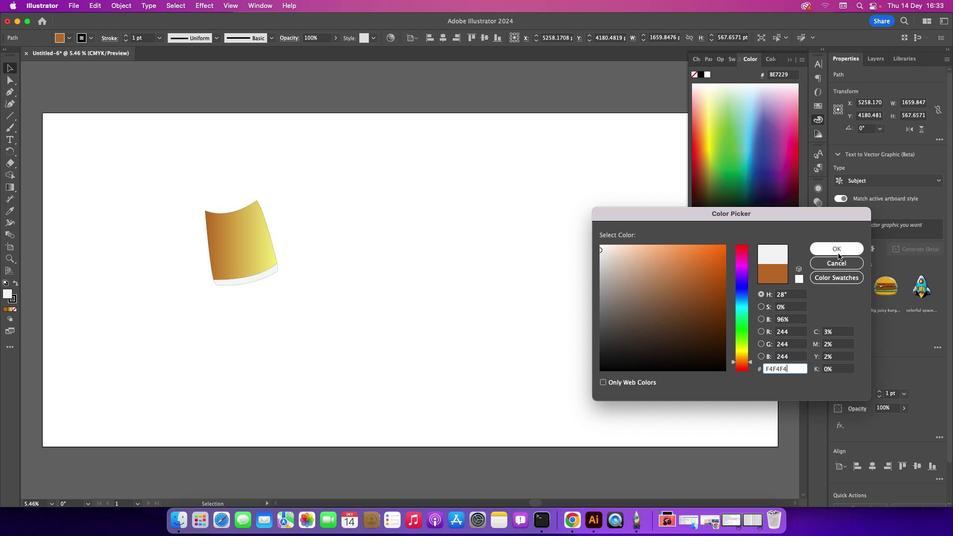 
Action: Mouse pressed left at (839, 253)
Screenshot: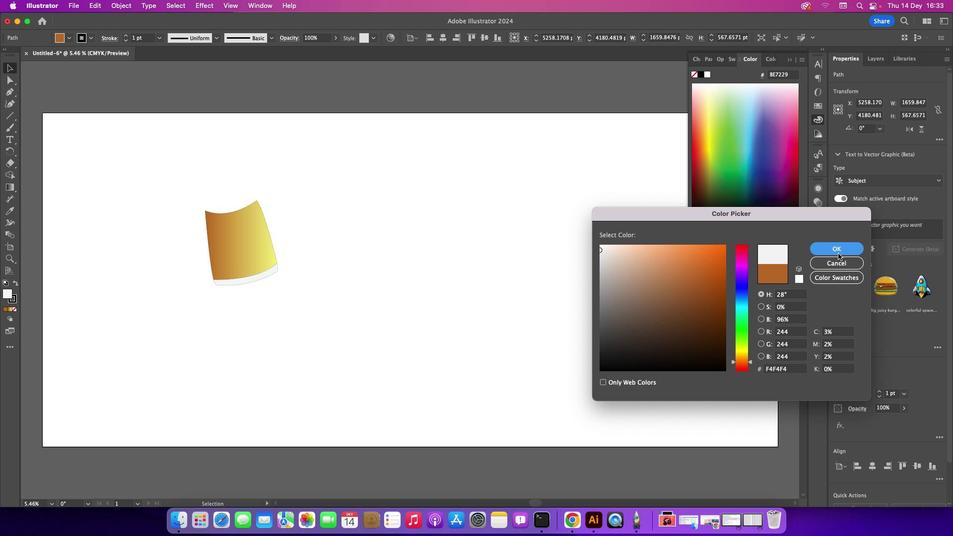
Action: Mouse moved to (15, 301)
Screenshot: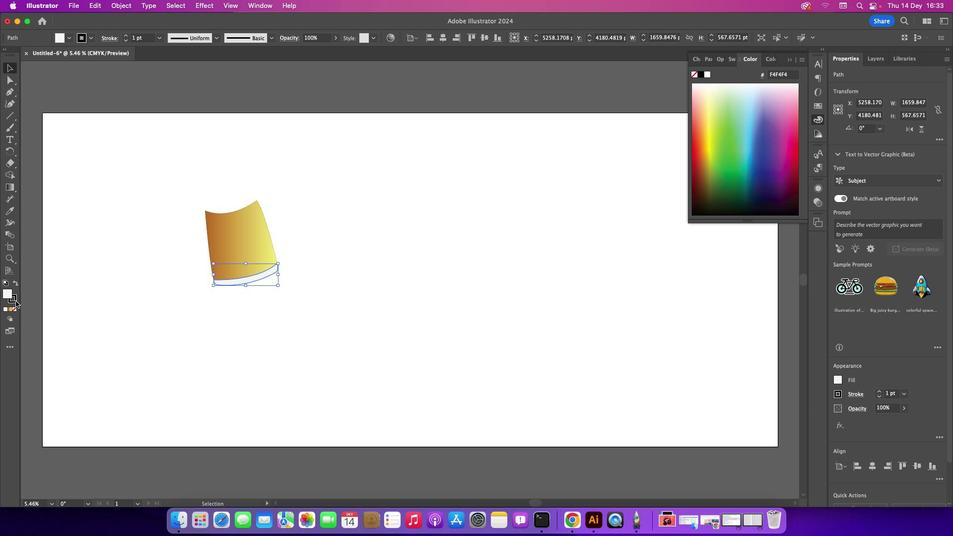 
Action: Mouse pressed left at (15, 301)
Screenshot: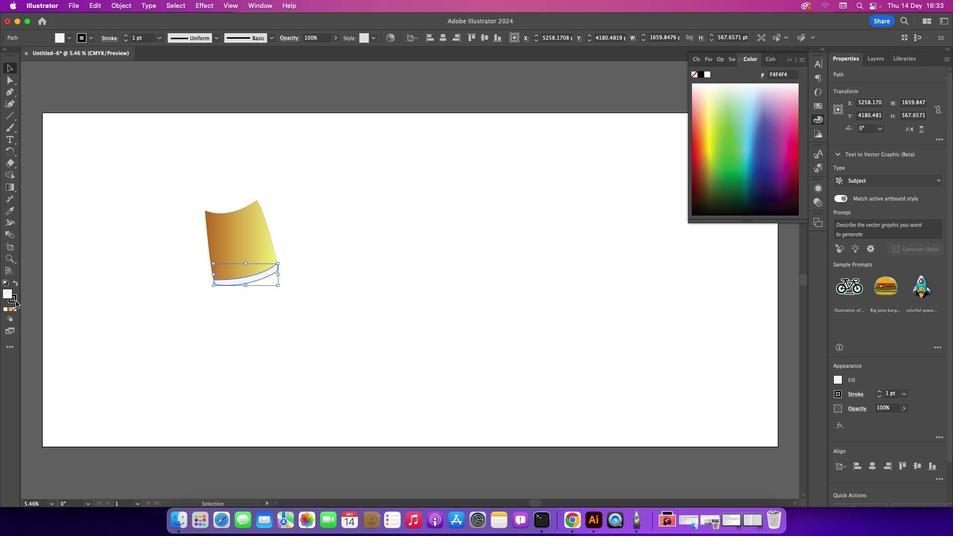 
Action: Mouse moved to (14, 310)
Screenshot: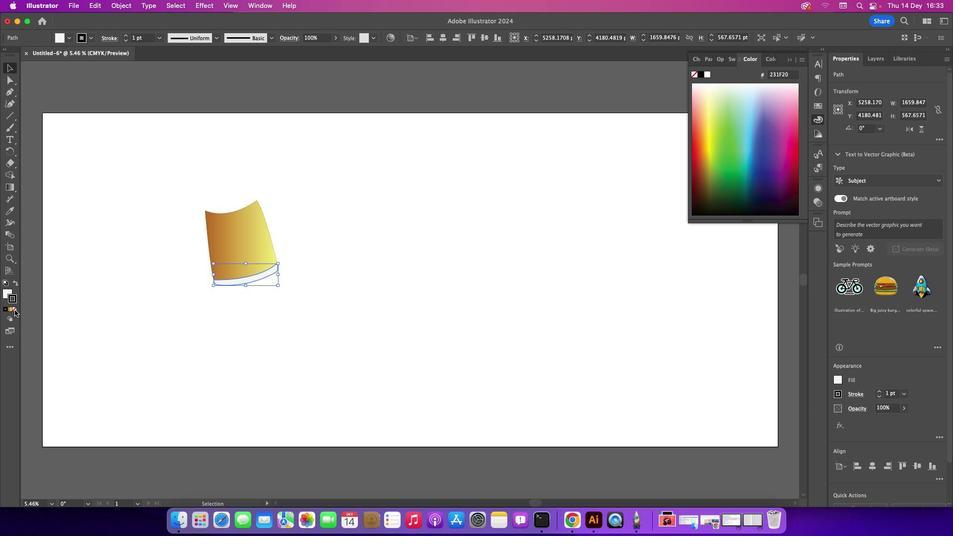 
Action: Mouse pressed left at (14, 310)
Screenshot: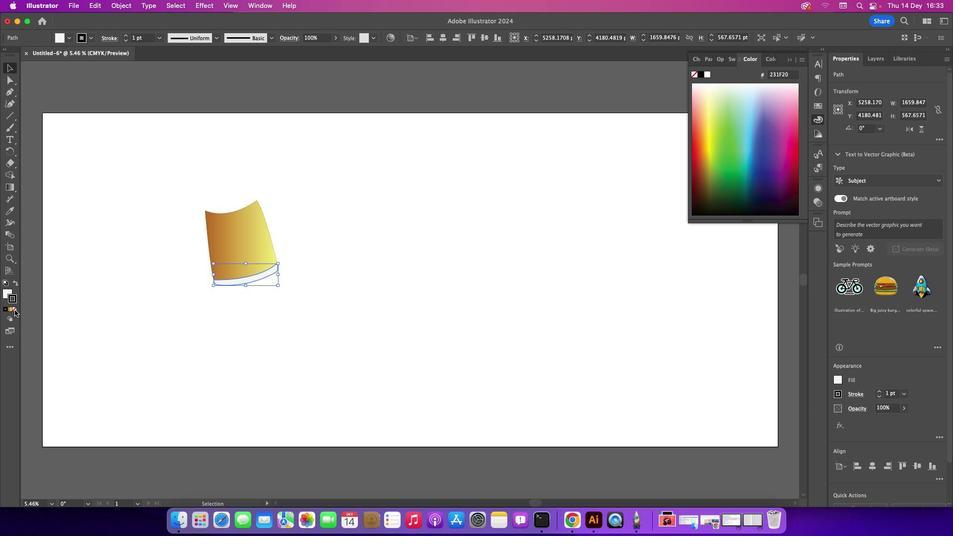 
Action: Mouse moved to (6, 291)
Screenshot: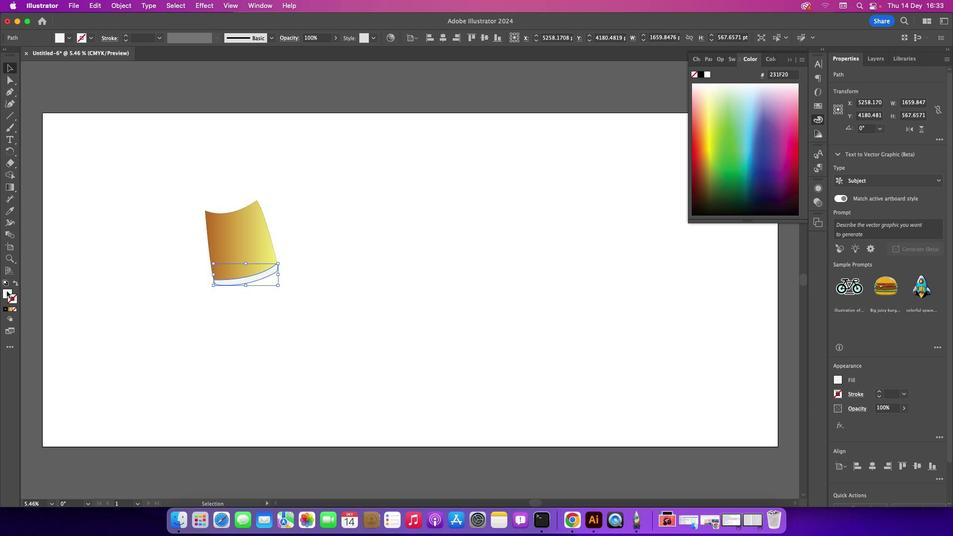 
Action: Mouse pressed left at (6, 291)
Screenshot: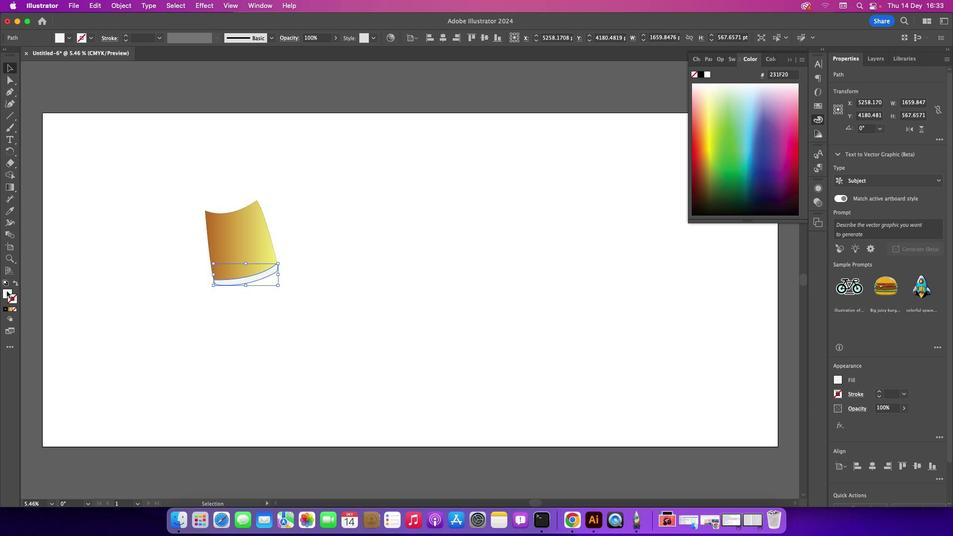 
Action: Mouse moved to (97, 293)
Screenshot: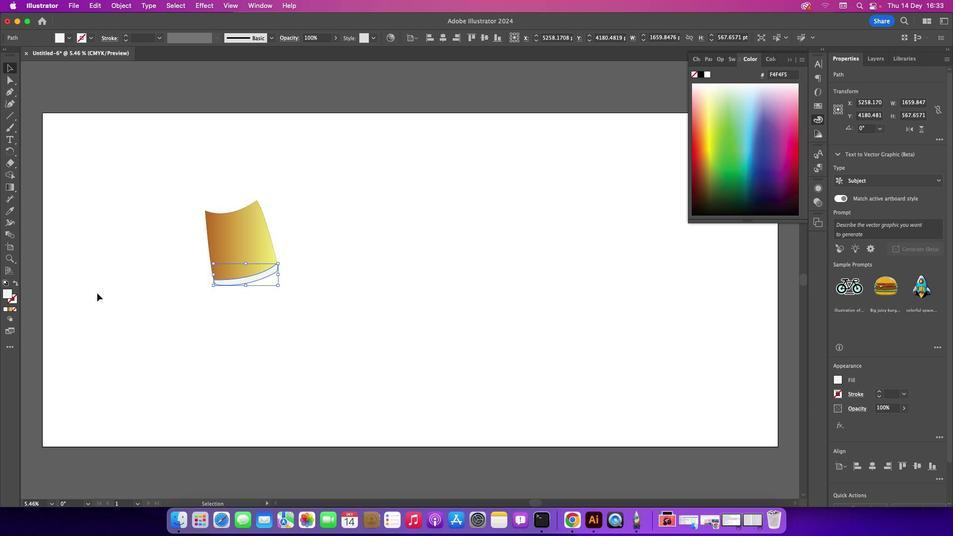 
Action: Mouse pressed left at (97, 293)
Screenshot: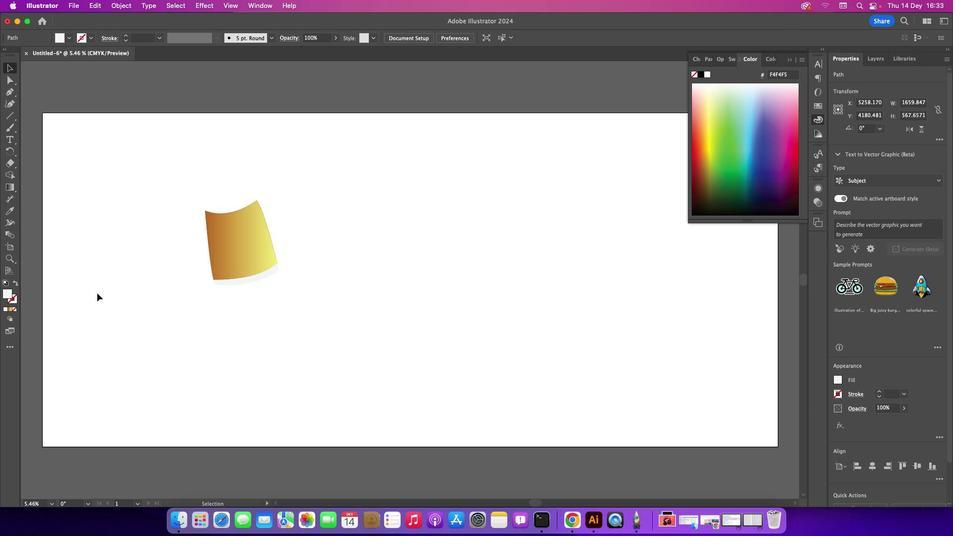 
Action: Mouse moved to (9, 89)
Screenshot: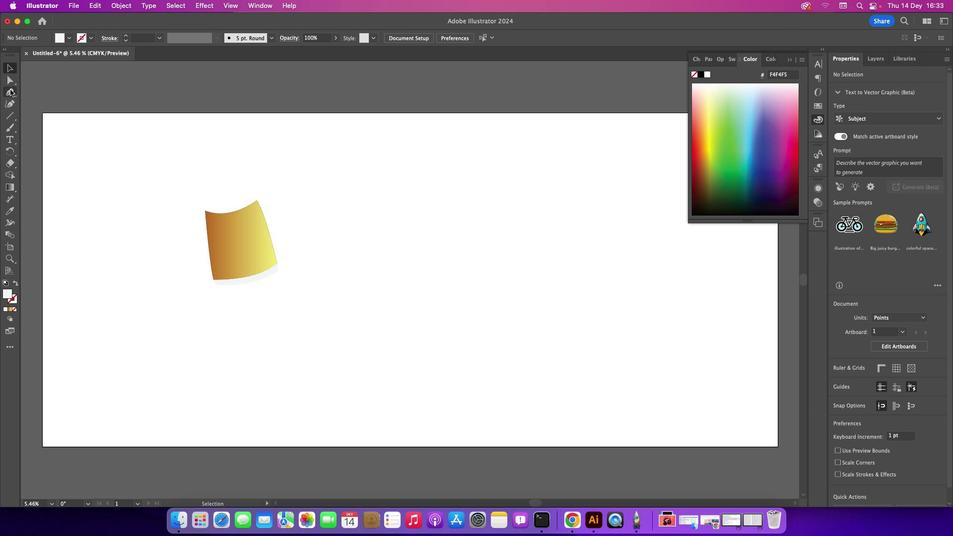 
Action: Mouse pressed left at (9, 89)
Screenshot: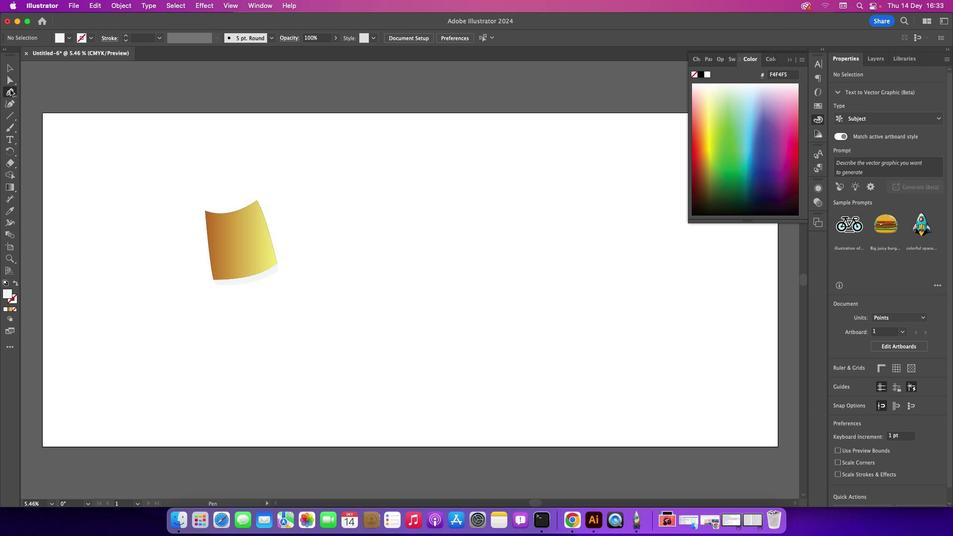 
Action: Mouse moved to (205, 210)
Screenshot: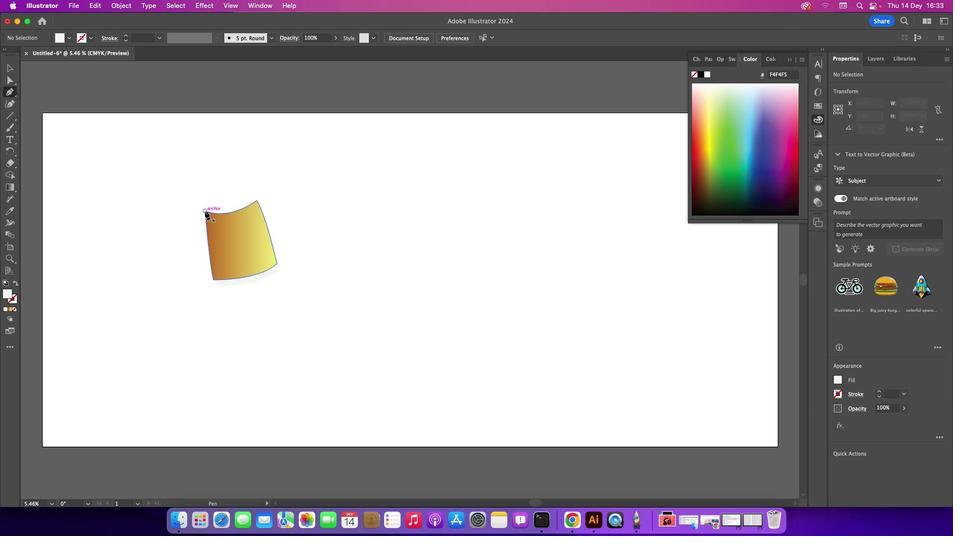
Action: Mouse pressed left at (205, 210)
Screenshot: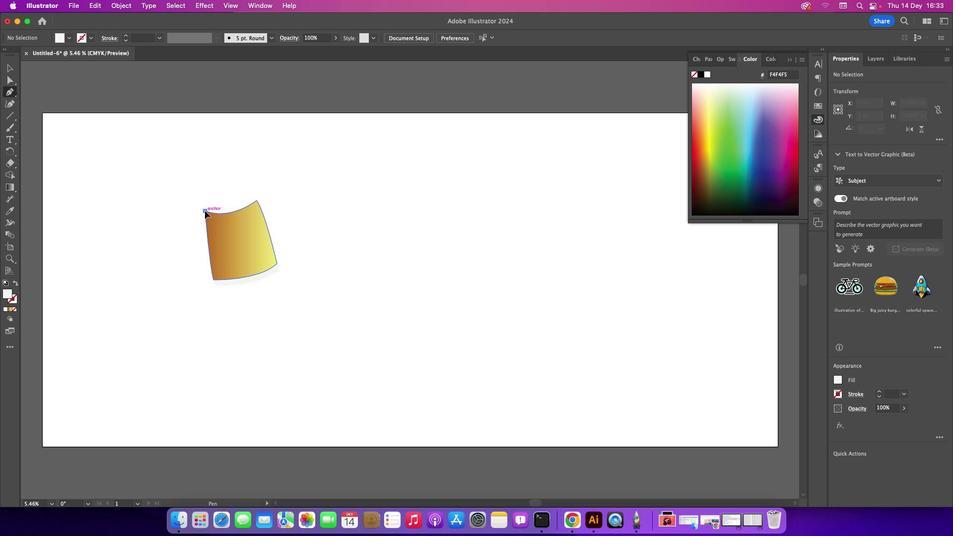 
Action: Mouse moved to (205, 218)
Screenshot: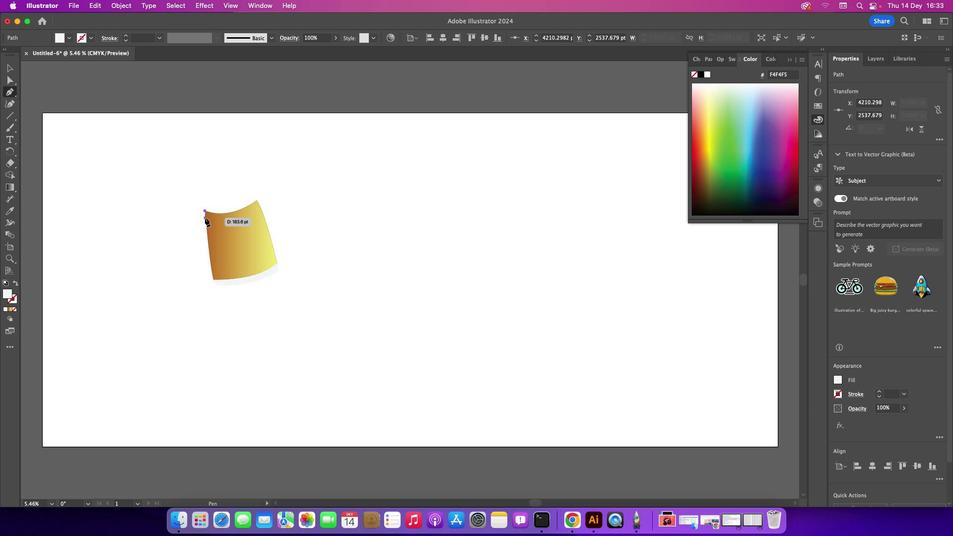 
Action: Mouse pressed left at (205, 218)
Screenshot: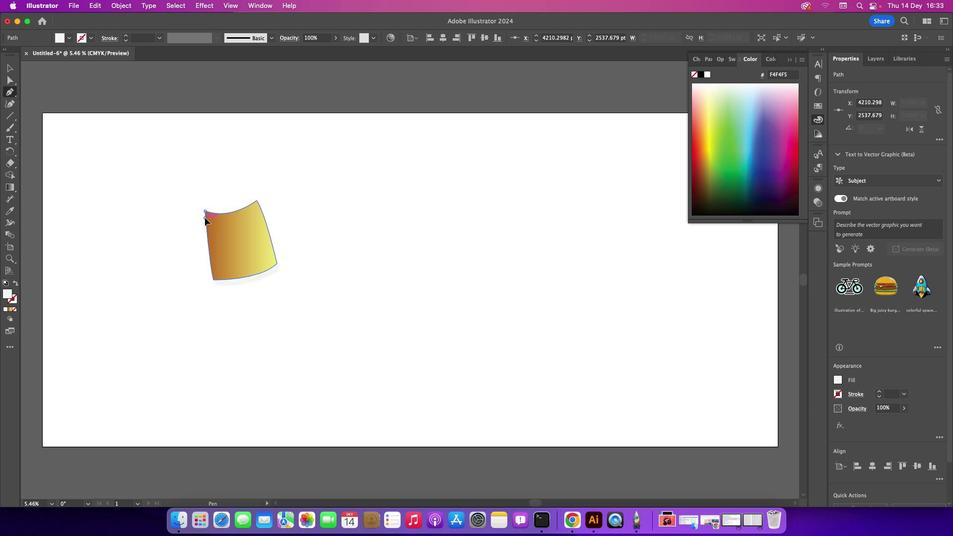 
Action: Mouse moved to (218, 219)
Screenshot: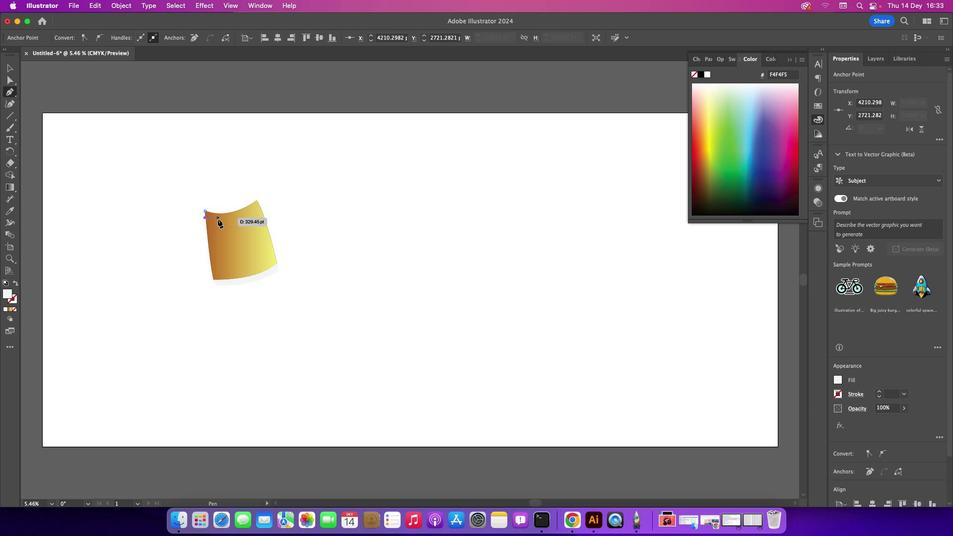 
Action: Mouse pressed left at (218, 219)
Screenshot: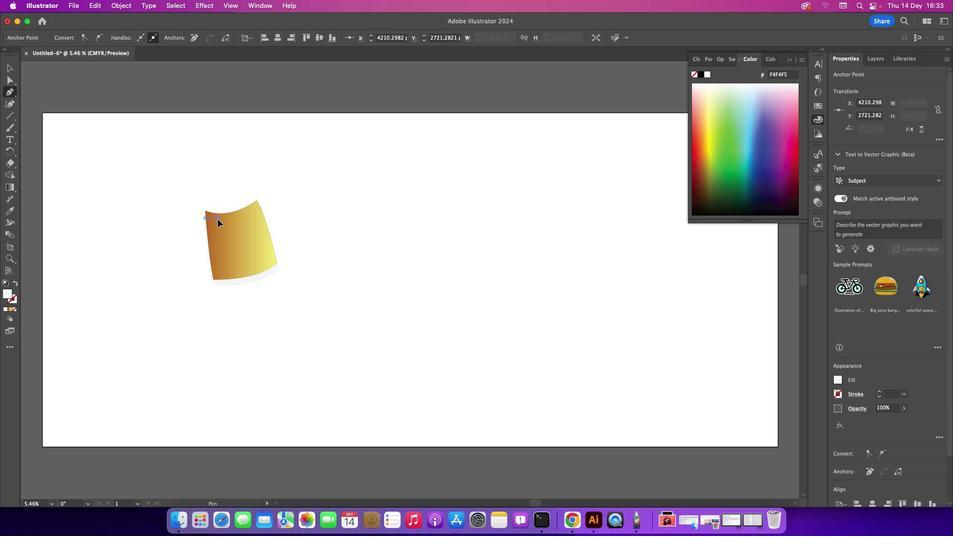 
Action: Mouse moved to (240, 214)
Screenshot: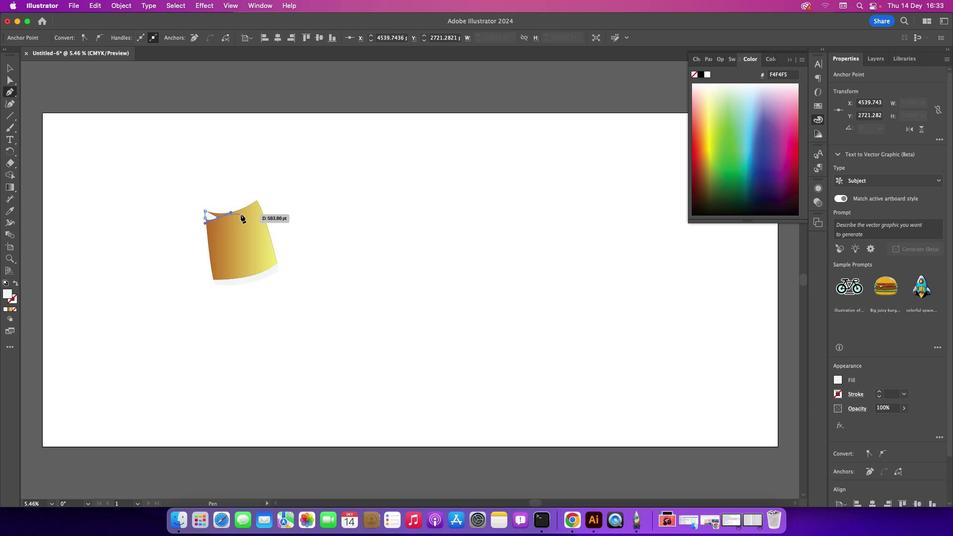 
Action: Mouse pressed left at (240, 214)
Screenshot: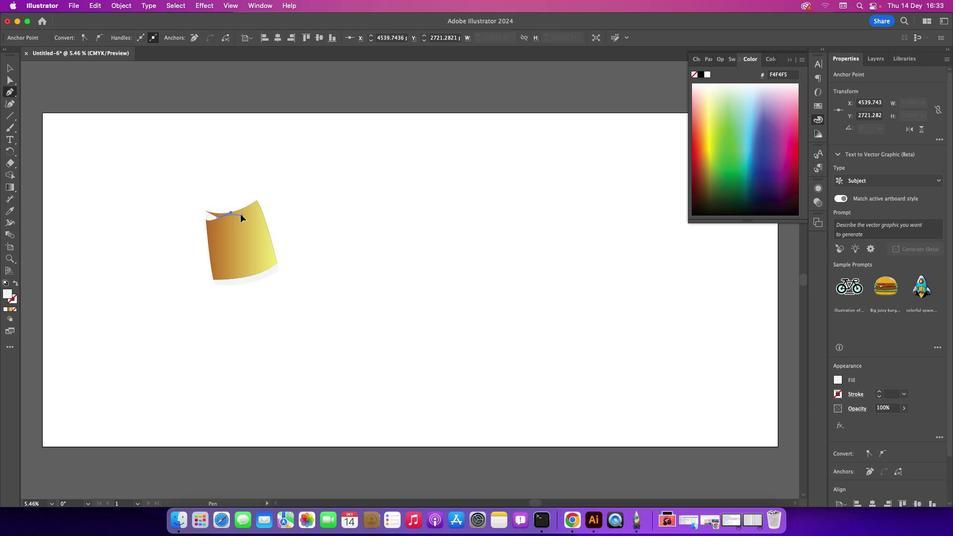 
Action: Mouse moved to (246, 217)
Screenshot: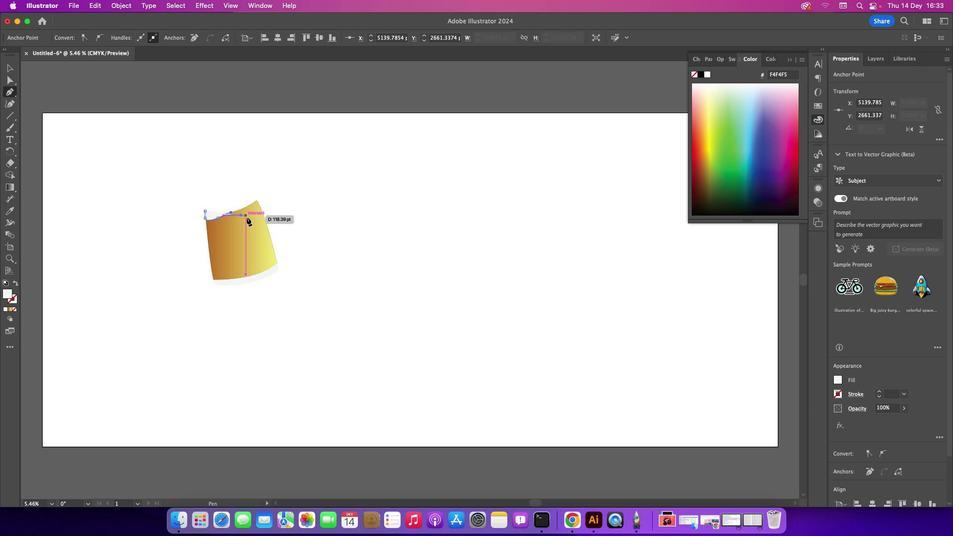 
Action: Mouse pressed left at (246, 217)
Screenshot: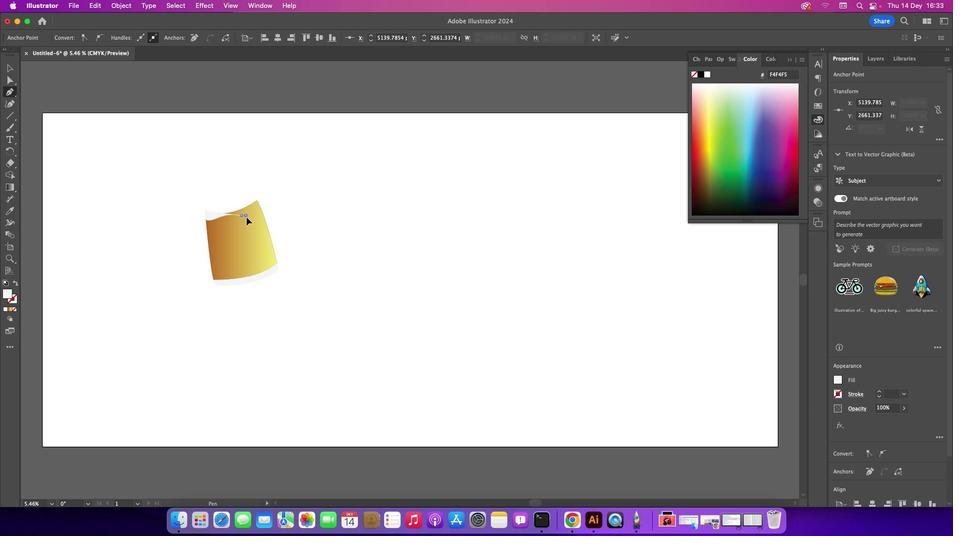 
Action: Mouse moved to (244, 214)
Screenshot: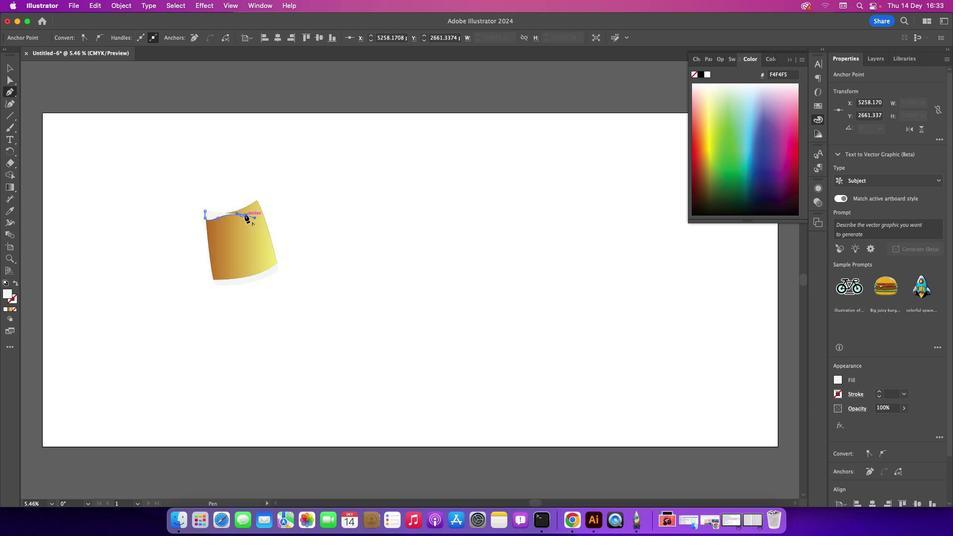 
Action: Mouse pressed left at (244, 214)
Screenshot: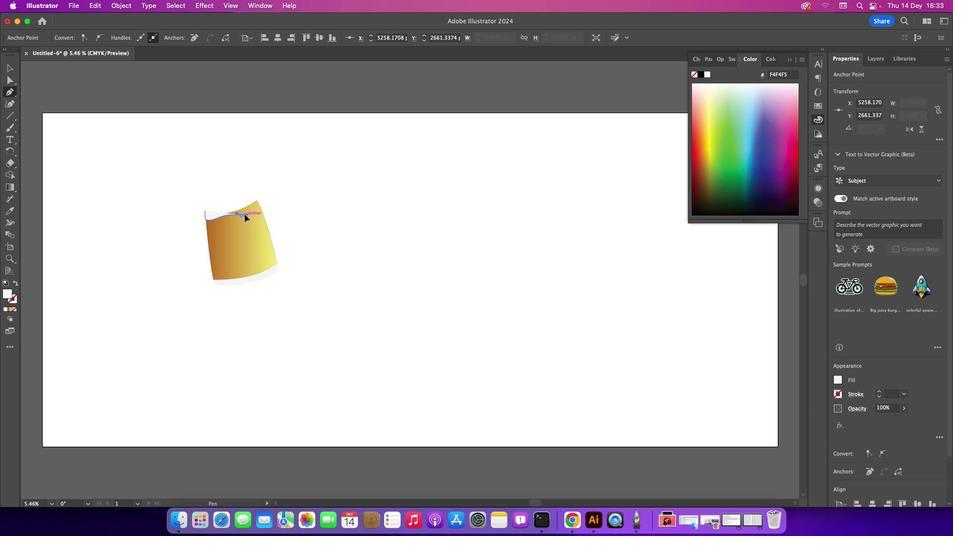 
Action: Mouse moved to (257, 219)
Screenshot: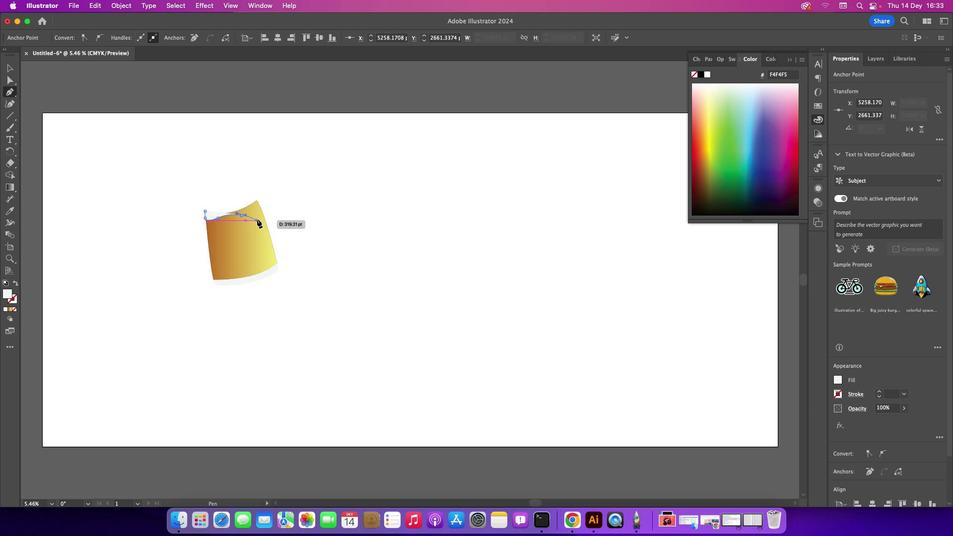 
Action: Mouse pressed left at (257, 219)
Screenshot: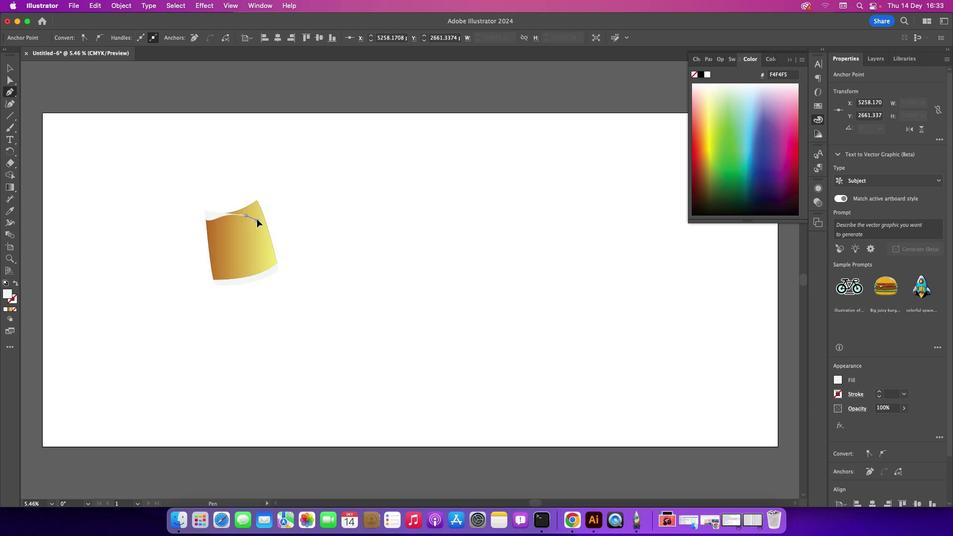 
Action: Mouse moved to (257, 220)
Screenshot: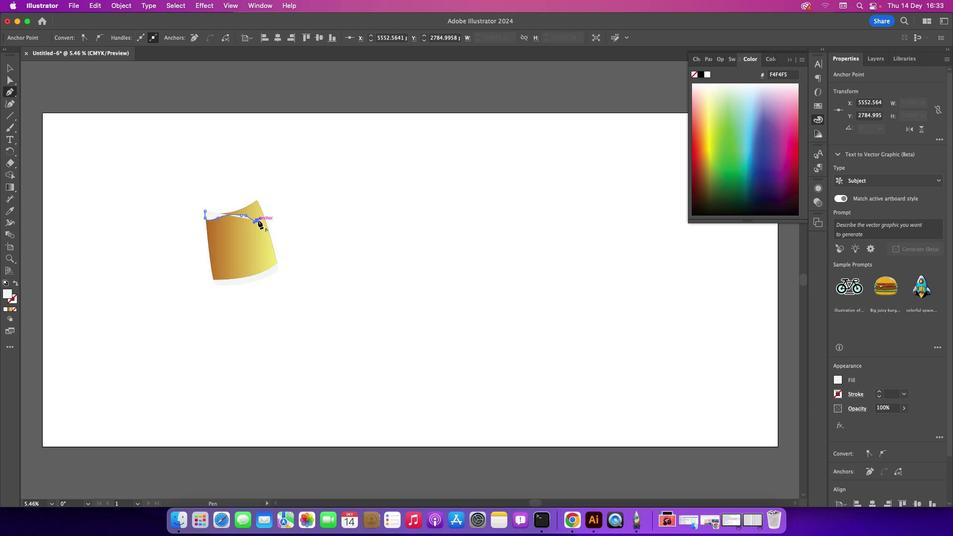 
Action: Mouse pressed left at (257, 220)
Screenshot: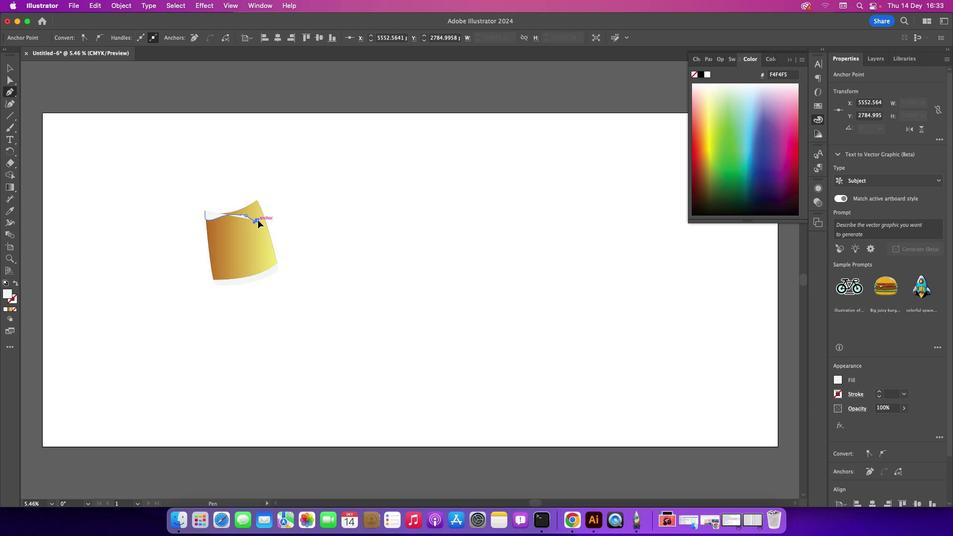
Action: Mouse moved to (266, 221)
Screenshot: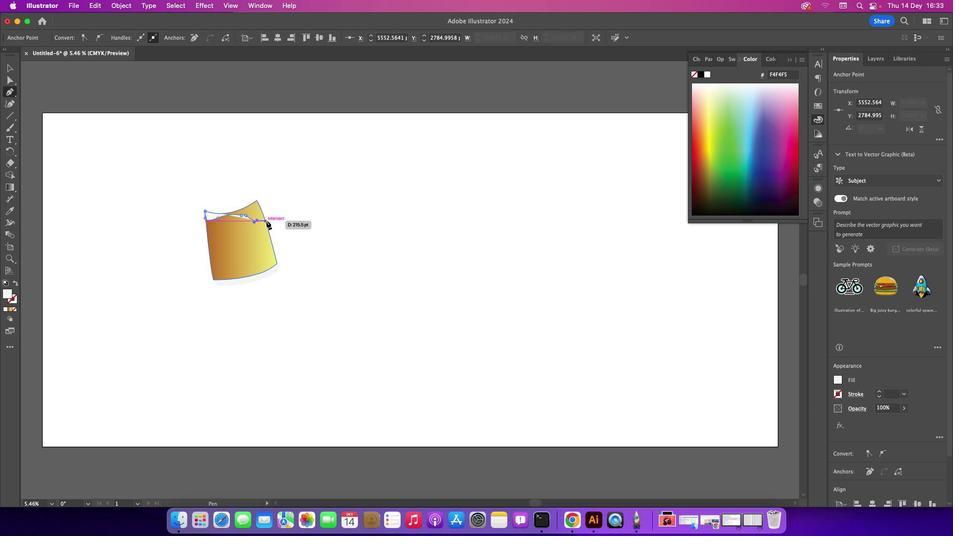 
Action: Mouse pressed left at (266, 221)
Screenshot: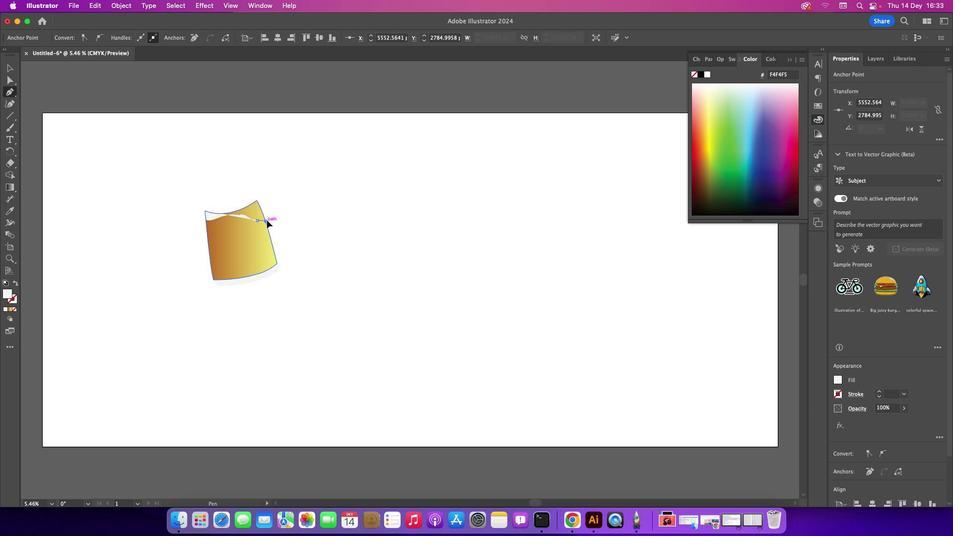 
Action: Mouse moved to (266, 220)
Screenshot: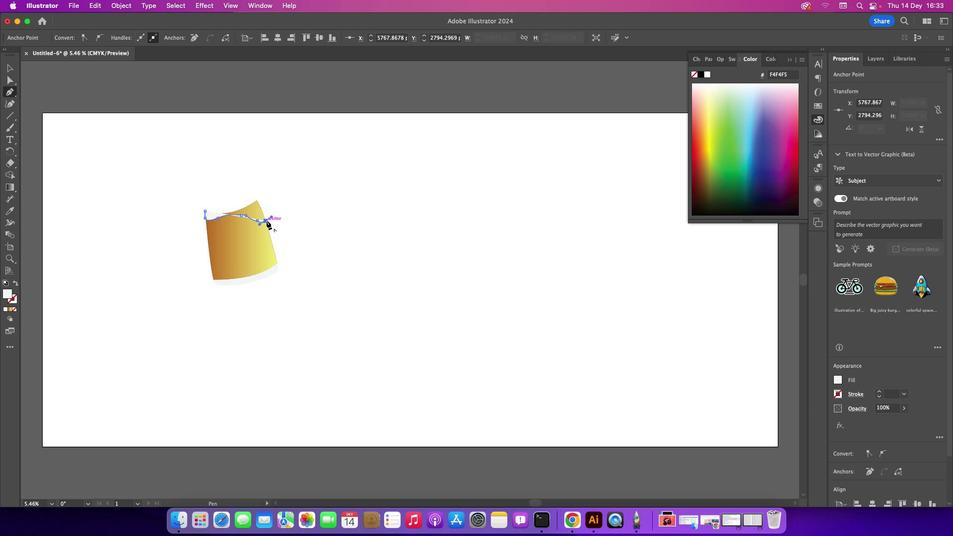 
Action: Mouse pressed left at (266, 220)
Screenshot: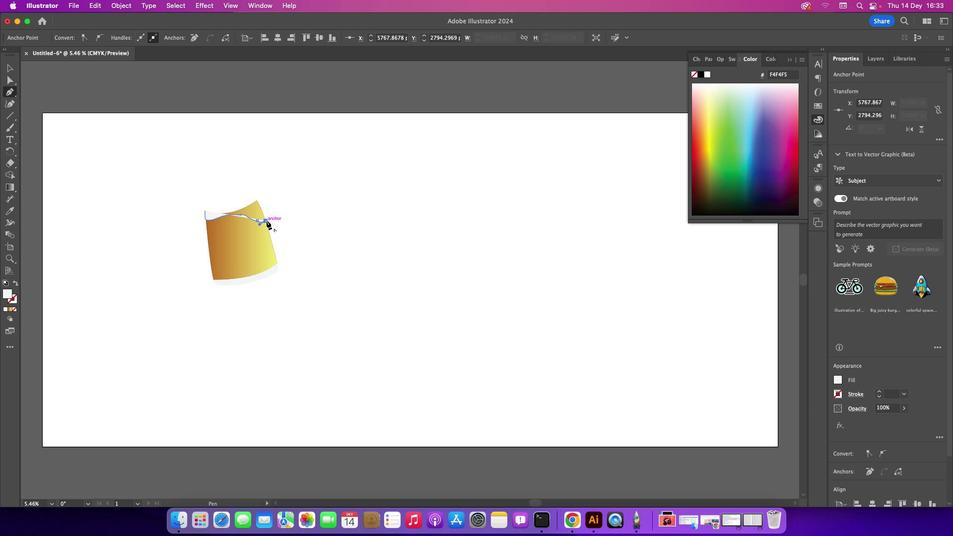 
Action: Mouse moved to (269, 204)
Screenshot: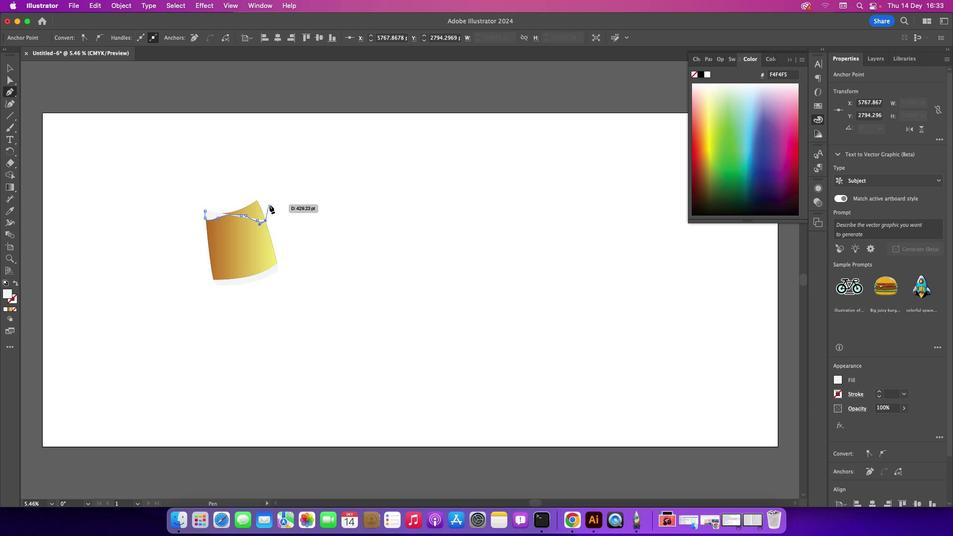 
Action: Mouse pressed left at (269, 204)
Screenshot: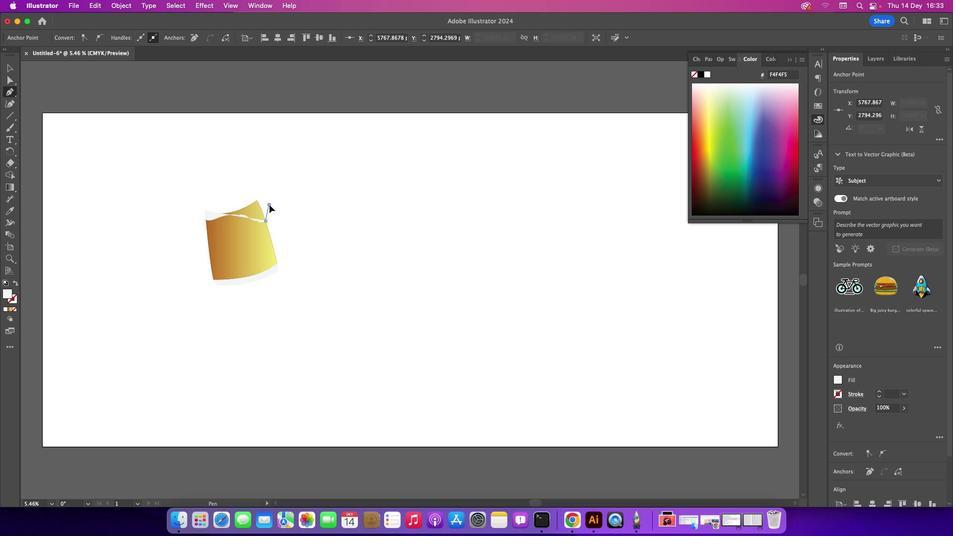 
Action: Mouse moved to (270, 203)
Screenshot: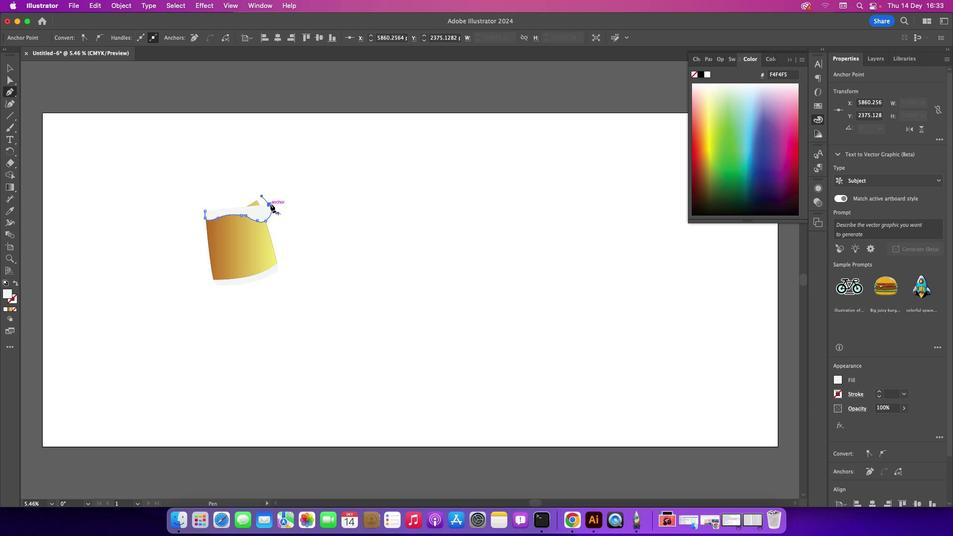 
Action: Mouse pressed left at (270, 203)
Screenshot: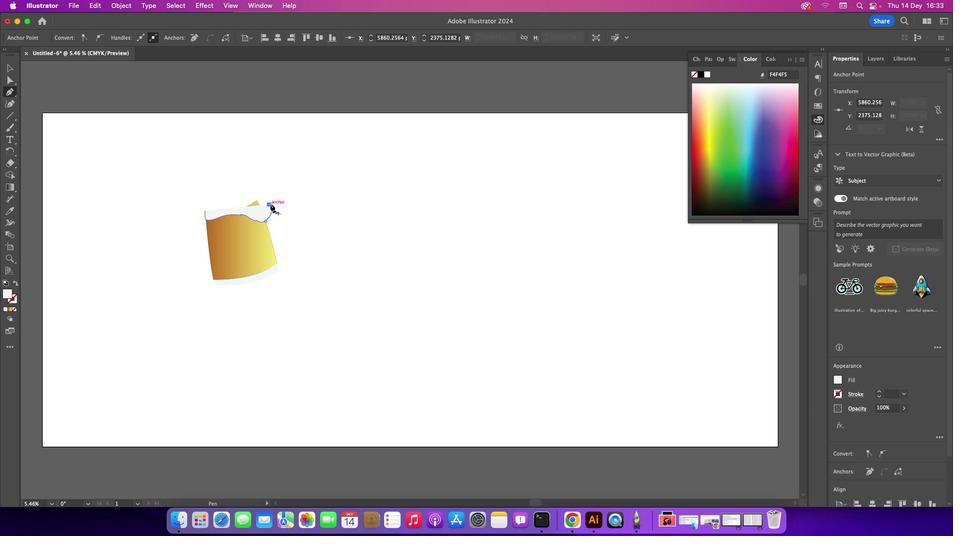 
Action: Mouse moved to (261, 194)
Screenshot: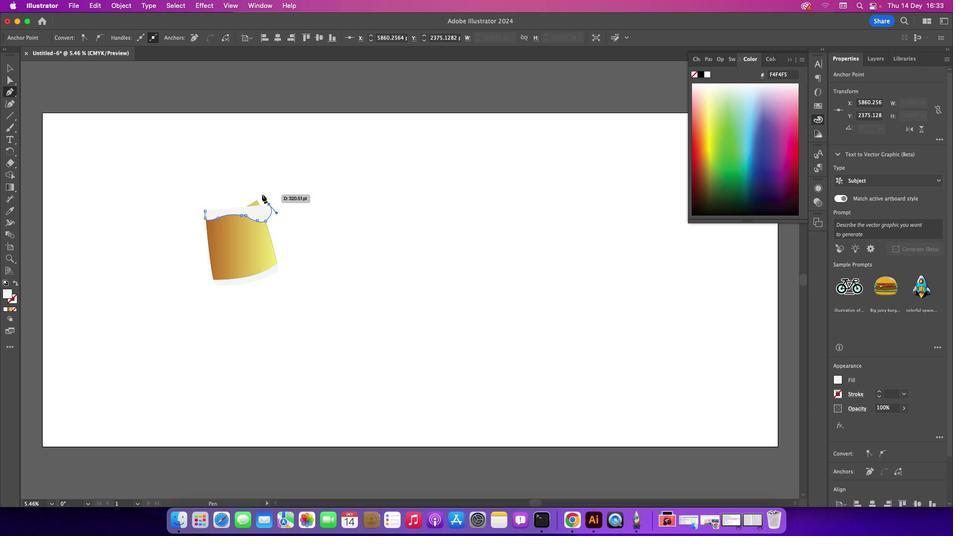 
Action: Mouse pressed left at (261, 194)
Screenshot: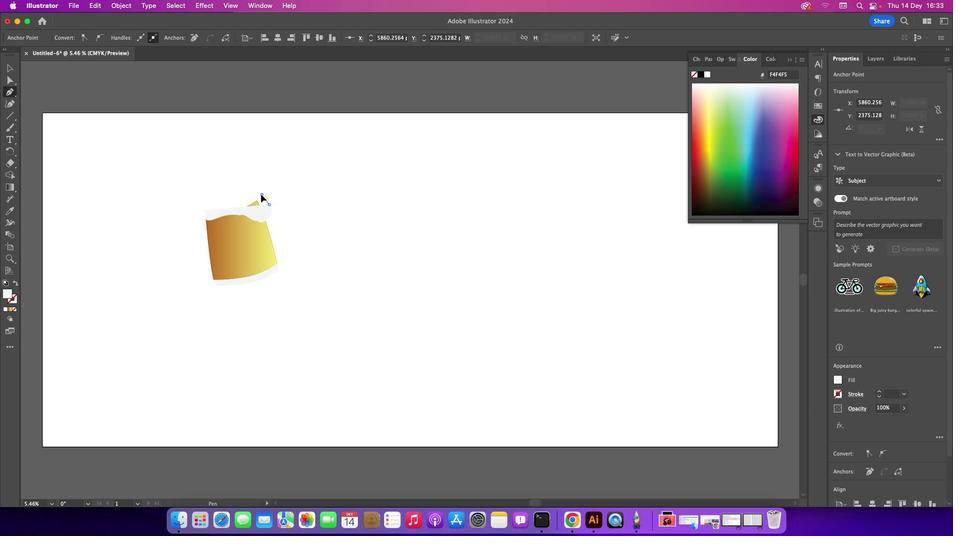
Action: Mouse moved to (261, 194)
Screenshot: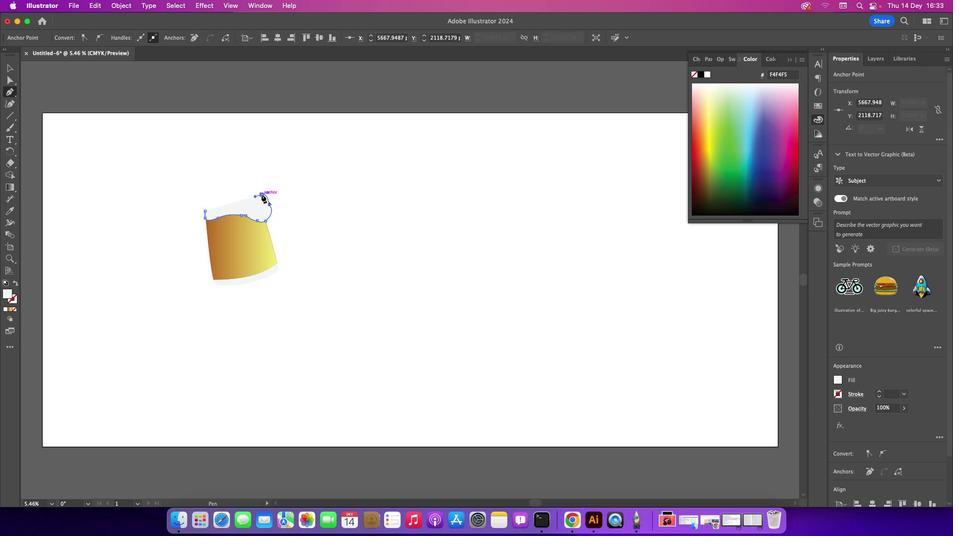 
Action: Mouse pressed left at (261, 194)
Screenshot: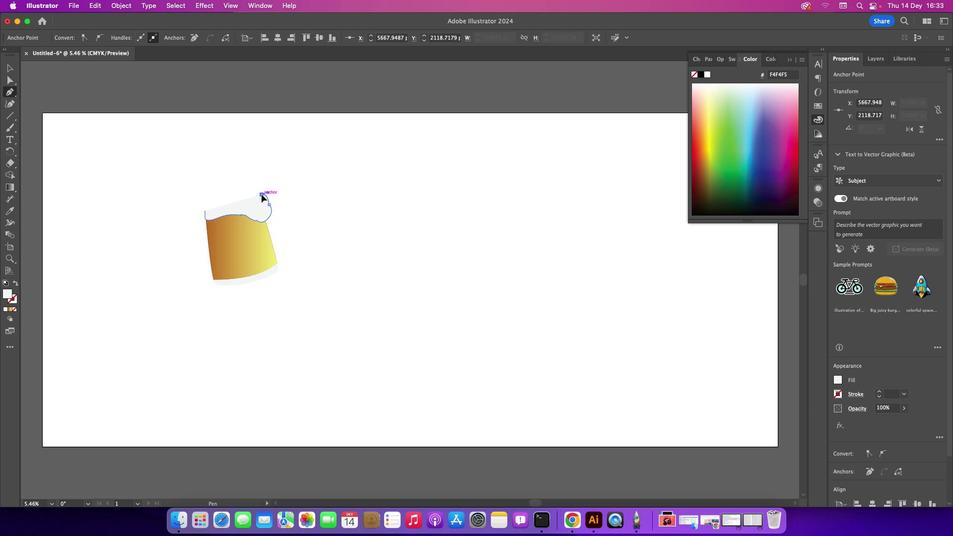 
Action: Mouse moved to (235, 198)
Screenshot: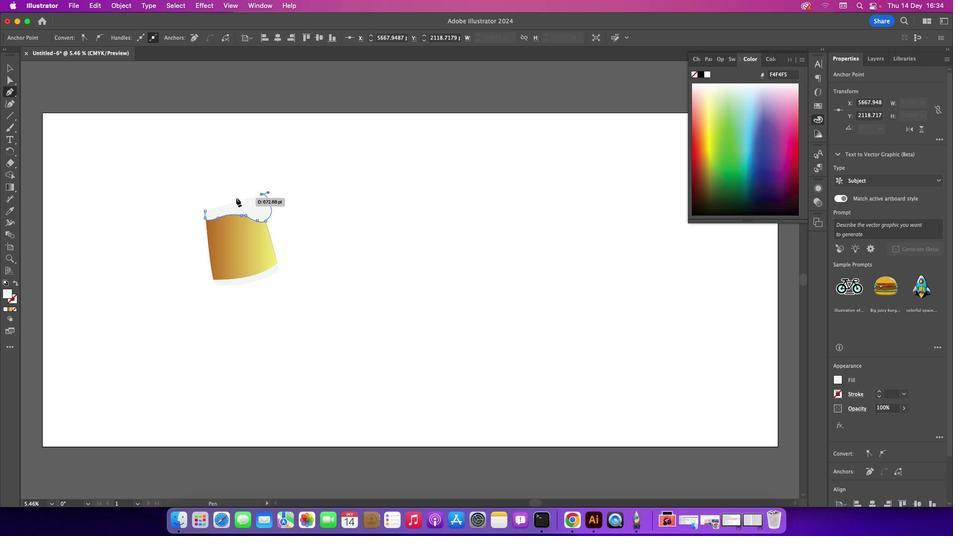 
Action: Mouse pressed left at (235, 198)
Screenshot: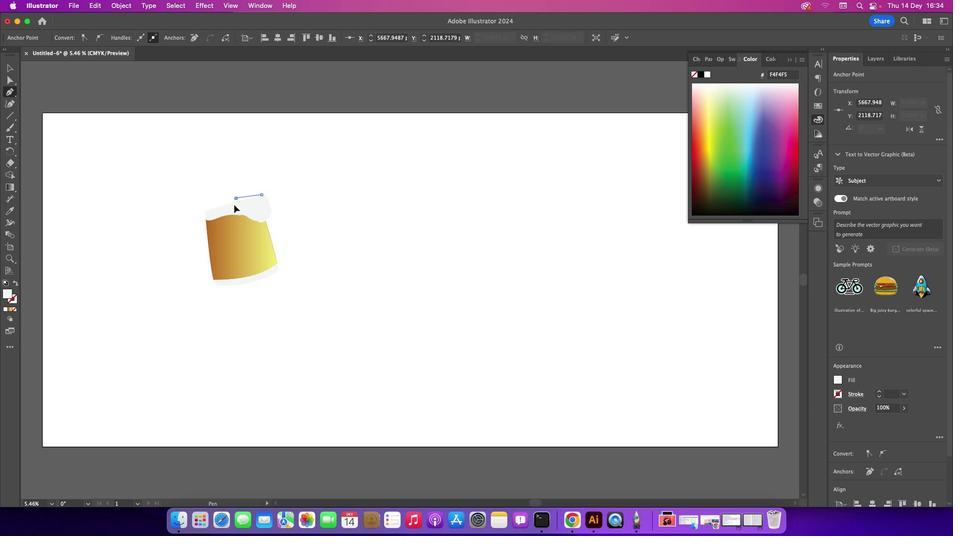 
Action: Mouse moved to (236, 197)
Screenshot: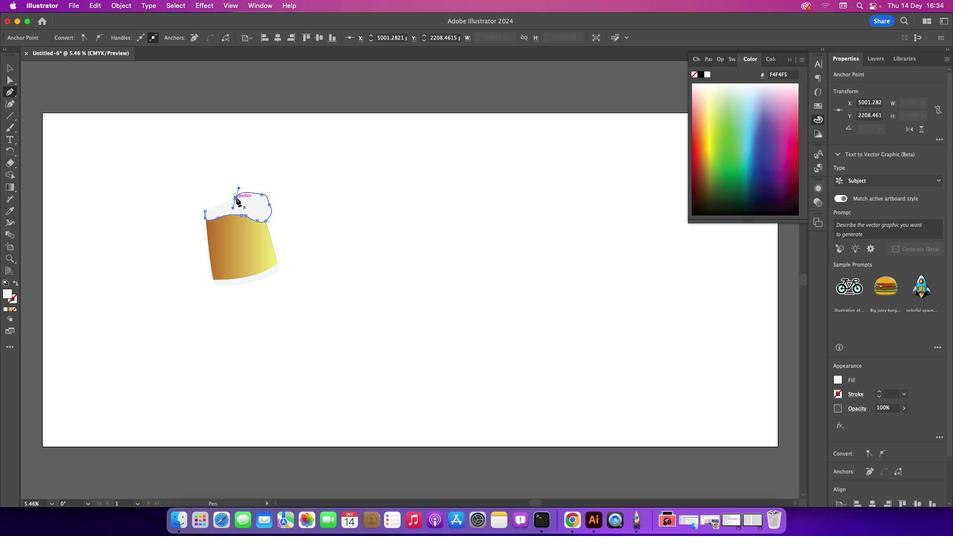 
Action: Mouse pressed left at (236, 197)
Screenshot: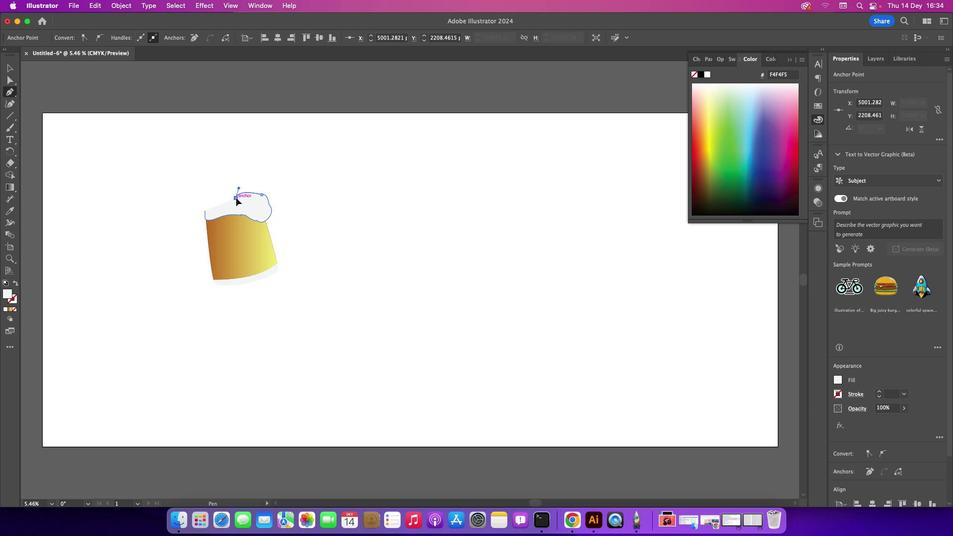 
Action: Mouse moved to (222, 196)
Screenshot: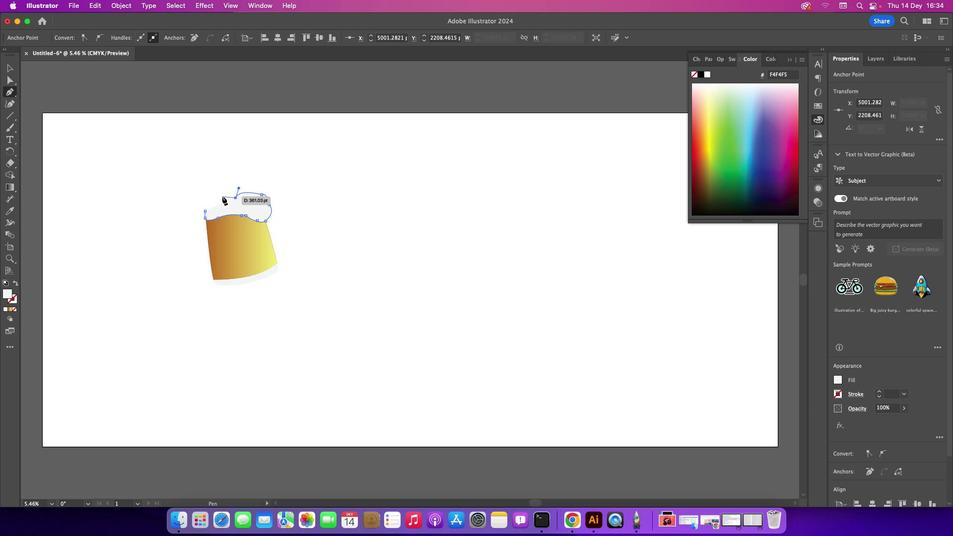 
Action: Mouse pressed left at (222, 196)
Screenshot: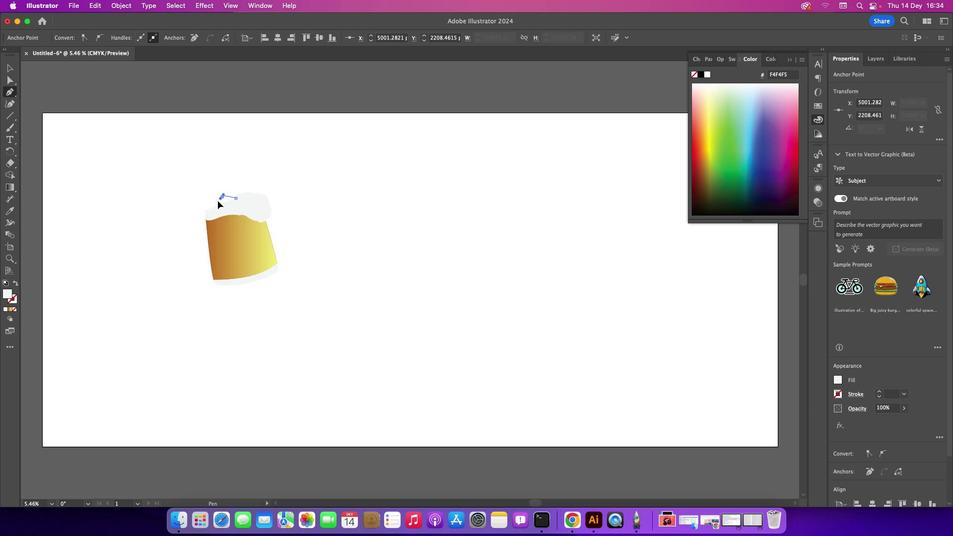 
Action: Mouse moved to (222, 195)
Screenshot: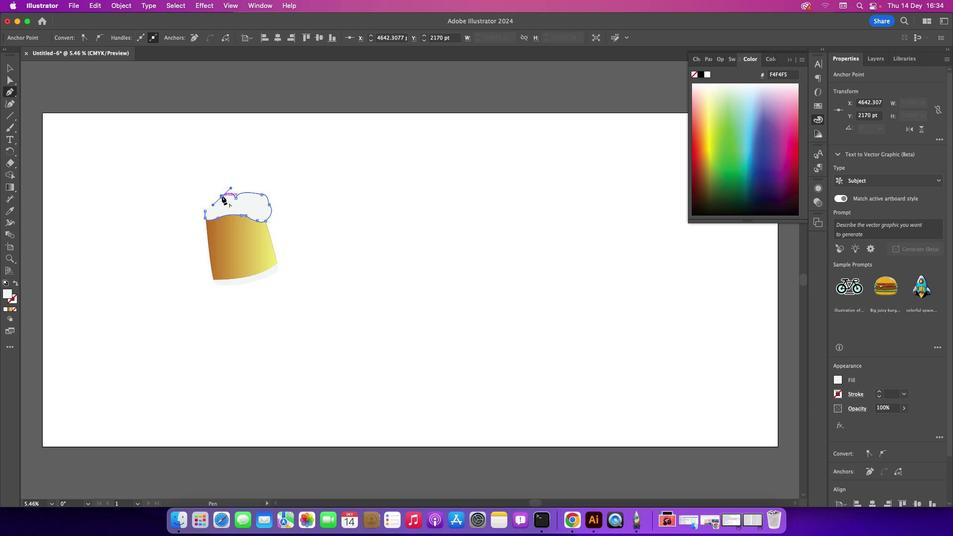
Action: Mouse pressed left at (222, 195)
Screenshot: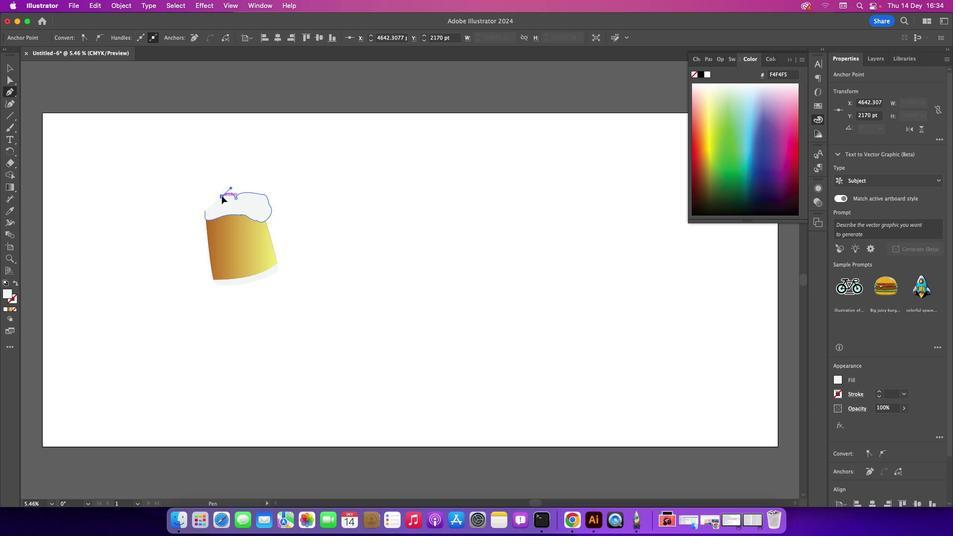 
Action: Mouse moved to (204, 210)
Screenshot: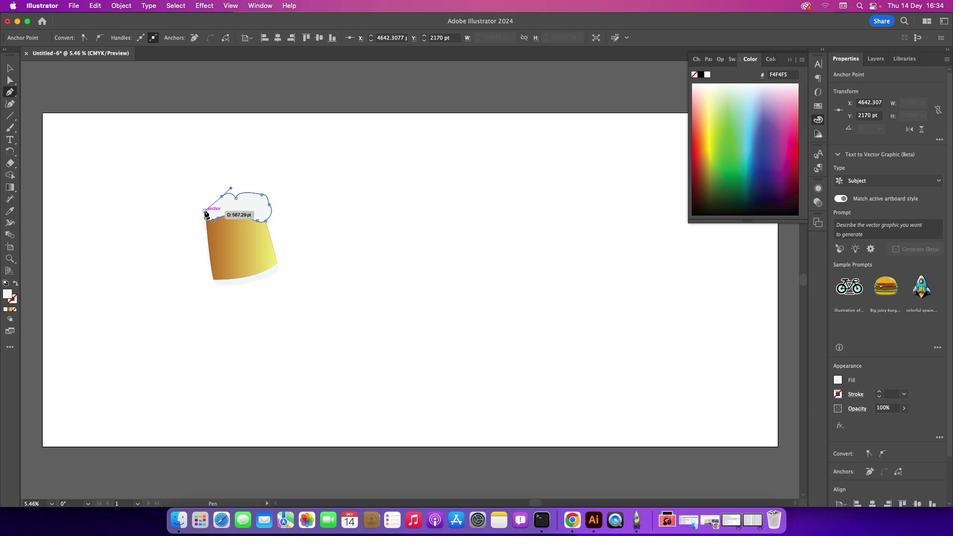 
Action: Mouse pressed left at (204, 210)
Screenshot: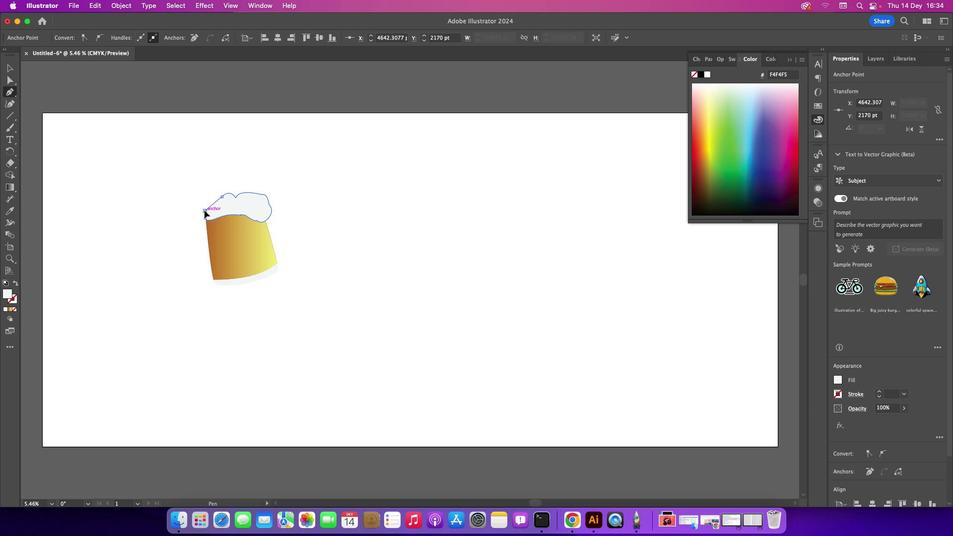 
Action: Mouse moved to (7, 73)
Screenshot: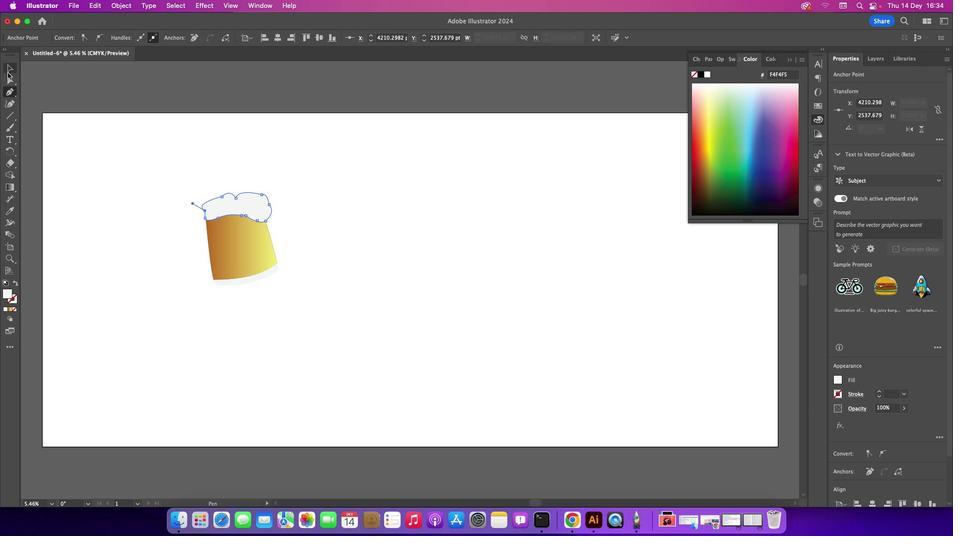 
Action: Mouse pressed left at (7, 73)
Screenshot: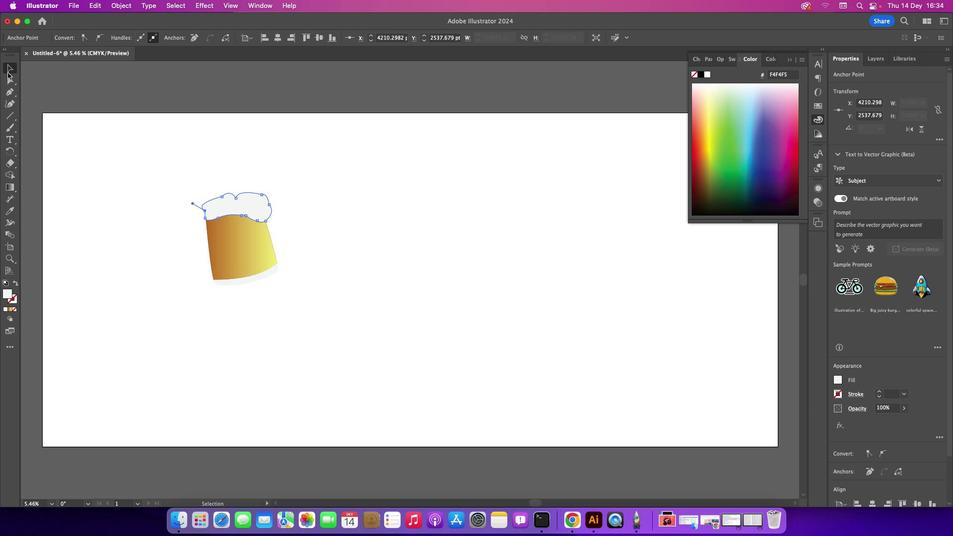 
Action: Mouse moved to (178, 122)
Screenshot: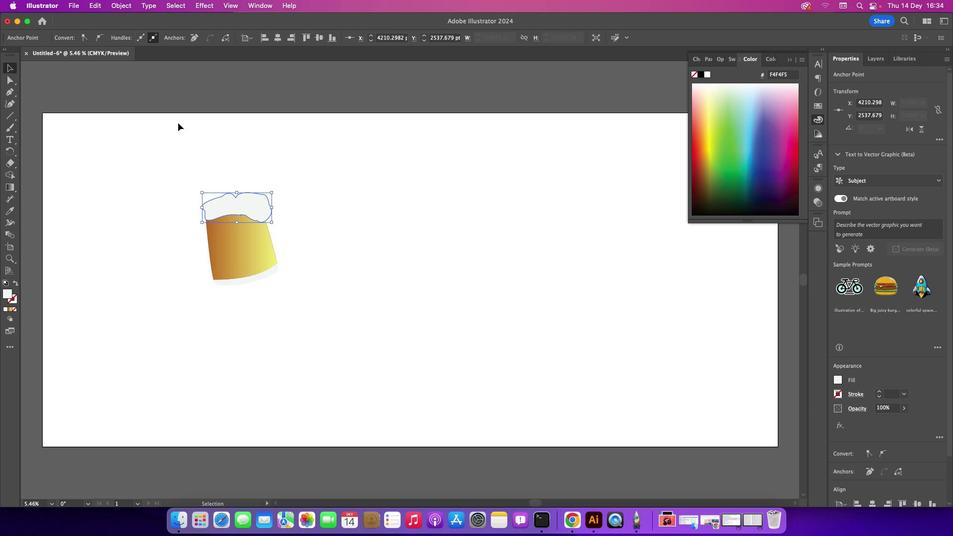 
Action: Mouse pressed left at (178, 122)
Screenshot: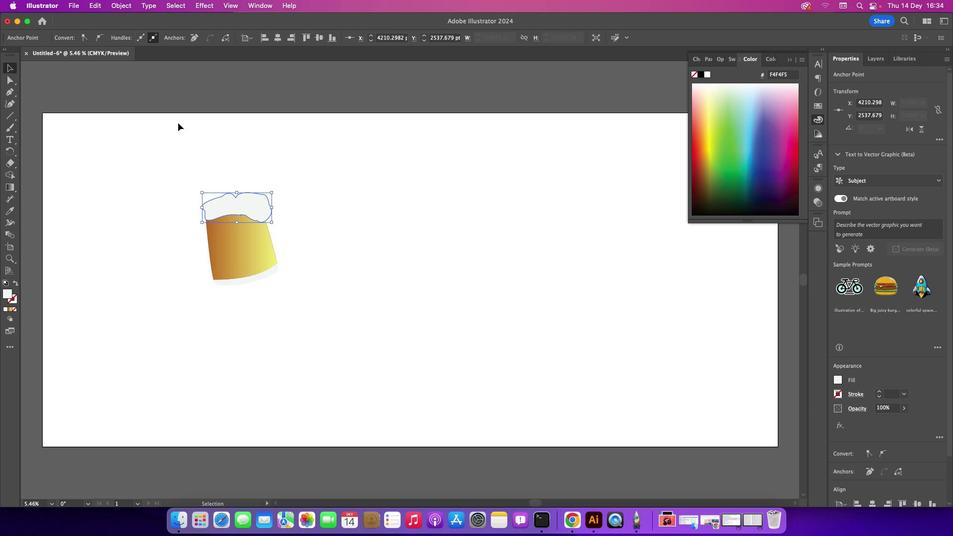 
Action: Mouse moved to (248, 201)
Screenshot: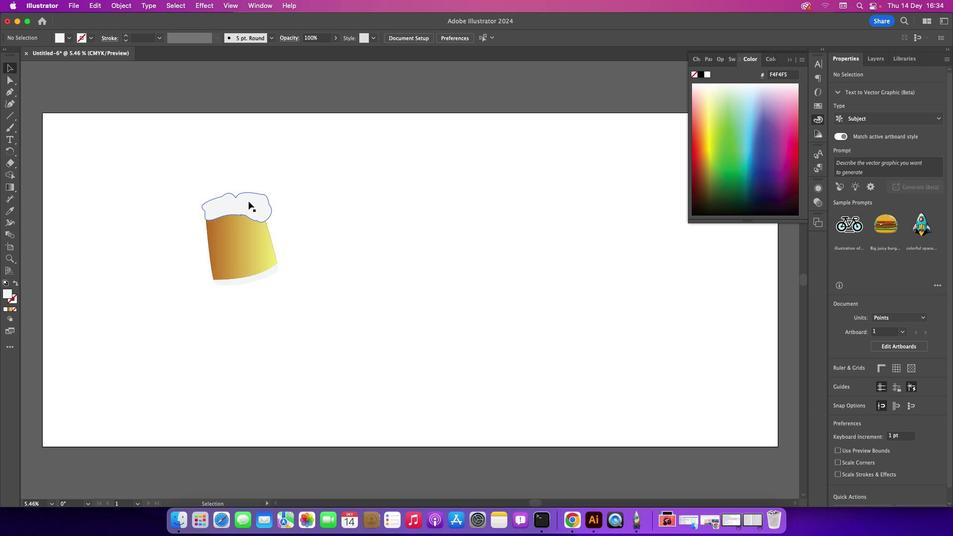 
Action: Mouse pressed left at (248, 201)
Screenshot: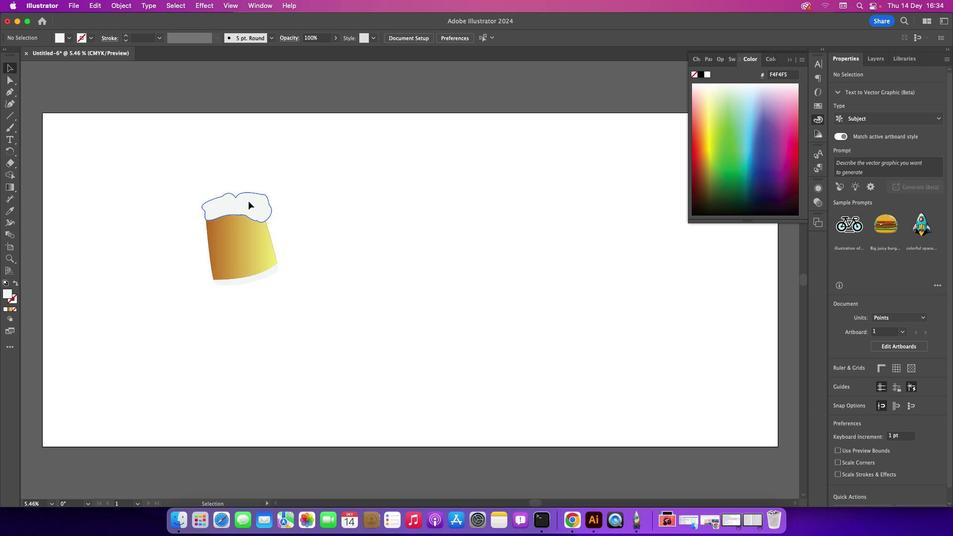 
Action: Mouse moved to (9, 309)
Screenshot: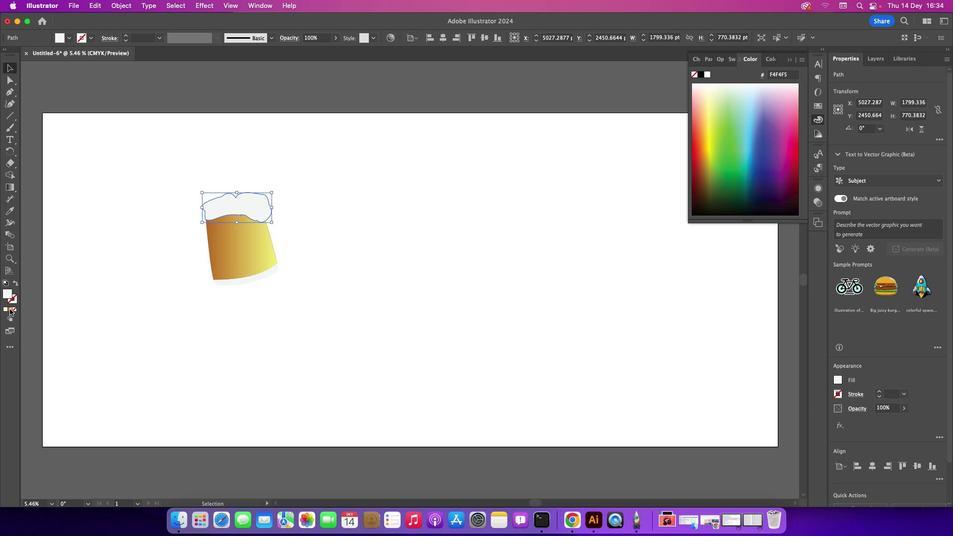 
Action: Mouse pressed left at (9, 309)
Screenshot: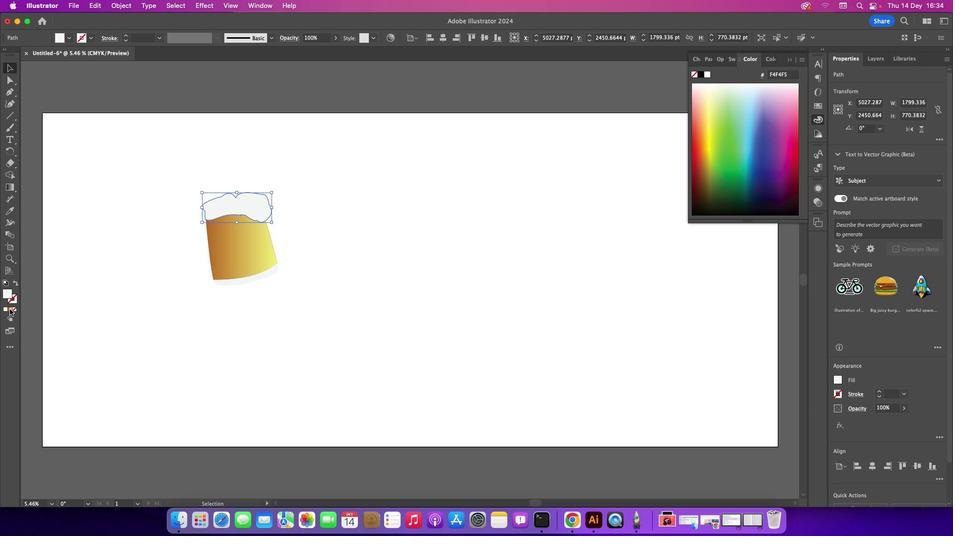 
Action: Mouse moved to (90, 274)
Screenshot: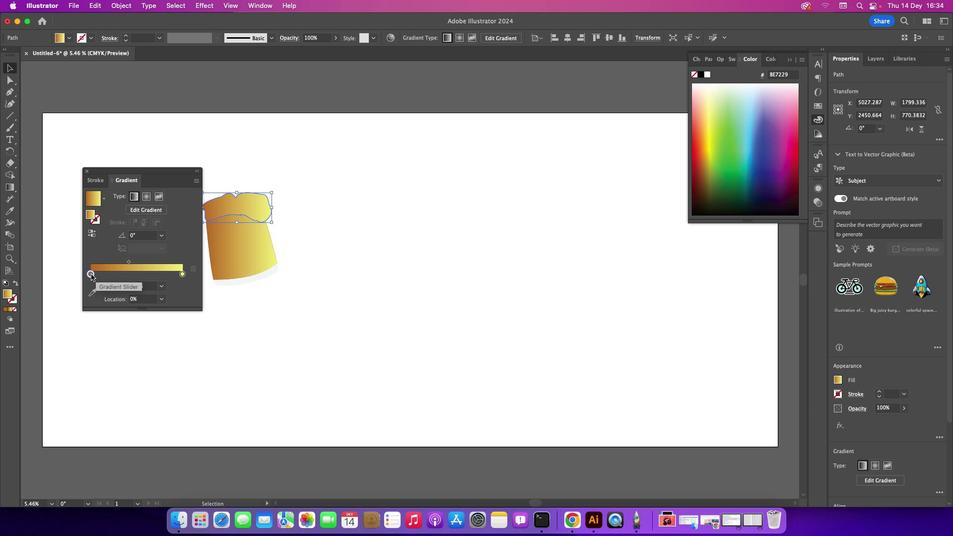 
Action: Mouse pressed left at (90, 274)
Screenshot: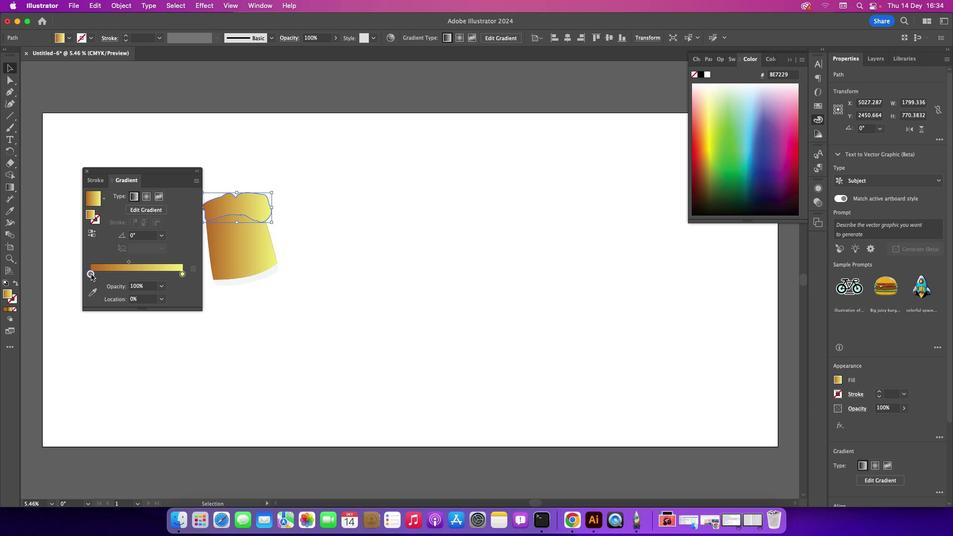 
Action: Mouse pressed left at (90, 274)
Screenshot: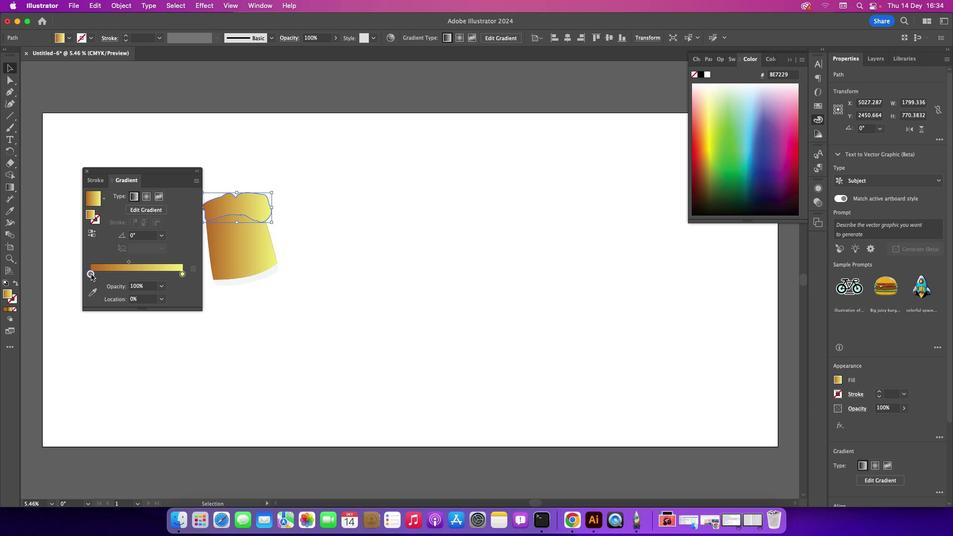 
Action: Mouse moved to (75, 360)
Screenshot: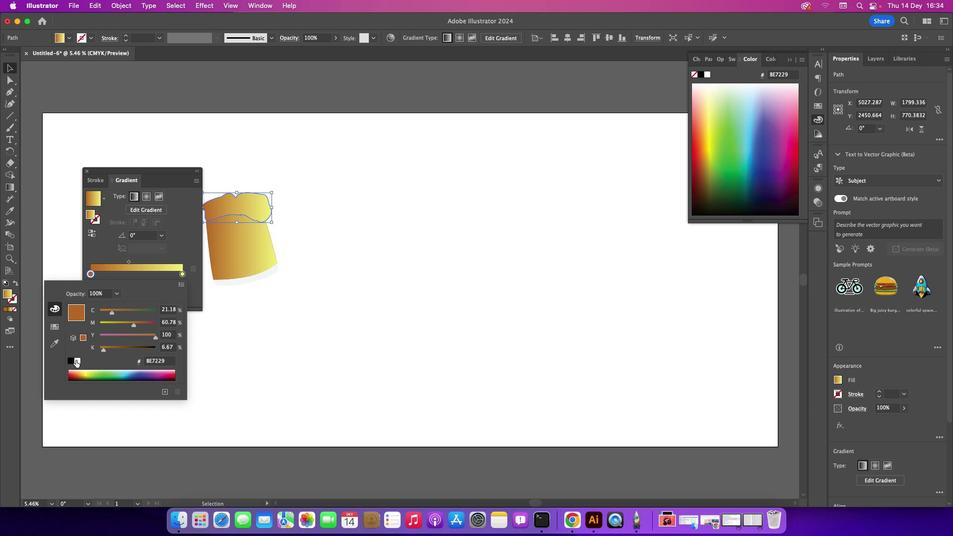 
Action: Mouse pressed left at (75, 360)
Screenshot: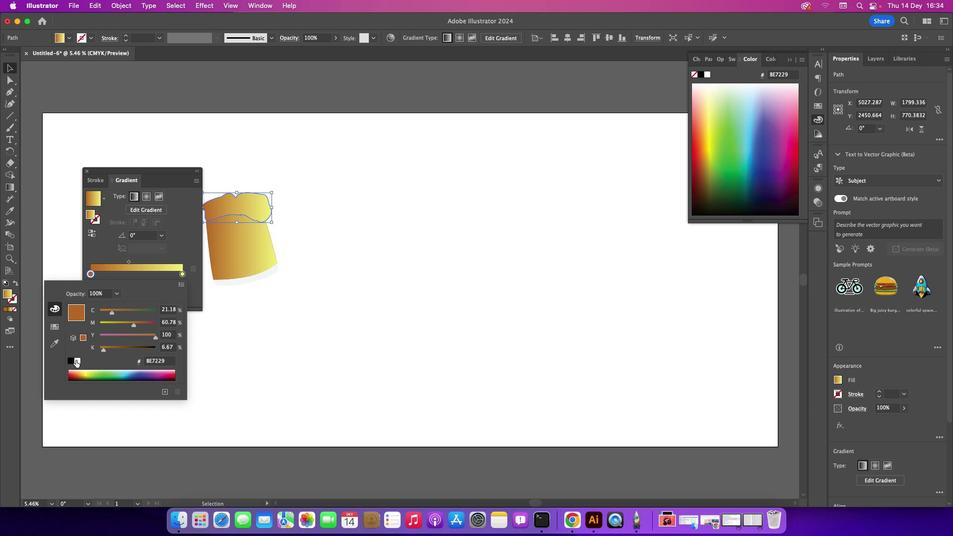 
Action: Mouse moved to (184, 240)
Screenshot: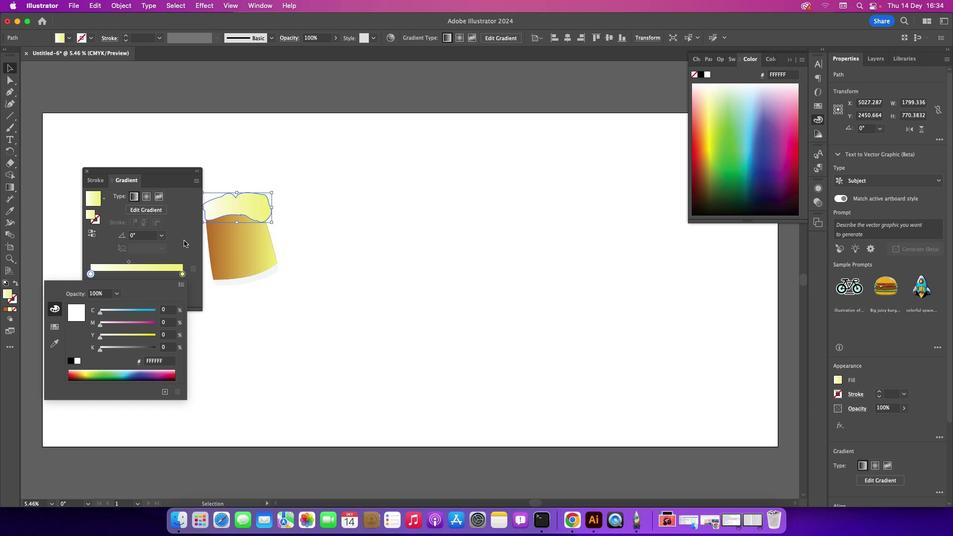 
Action: Mouse pressed left at (184, 240)
Screenshot: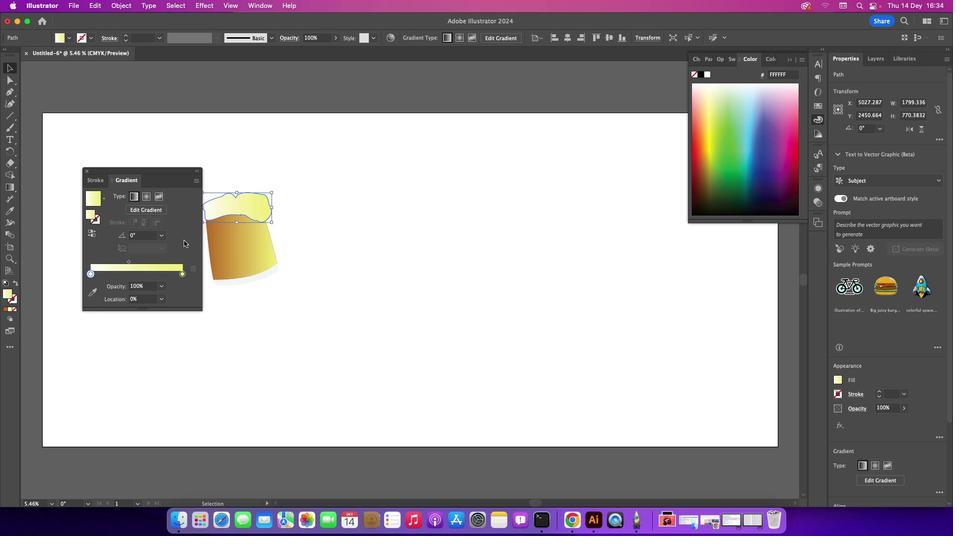 
Action: Mouse moved to (183, 274)
Screenshot: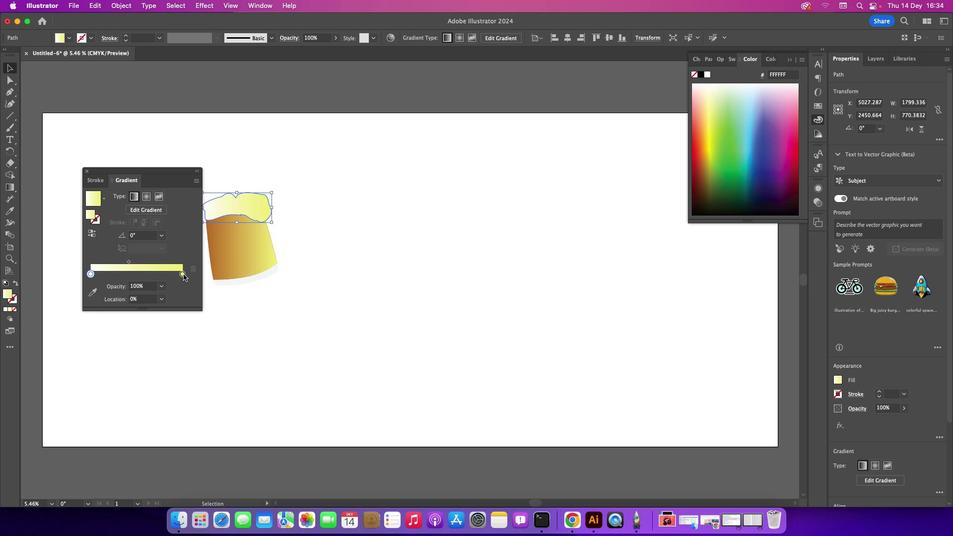 
Action: Mouse pressed left at (183, 274)
Screenshot: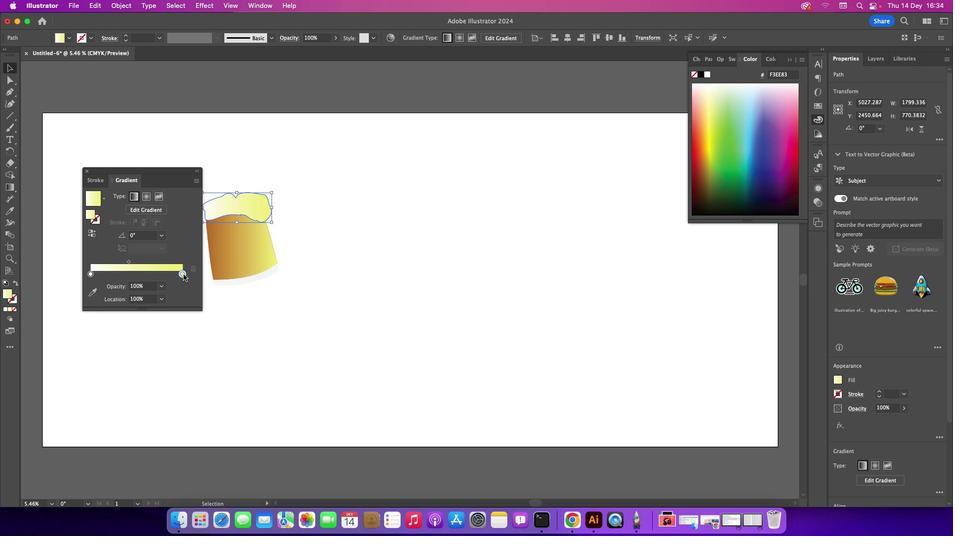 
Action: Mouse pressed left at (183, 274)
Screenshot: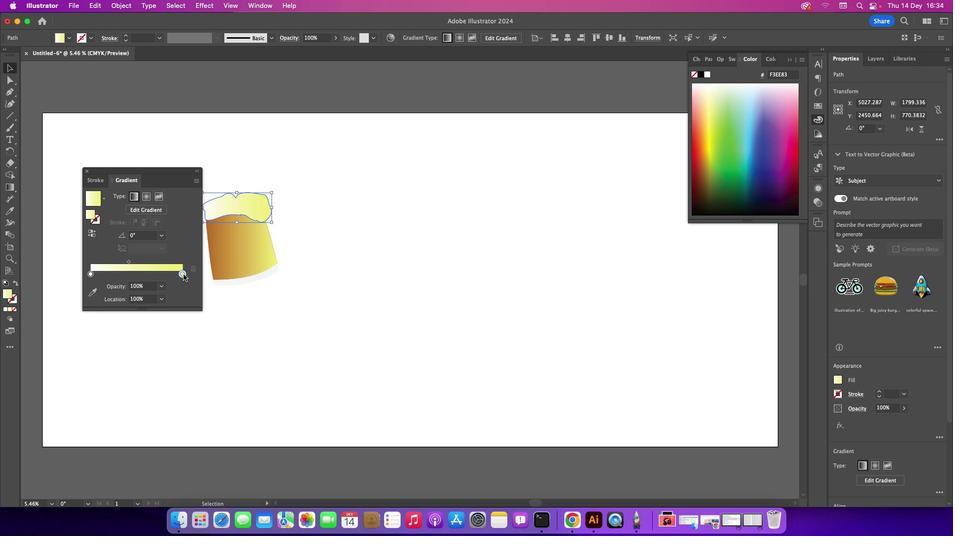 
Action: Mouse moved to (87, 370)
Screenshot: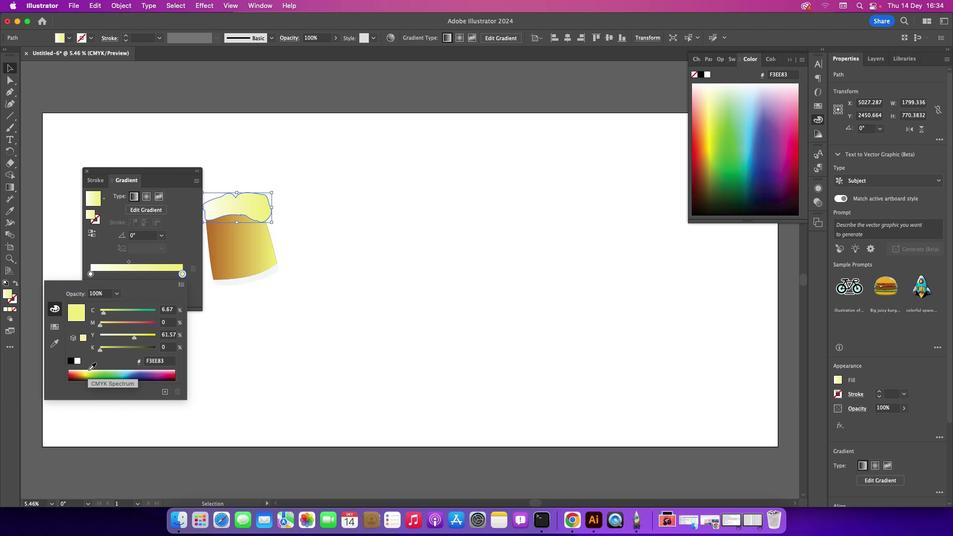 
Action: Mouse pressed left at (87, 370)
Screenshot: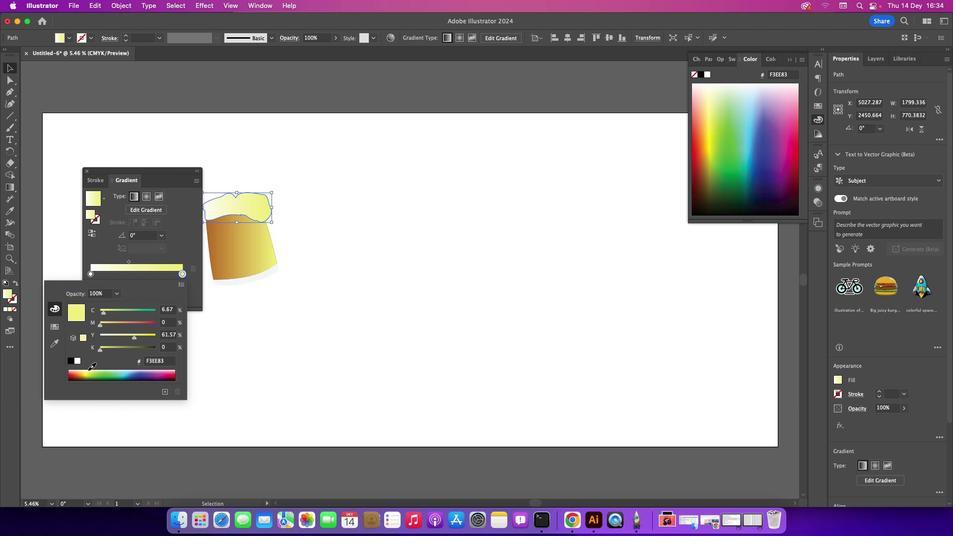 
Action: Mouse moved to (185, 249)
Screenshot: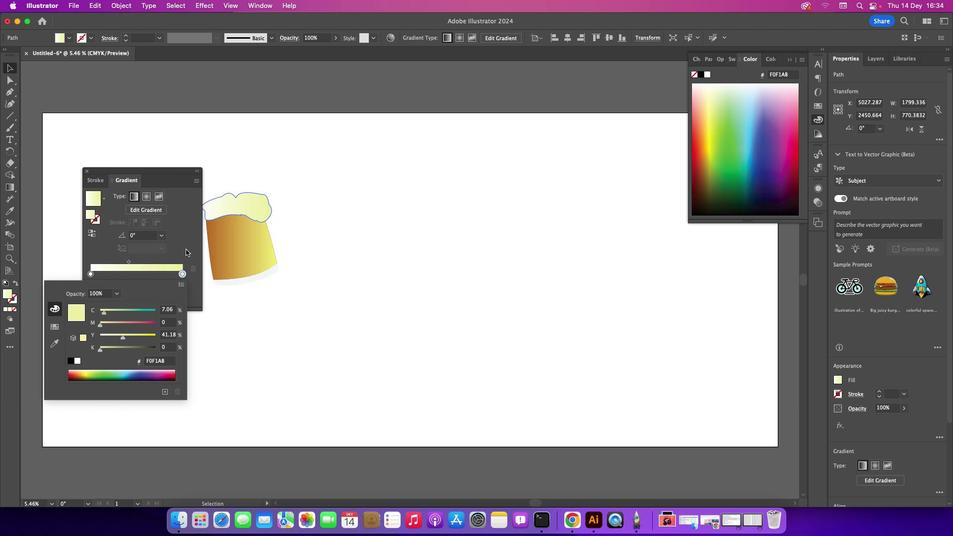 
Action: Mouse pressed left at (185, 249)
Screenshot: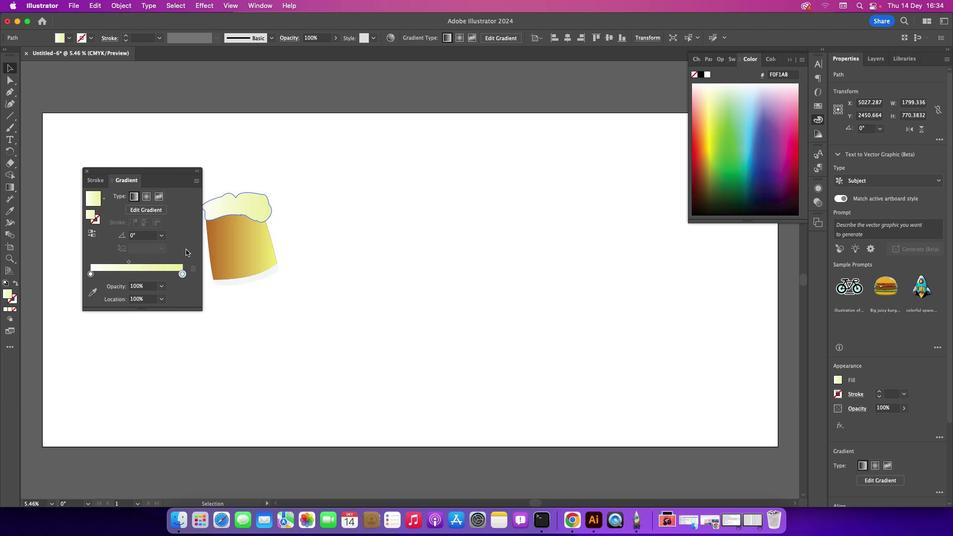 
Action: Mouse moved to (147, 197)
Screenshot: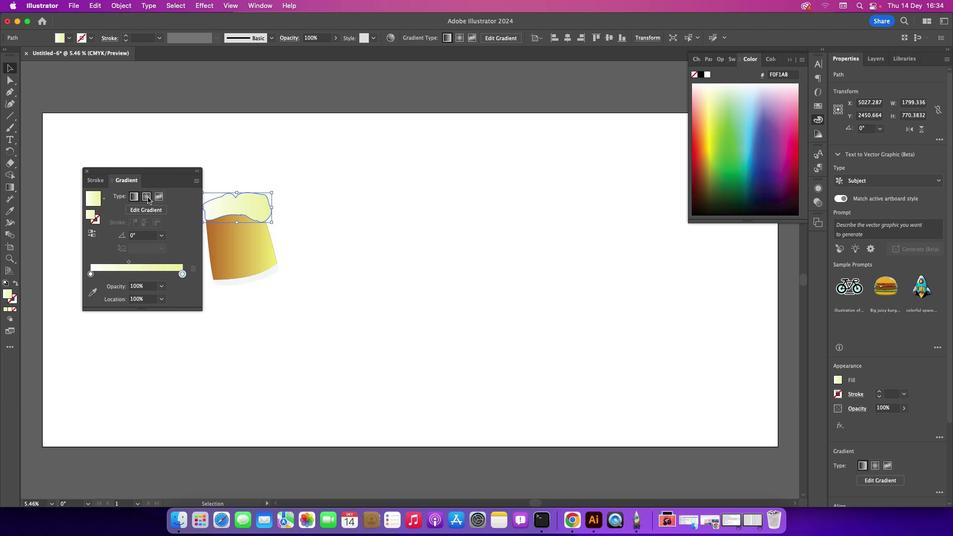 
Action: Mouse pressed left at (147, 197)
Screenshot: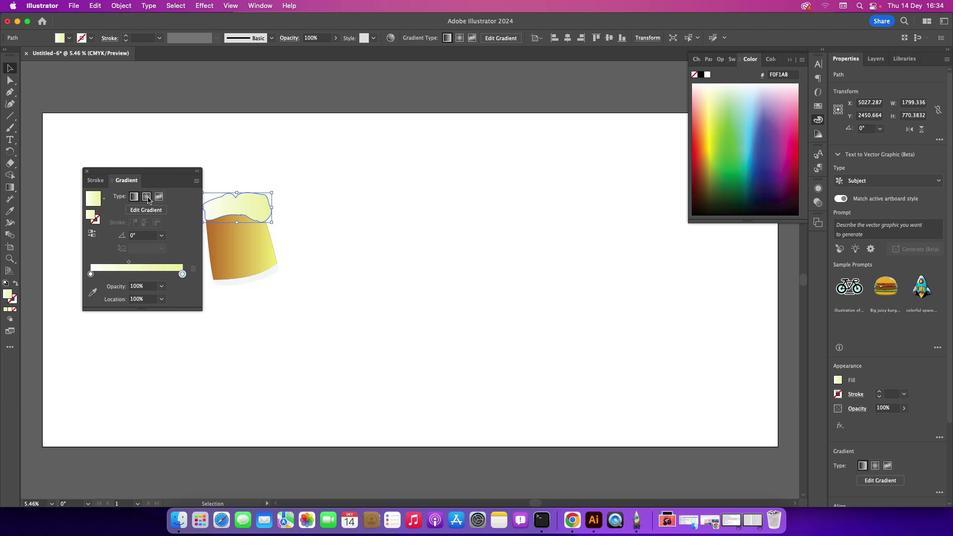 
Action: Mouse moved to (128, 261)
Screenshot: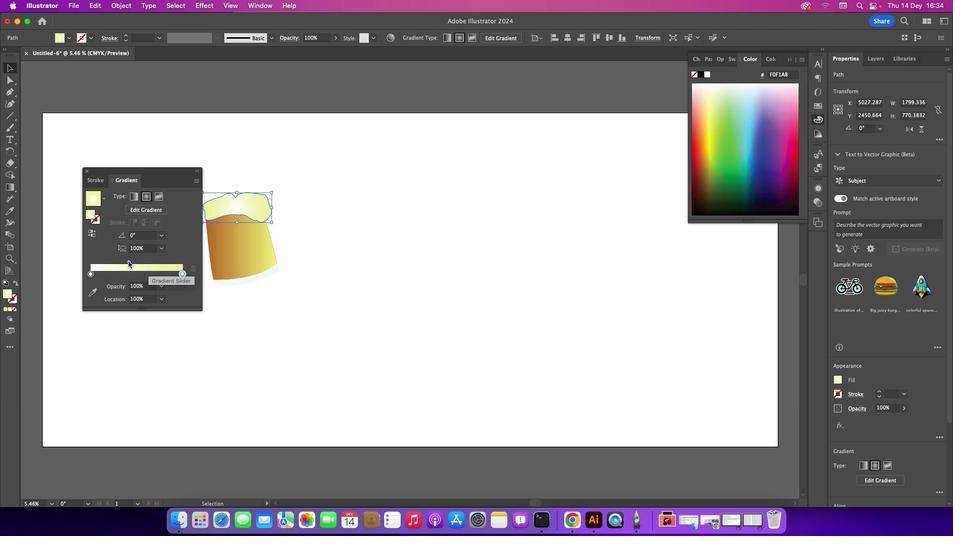 
Action: Mouse pressed left at (128, 261)
Screenshot: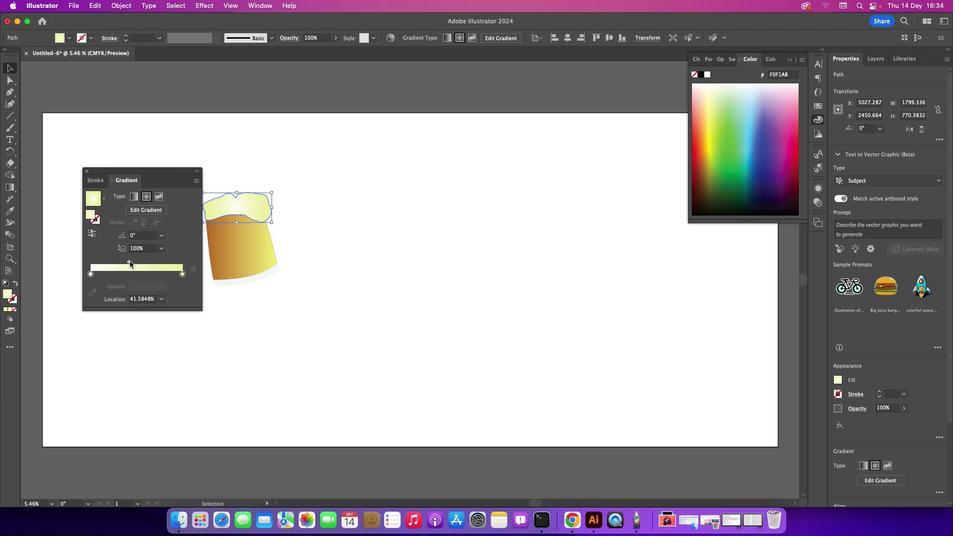 
Action: Mouse moved to (89, 231)
Screenshot: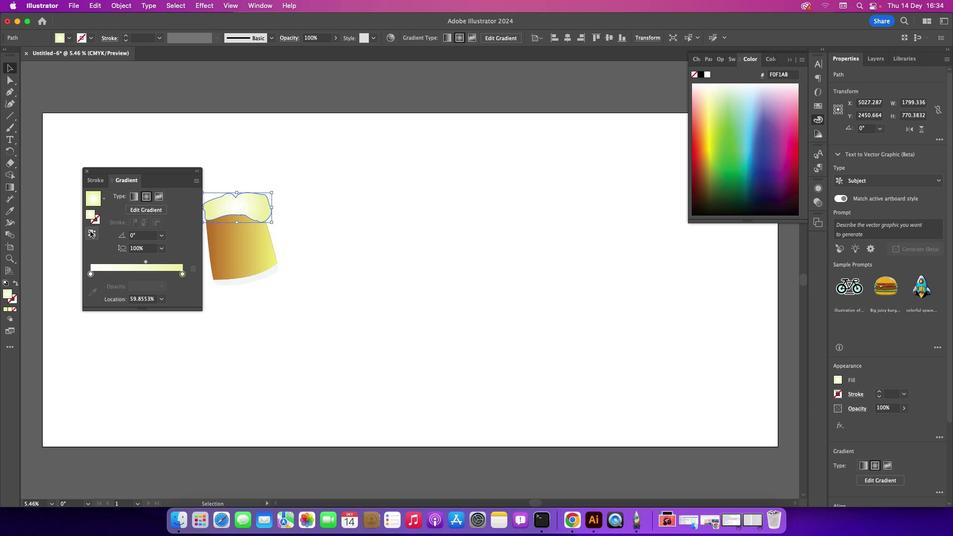 
Action: Mouse pressed left at (89, 231)
Screenshot: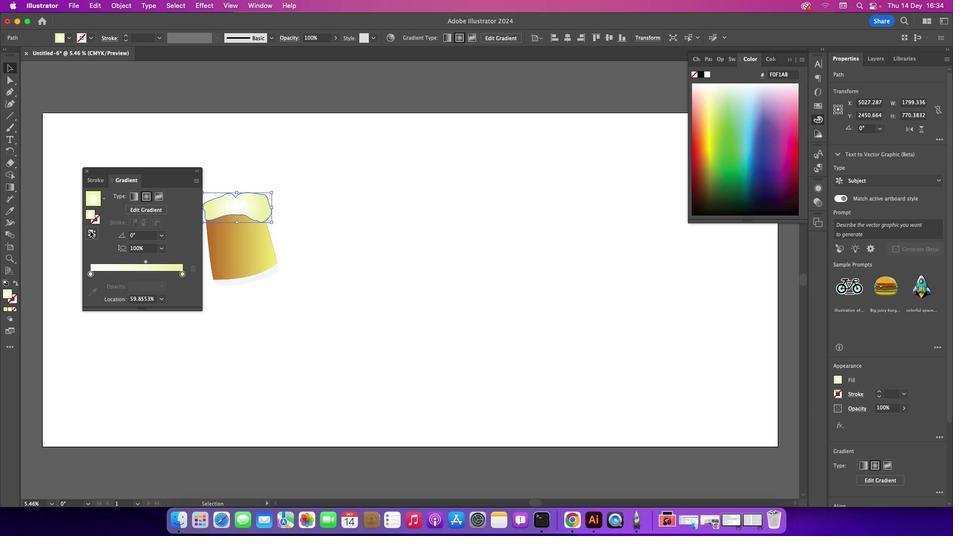 
Action: Mouse moved to (128, 262)
Screenshot: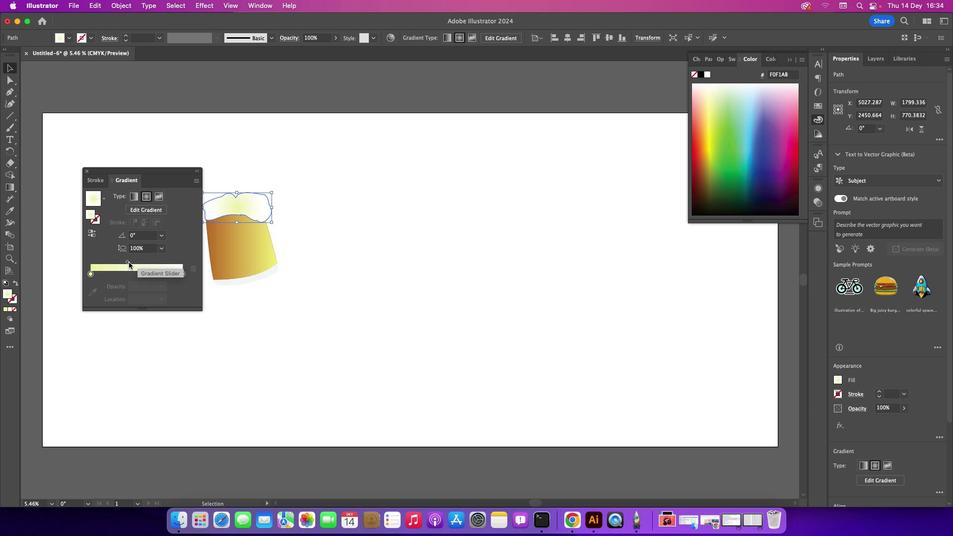 
Action: Mouse pressed left at (128, 262)
Screenshot: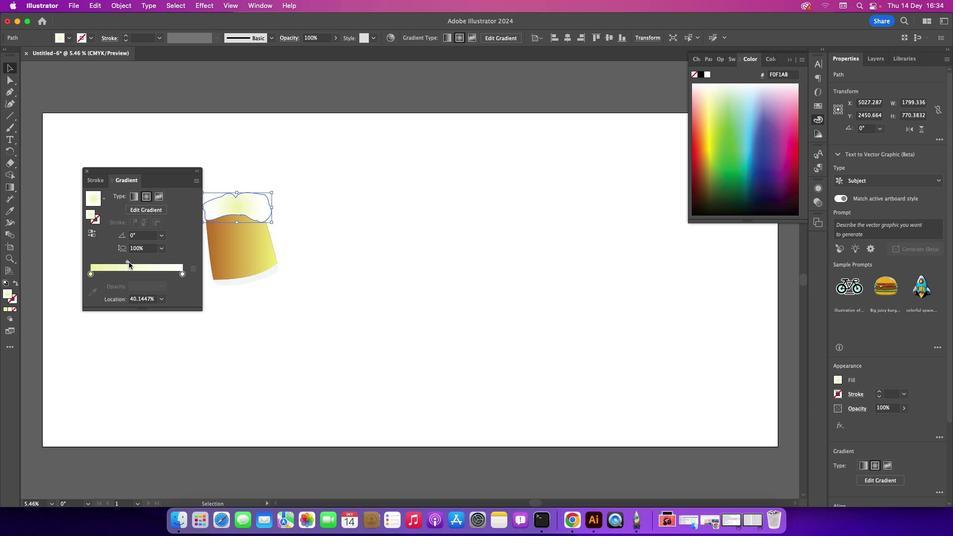 
Action: Mouse moved to (130, 262)
Screenshot: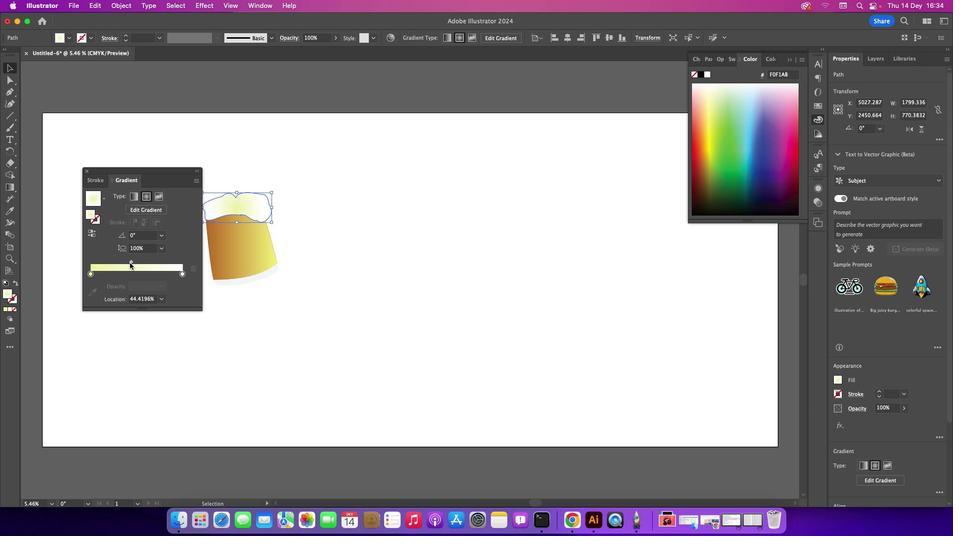 
Action: Mouse pressed left at (130, 262)
Screenshot: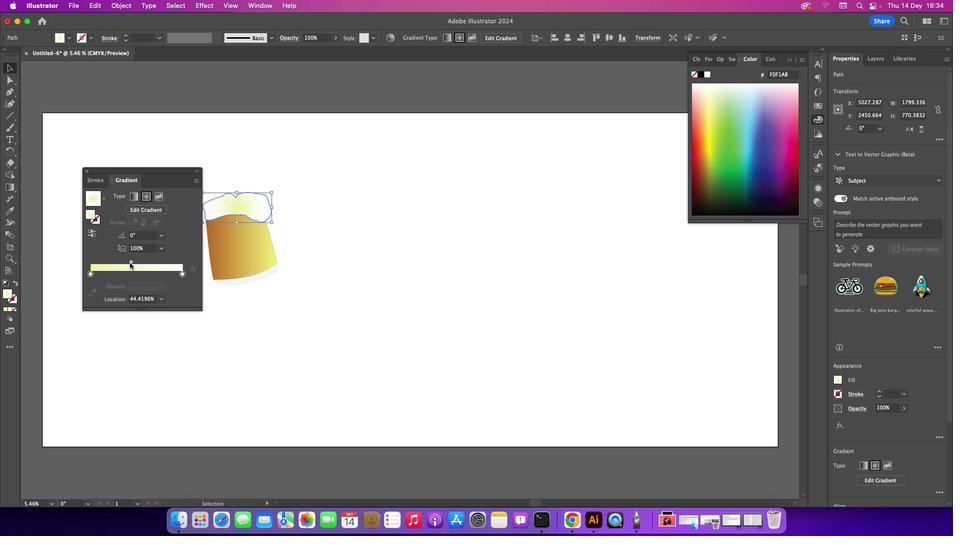 
Action: Mouse moved to (126, 263)
Screenshot: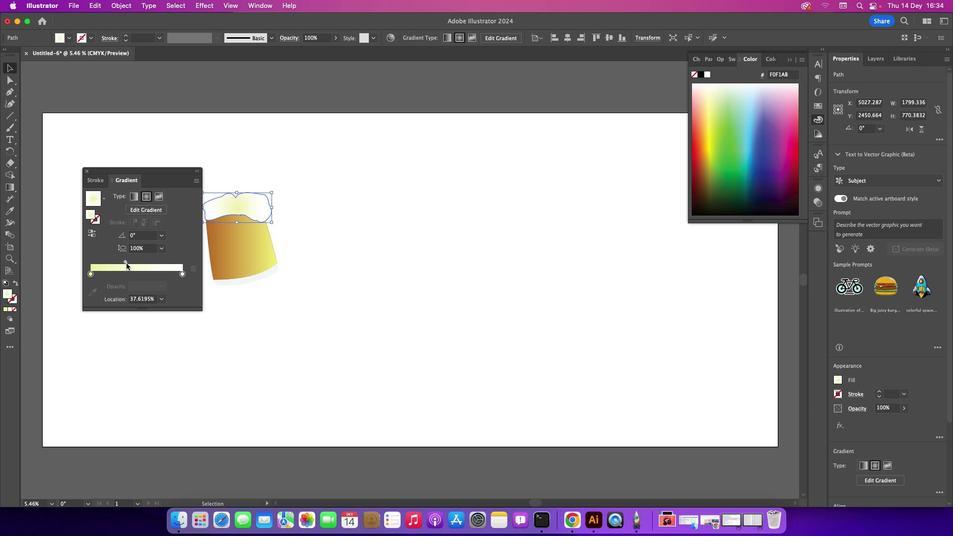 
Action: Mouse pressed left at (126, 263)
Screenshot: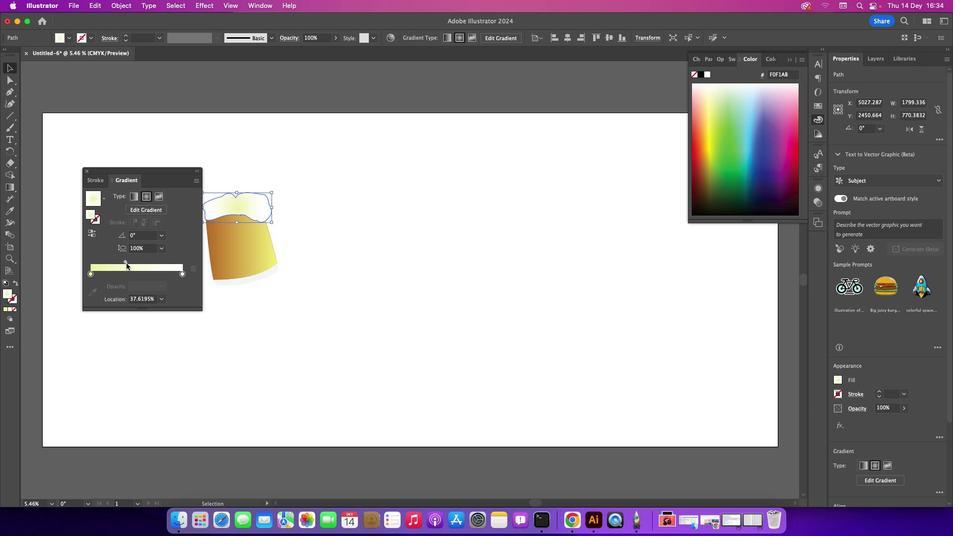 
Action: Mouse moved to (85, 170)
Screenshot: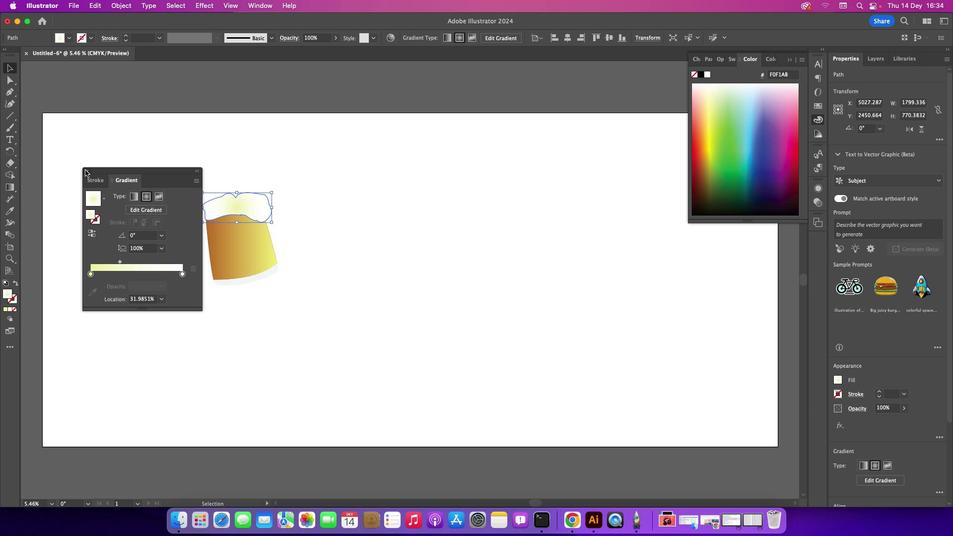 
Action: Mouse pressed left at (85, 170)
Screenshot: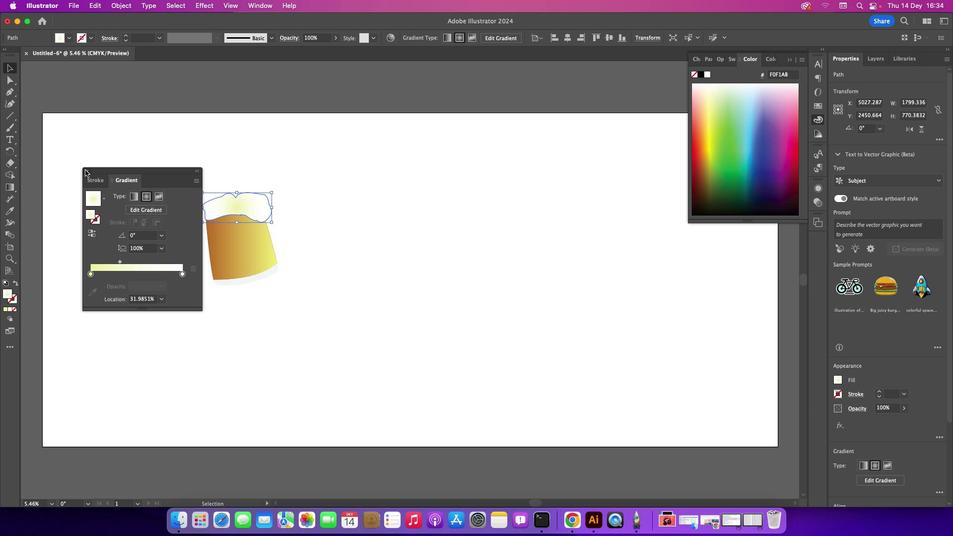 
Action: Mouse moved to (122, 79)
Screenshot: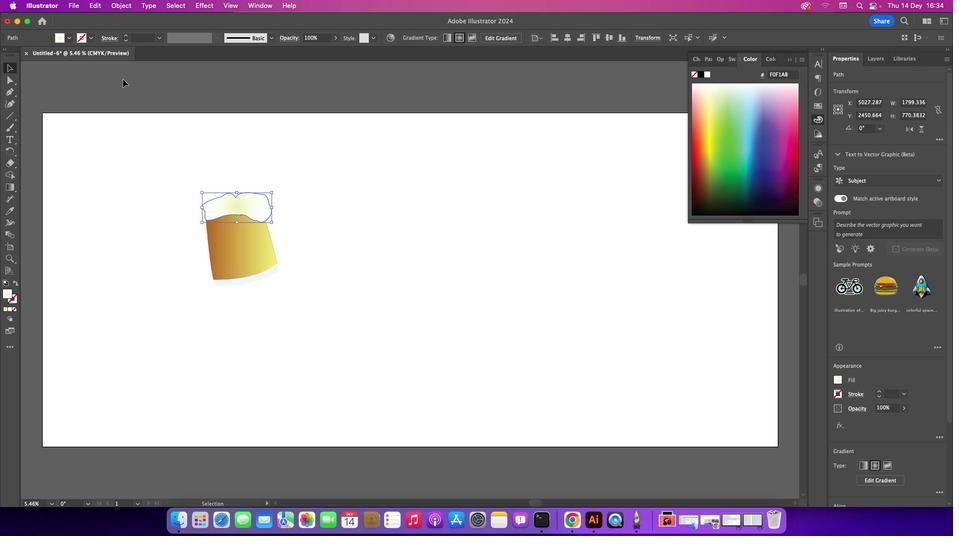 
Action: Mouse pressed left at (122, 79)
Screenshot: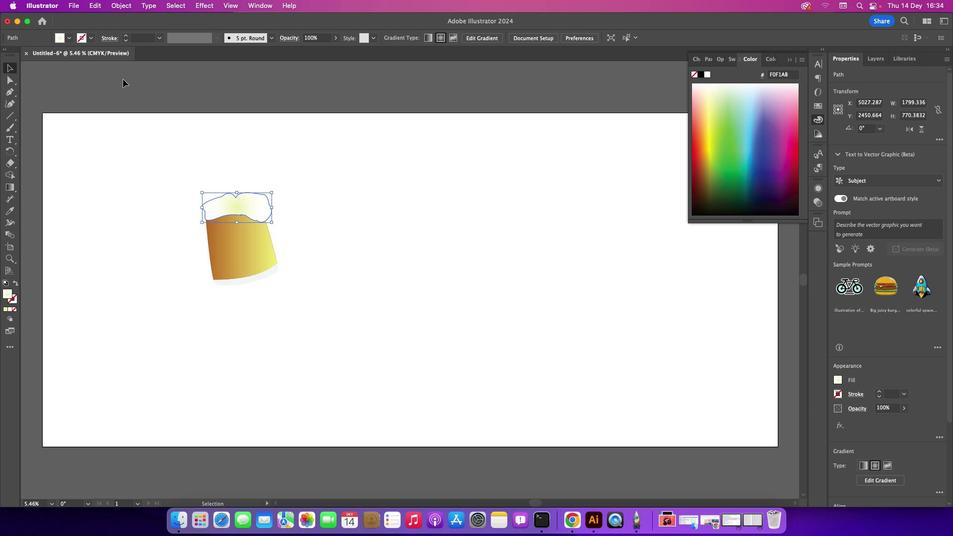 
Action: Mouse moved to (10, 92)
Screenshot: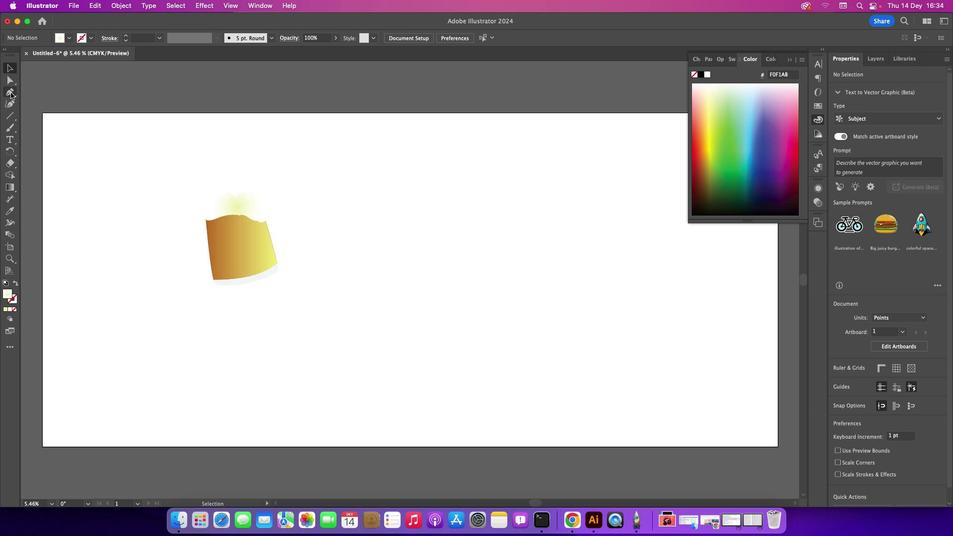 
Action: Mouse pressed left at (10, 92)
Screenshot: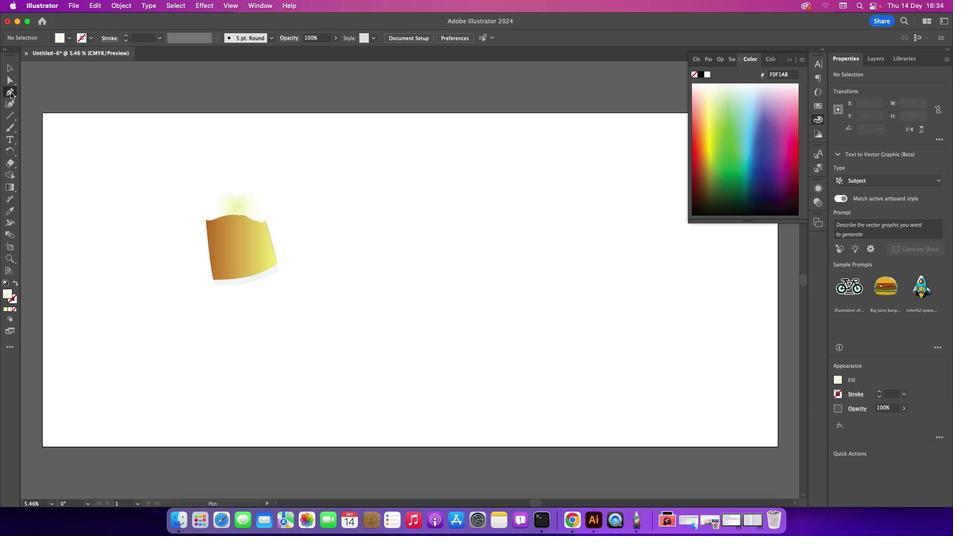 
Action: Mouse moved to (206, 229)
Screenshot: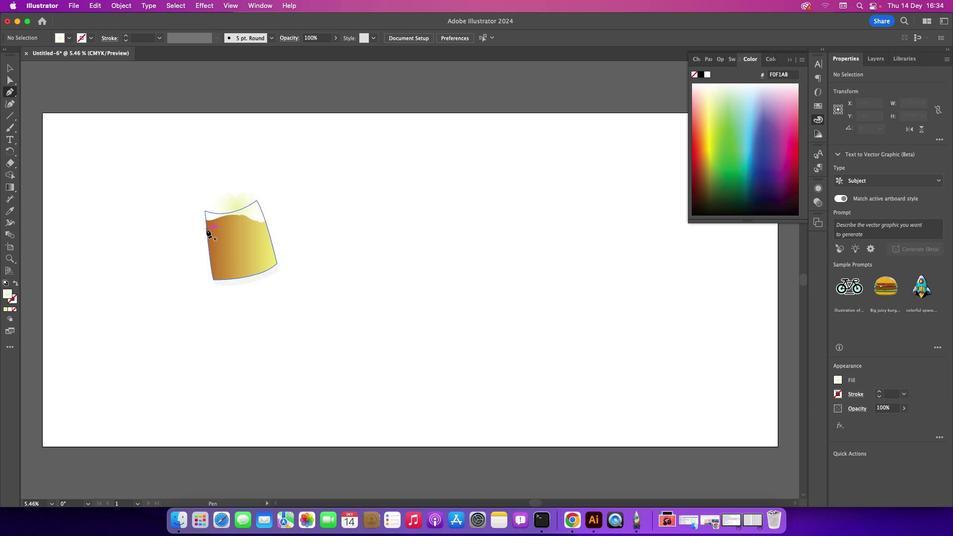 
Action: Mouse pressed left at (206, 229)
Screenshot: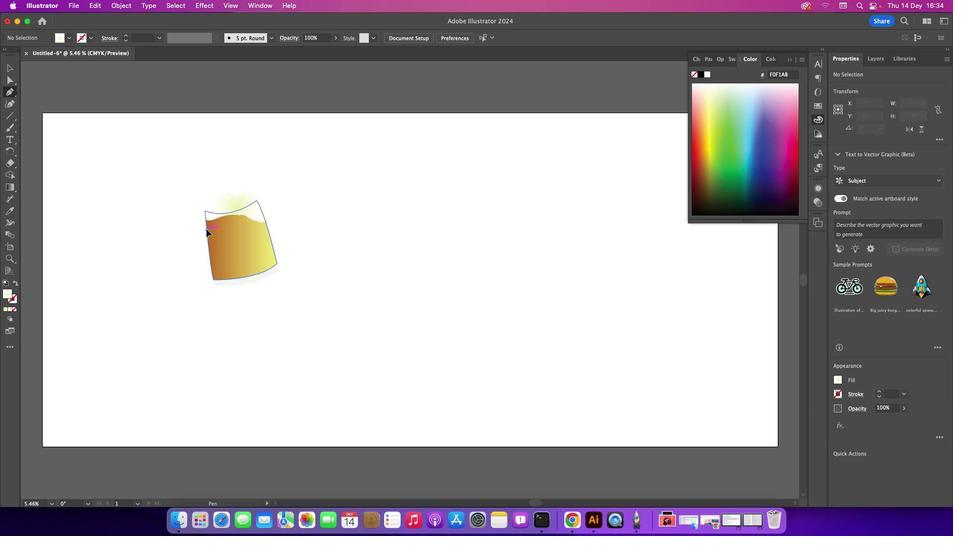 
Action: Mouse moved to (185, 233)
Screenshot: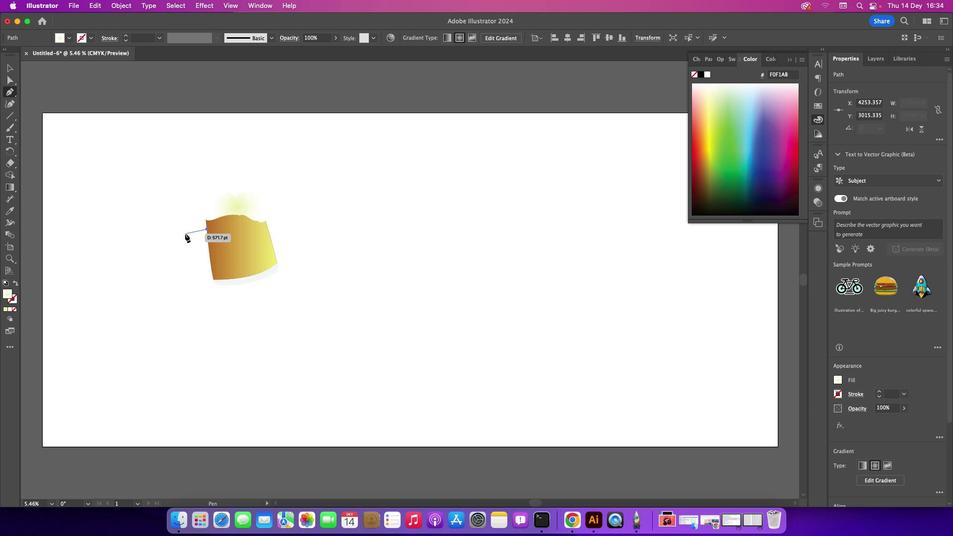 
Action: Mouse pressed left at (185, 233)
Screenshot: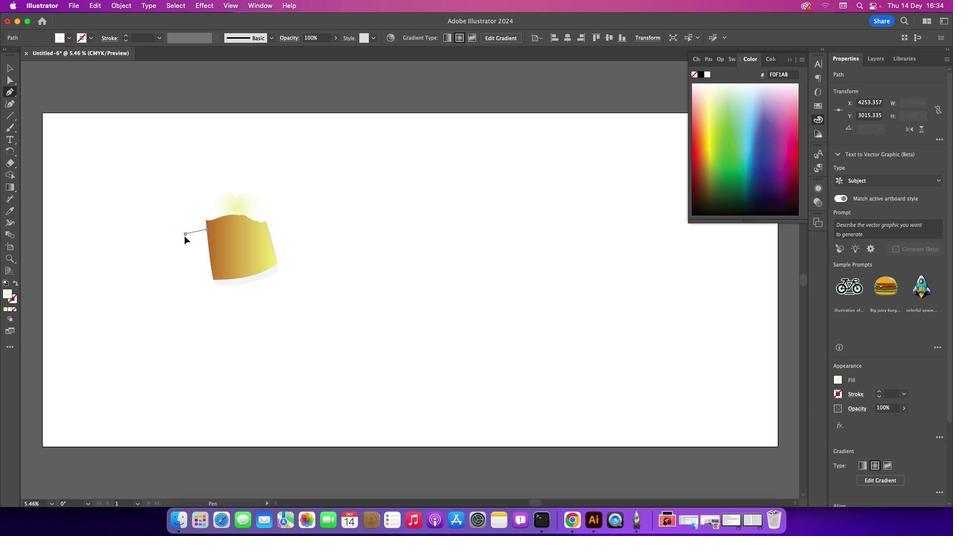 
Action: Mouse moved to (188, 271)
Screenshot: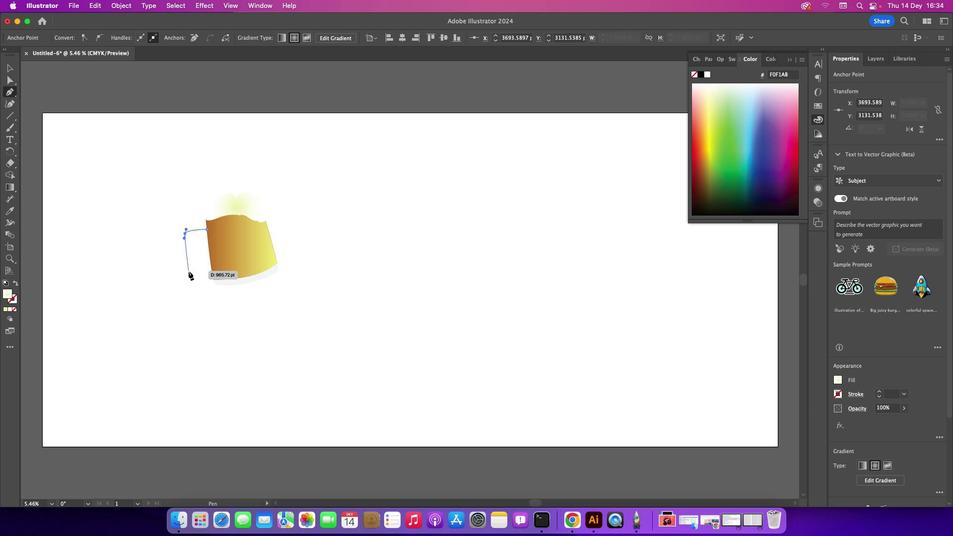 
Action: Mouse pressed left at (188, 271)
Screenshot: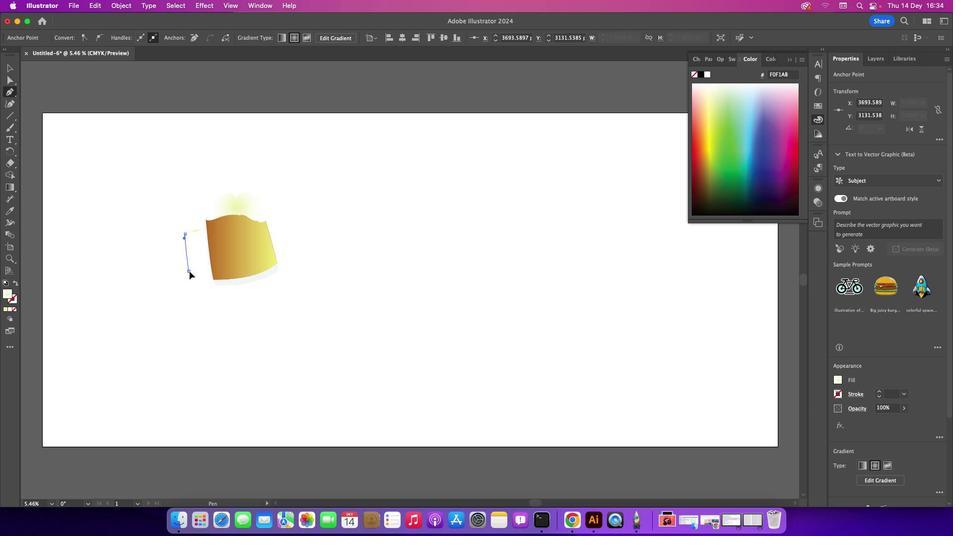 
Action: Mouse moved to (210, 268)
Screenshot: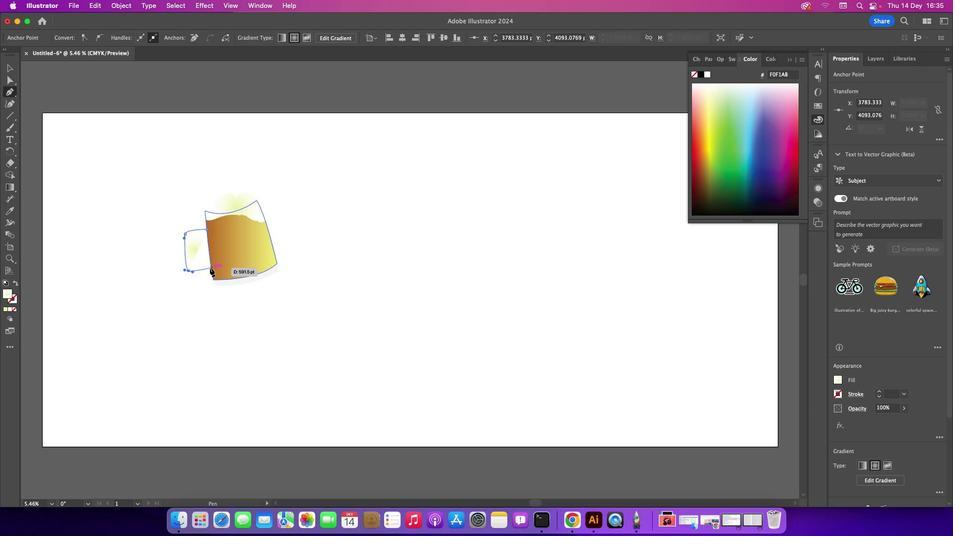 
Action: Mouse pressed left at (210, 268)
Screenshot: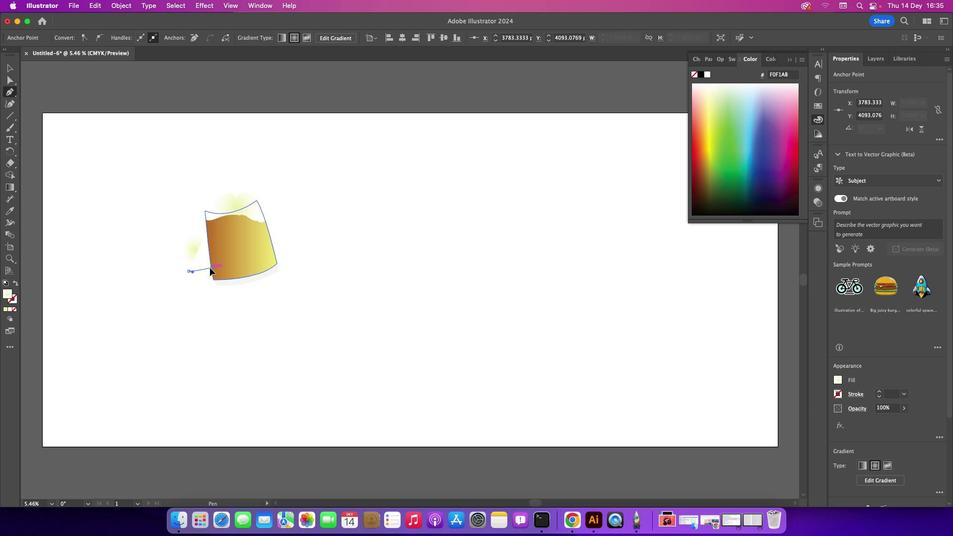 
Action: Mouse moved to (209, 260)
Screenshot: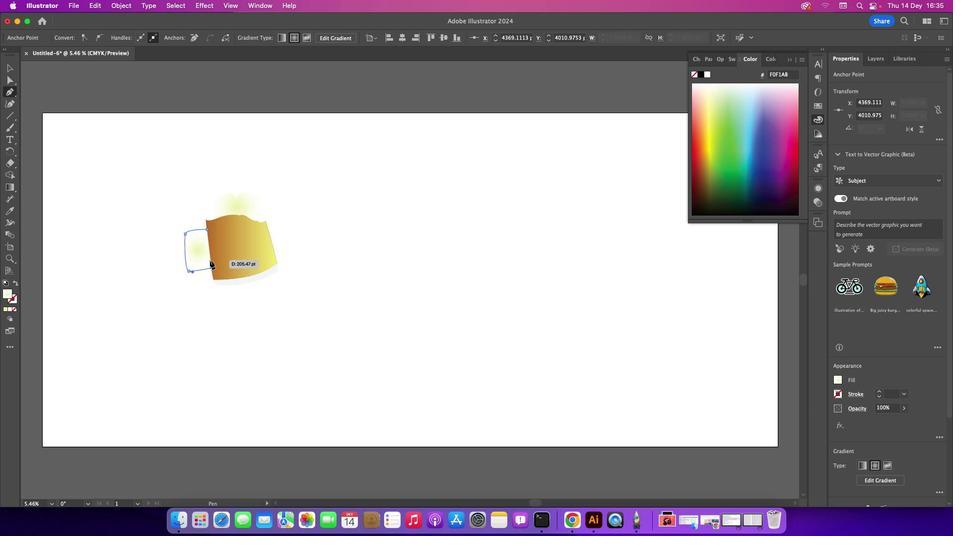 
Action: Mouse pressed left at (209, 260)
Screenshot: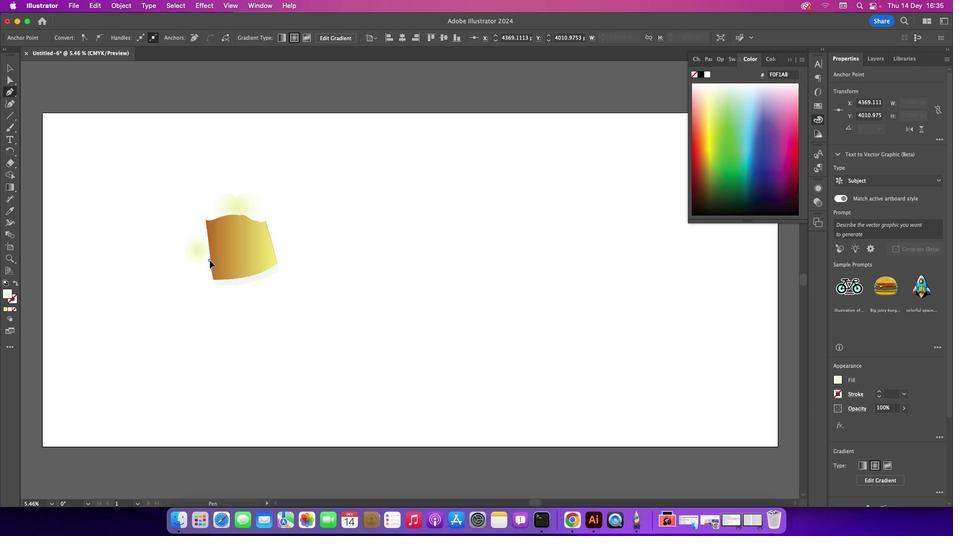 
Action: Mouse moved to (196, 261)
Screenshot: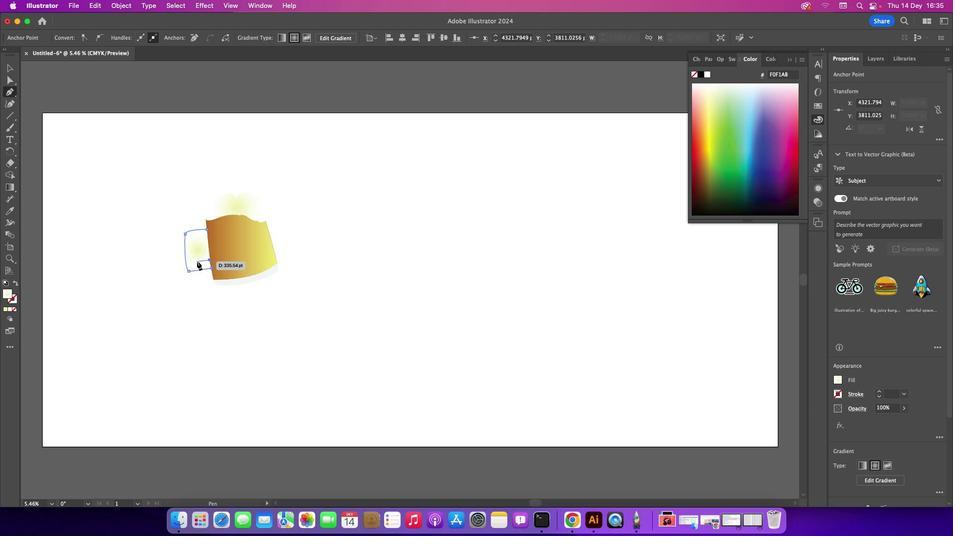 
Action: Mouse pressed left at (196, 261)
Screenshot: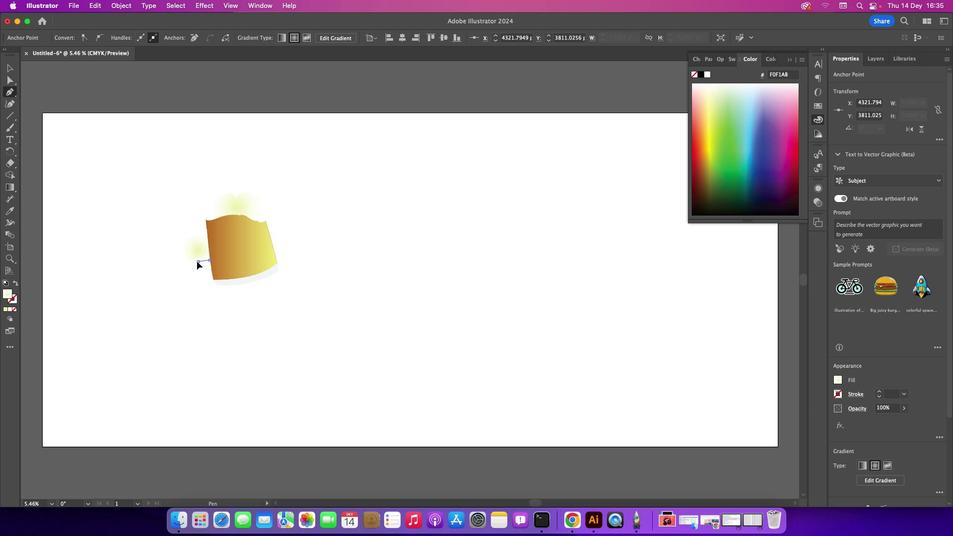 
Action: Mouse moved to (194, 243)
Screenshot: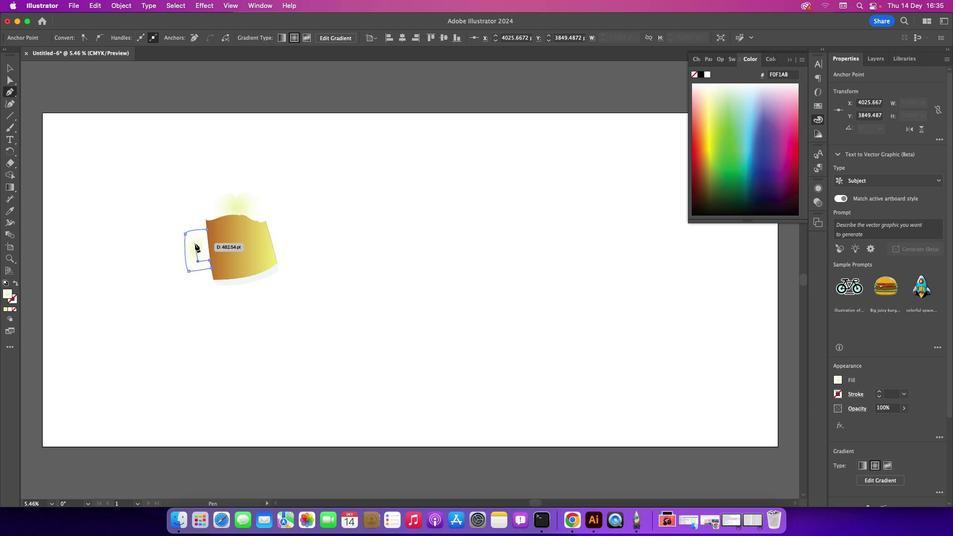 
Action: Mouse pressed left at (194, 243)
Screenshot: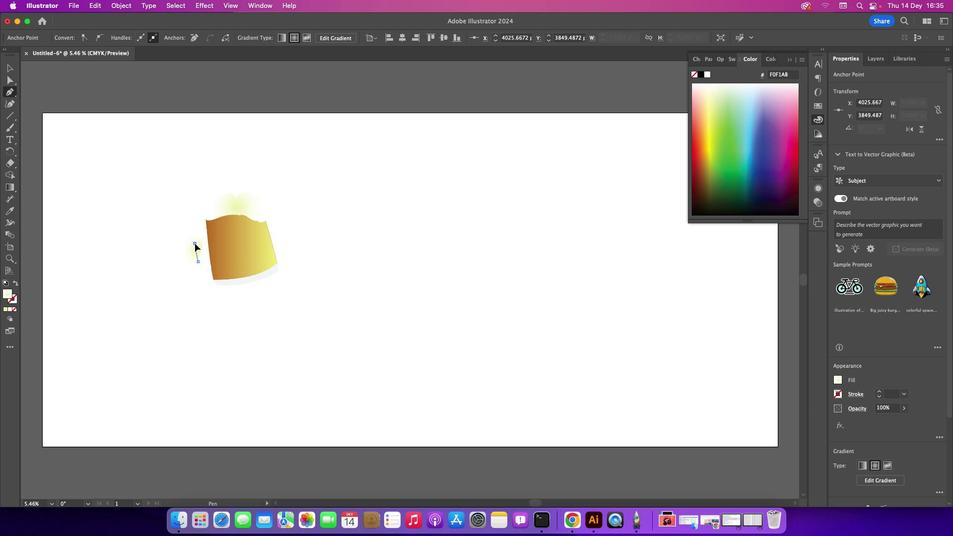 
Action: Mouse moved to (208, 240)
Screenshot: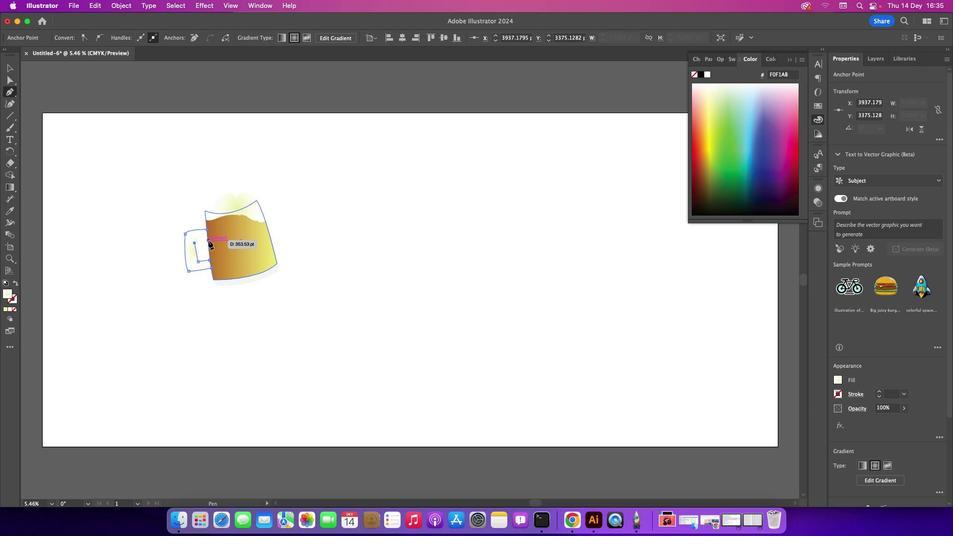 
Action: Mouse pressed left at (208, 240)
Screenshot: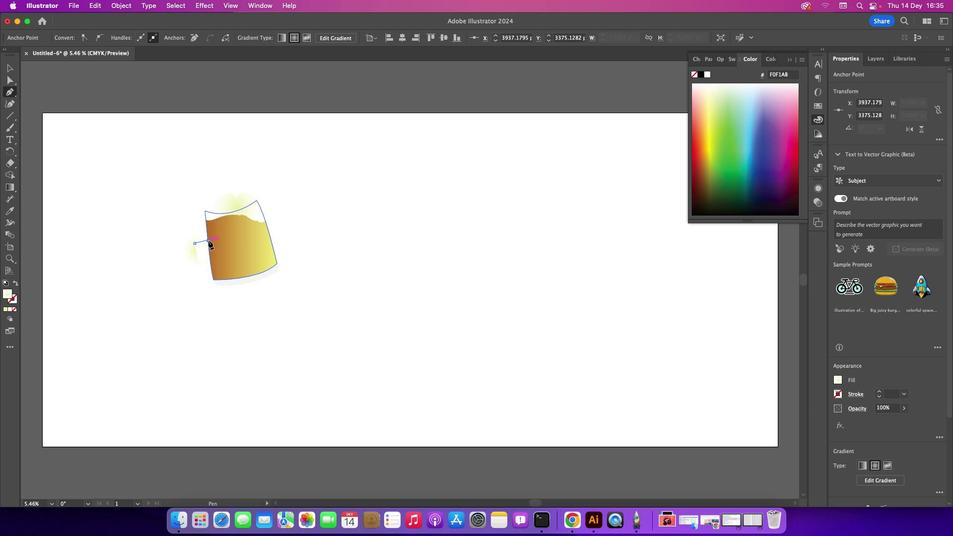 
Action: Mouse moved to (206, 229)
Screenshot: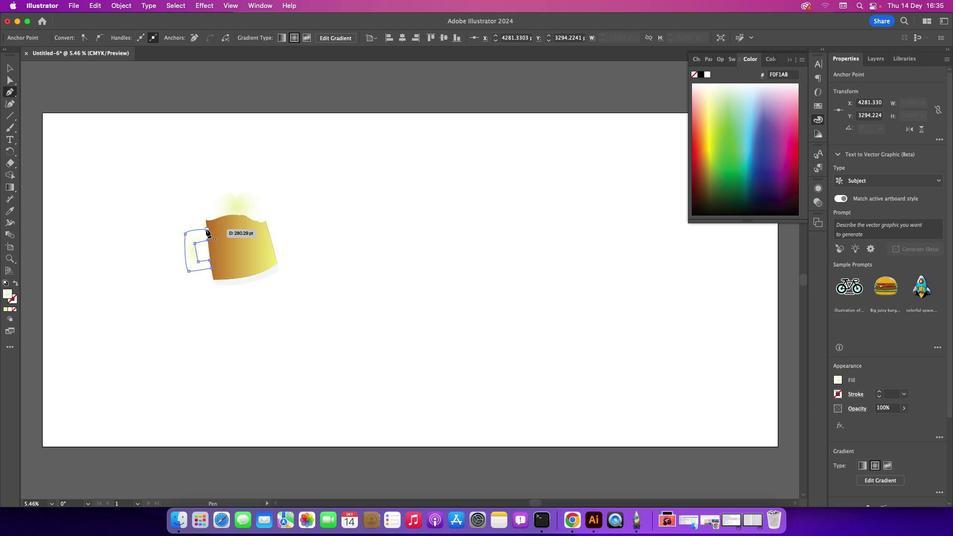 
Action: Mouse pressed left at (206, 229)
Screenshot: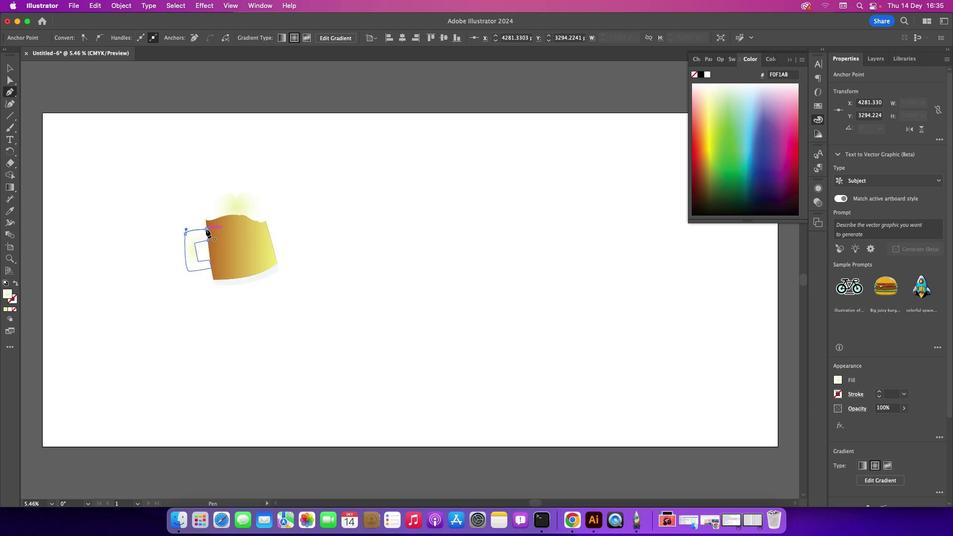 
Action: Mouse moved to (11, 69)
Screenshot: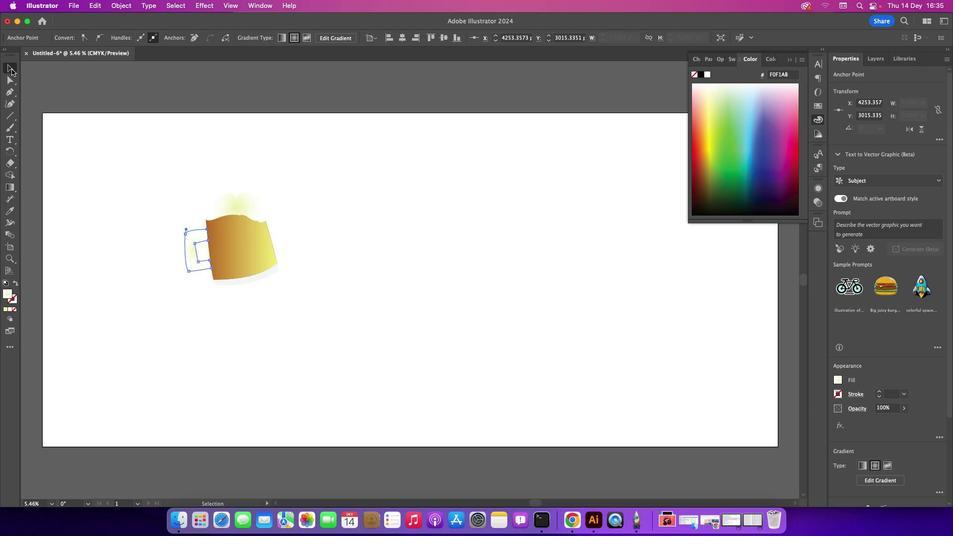 
Action: Mouse pressed left at (11, 69)
Screenshot: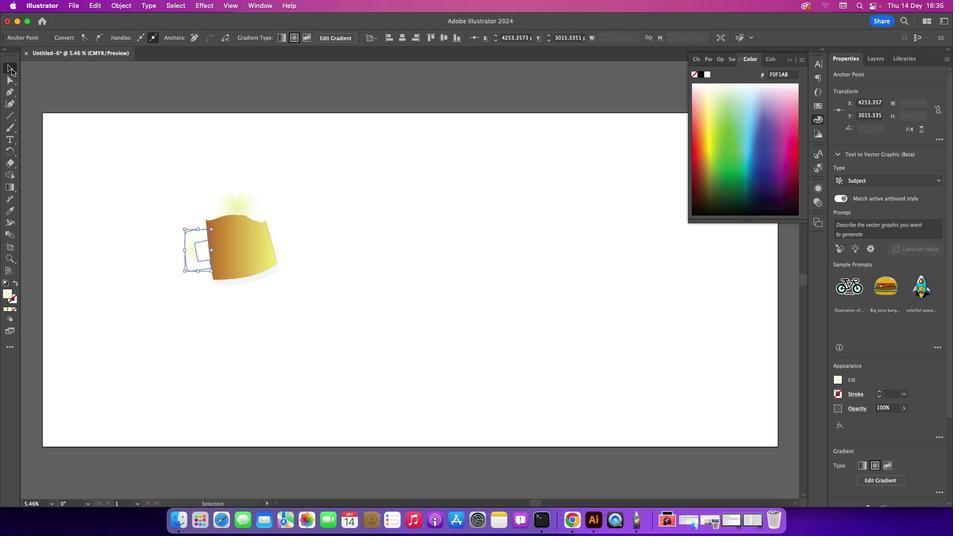
Action: Mouse moved to (118, 148)
Screenshot: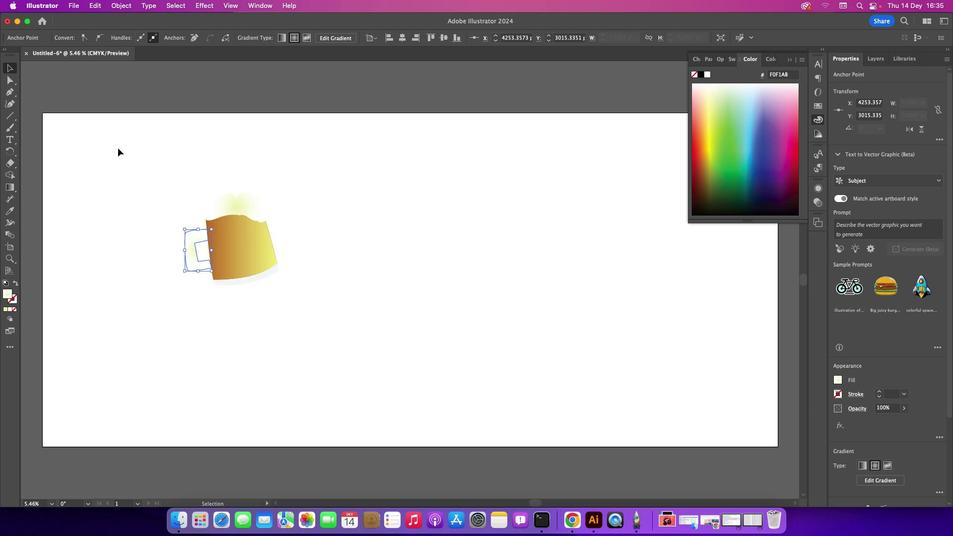 
Action: Mouse pressed left at (118, 148)
Screenshot: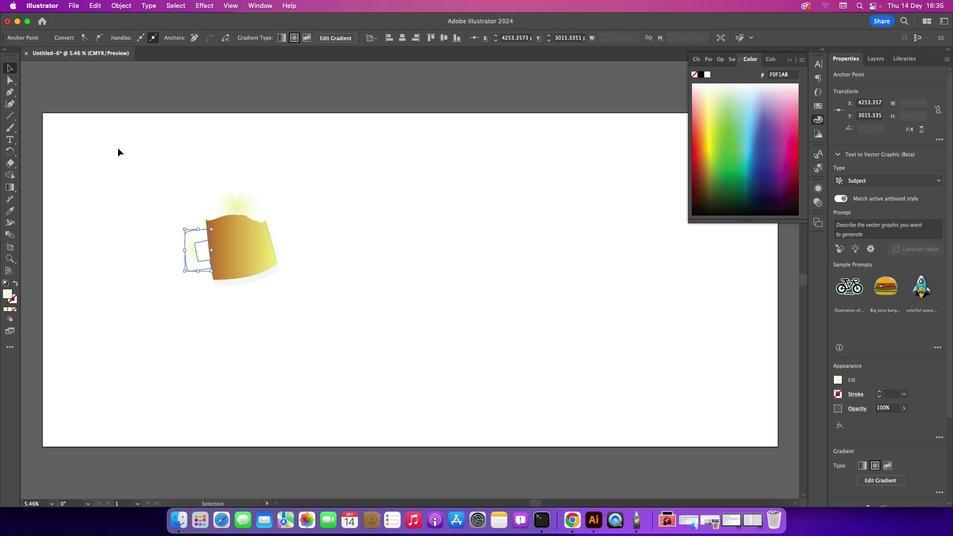 
Action: Mouse moved to (191, 242)
Screenshot: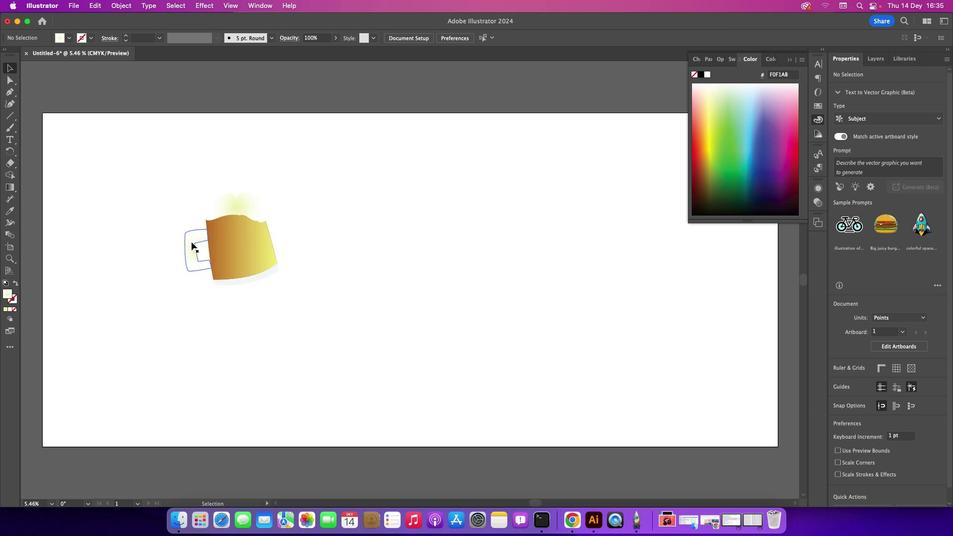 
Action: Mouse pressed left at (191, 242)
Screenshot: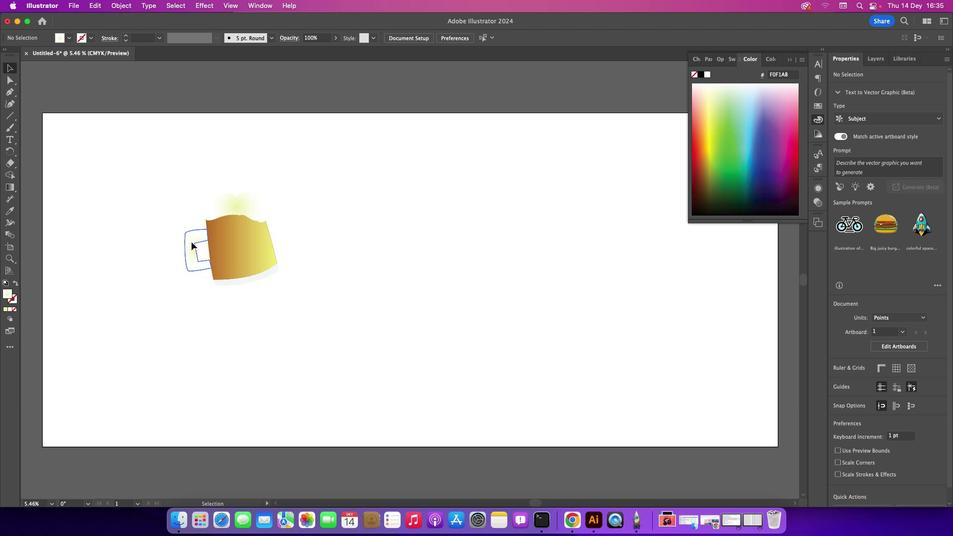
Action: Mouse moved to (9, 295)
Screenshot: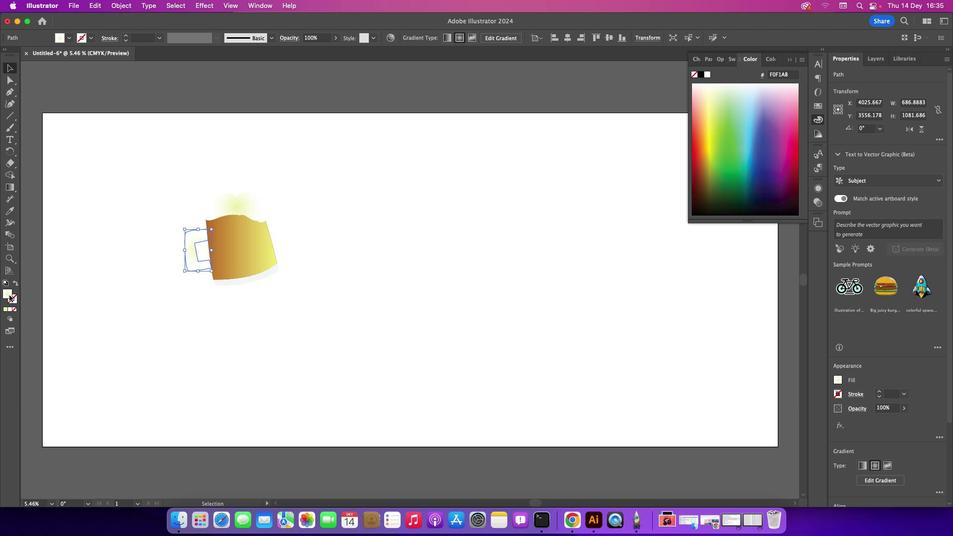 
Action: Mouse pressed left at (9, 295)
Screenshot: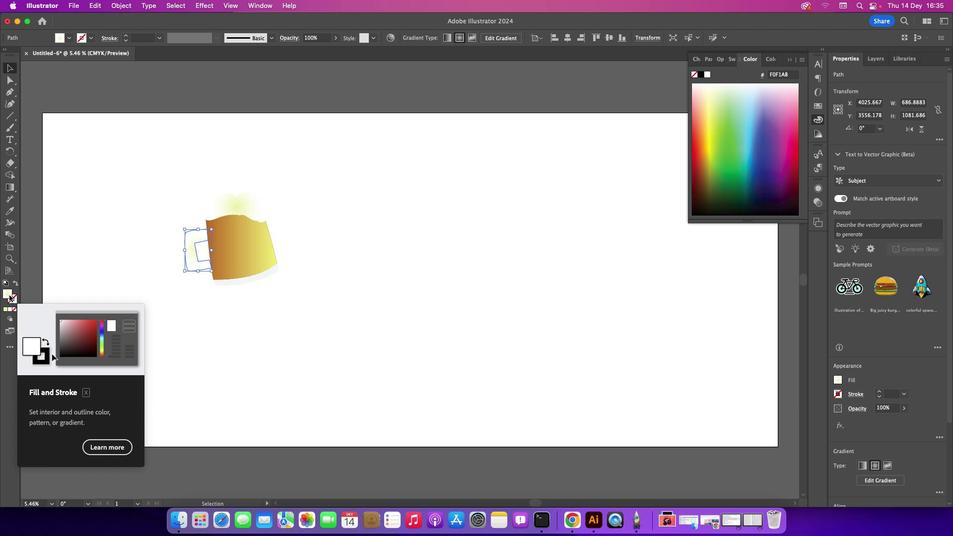 
Action: Mouse pressed left at (9, 295)
Screenshot: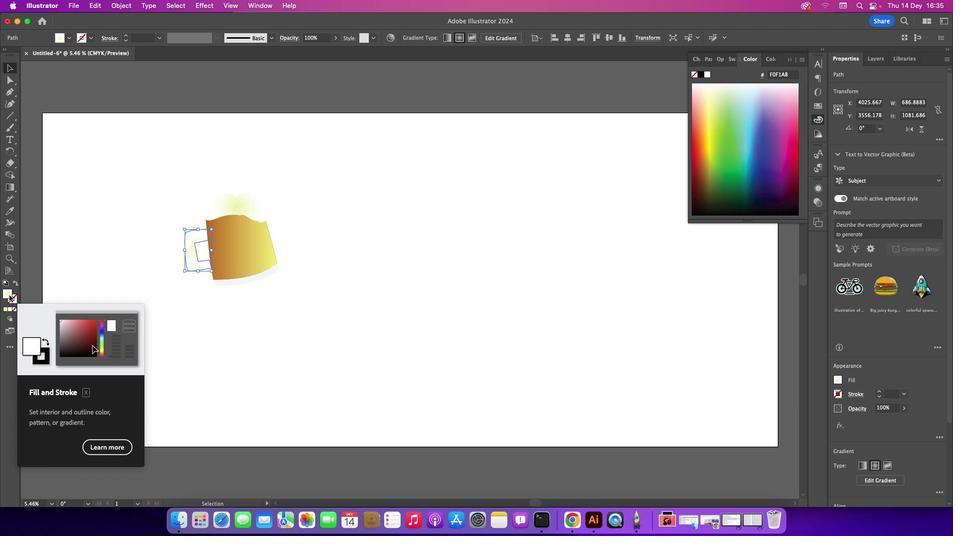 
Action: Mouse moved to (604, 256)
Screenshot: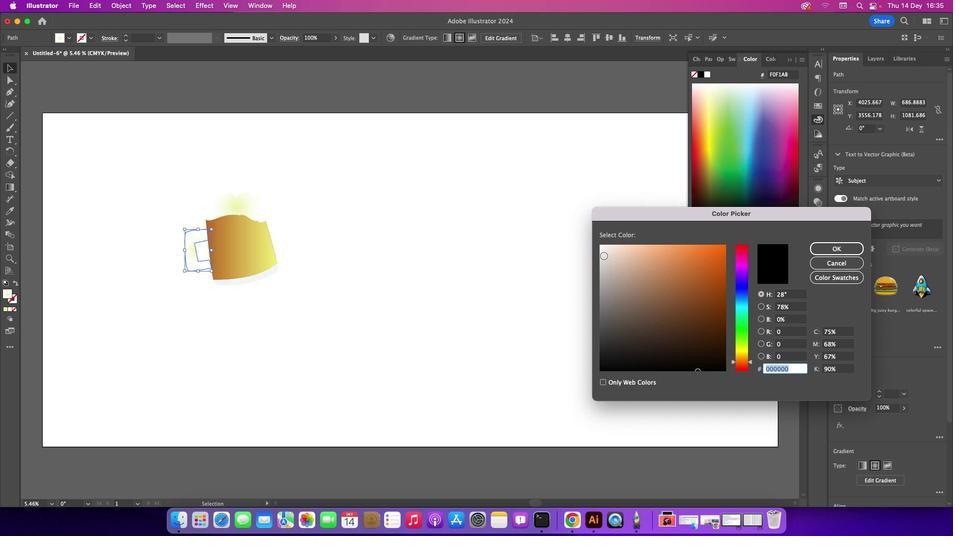 
Action: Mouse pressed left at (604, 256)
Screenshot: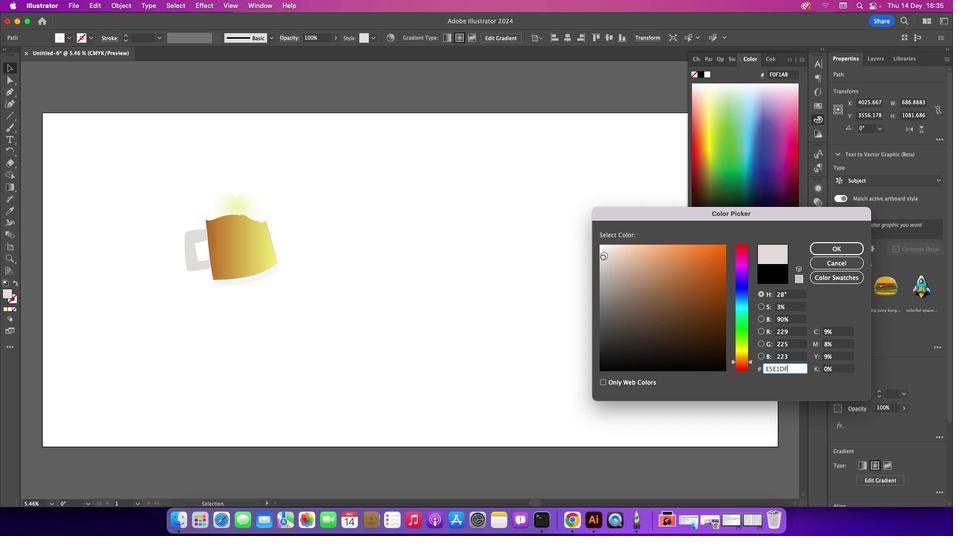 
Action: Mouse moved to (815, 247)
Screenshot: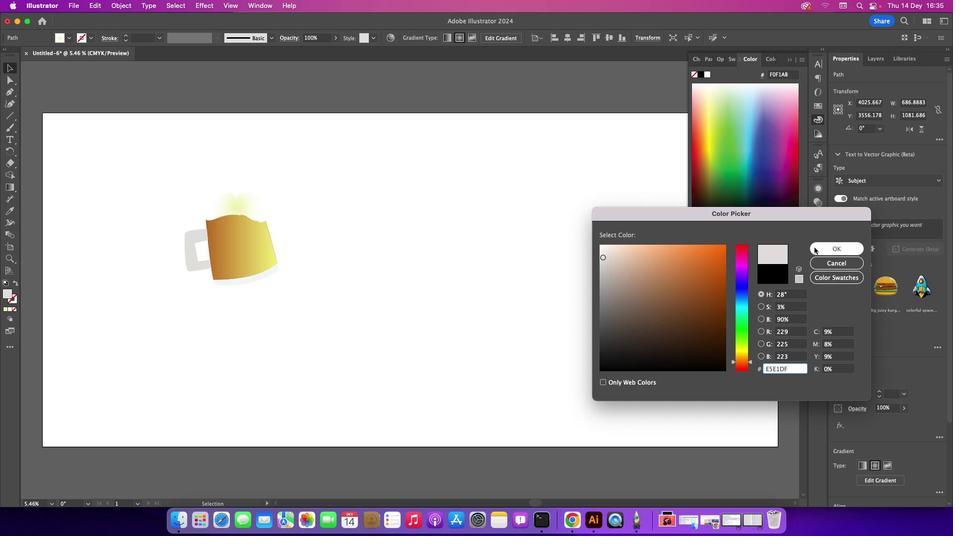 
Action: Mouse pressed left at (815, 247)
Screenshot: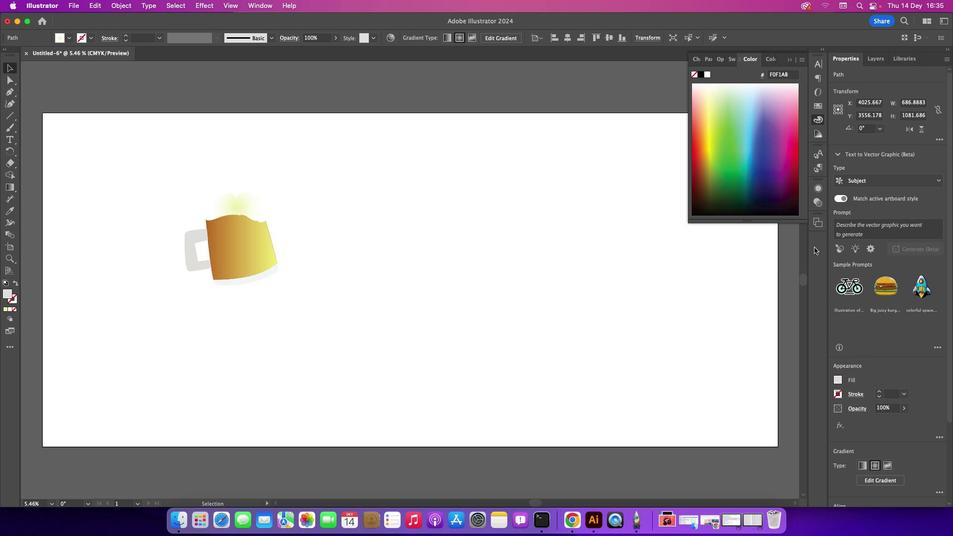 
Action: Mouse moved to (10, 309)
Screenshot: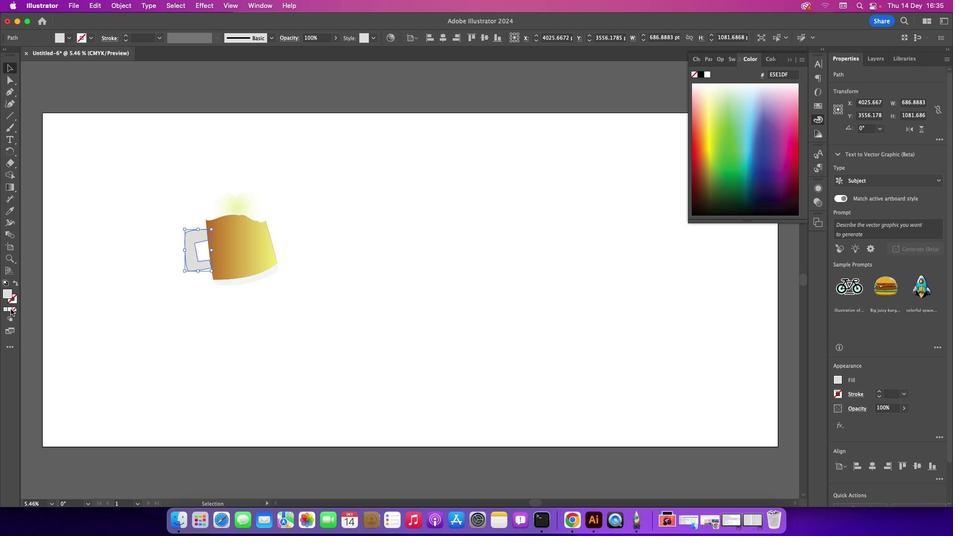 
Action: Mouse pressed left at (10, 309)
Screenshot: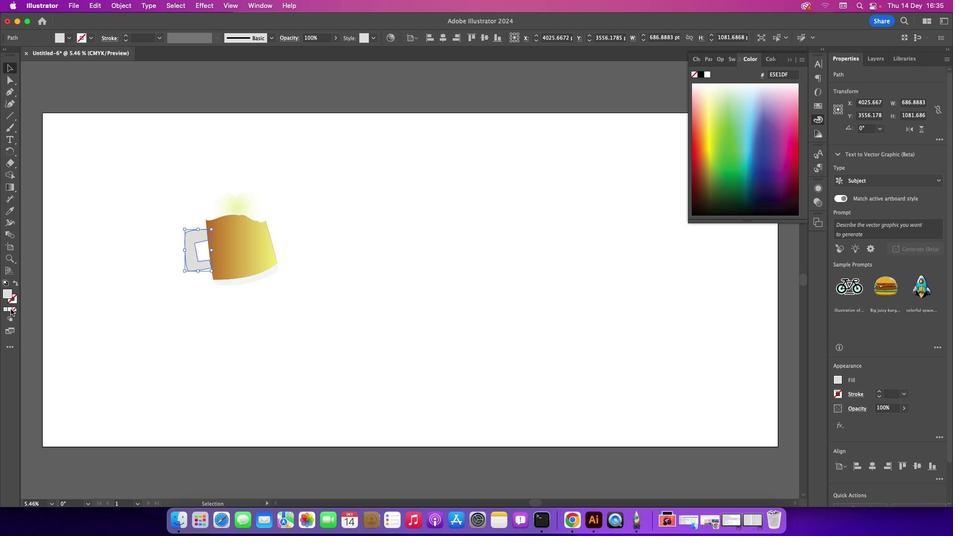 
Action: Mouse moved to (120, 262)
Screenshot: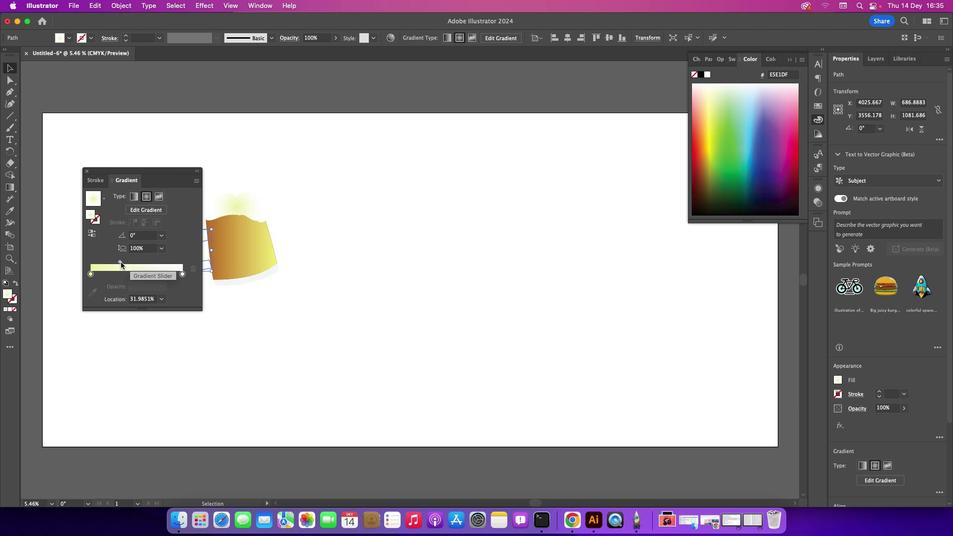 
Action: Mouse pressed left at (120, 262)
Screenshot: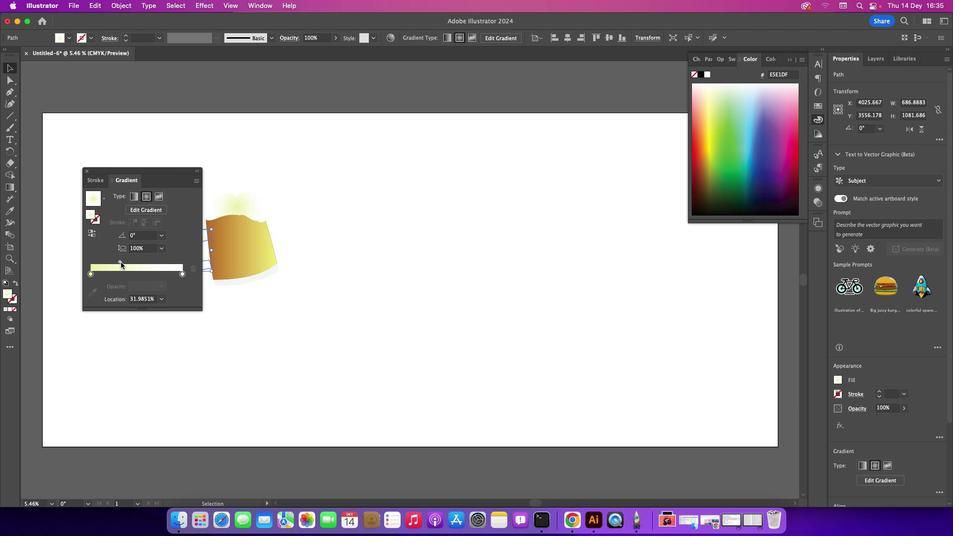 
Action: Mouse moved to (88, 171)
Screenshot: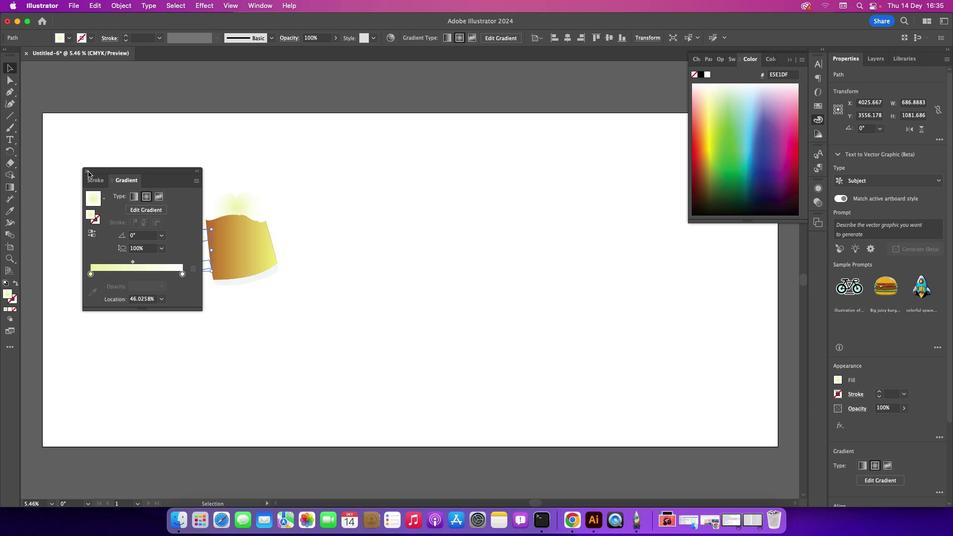 
Action: Mouse pressed left at (88, 171)
Screenshot: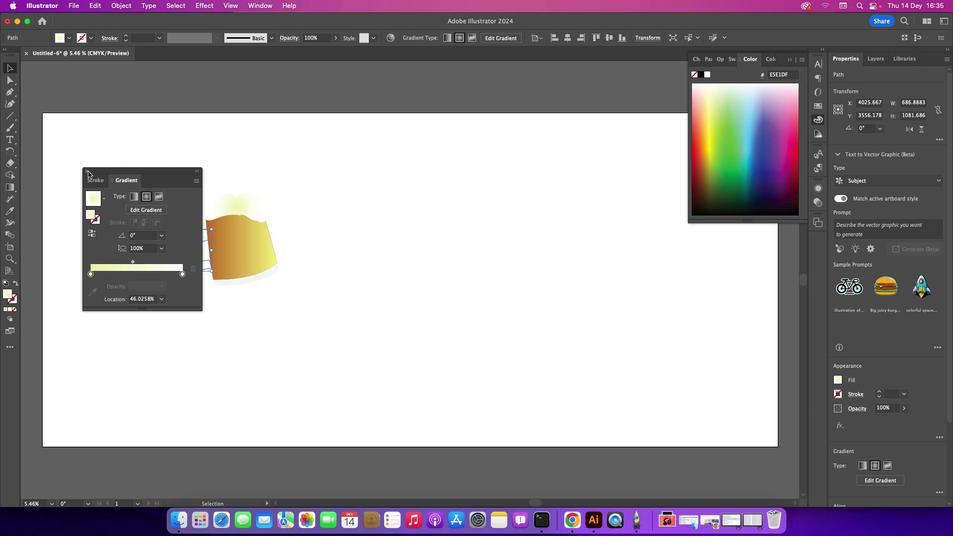 
Action: Mouse moved to (43, 87)
Screenshot: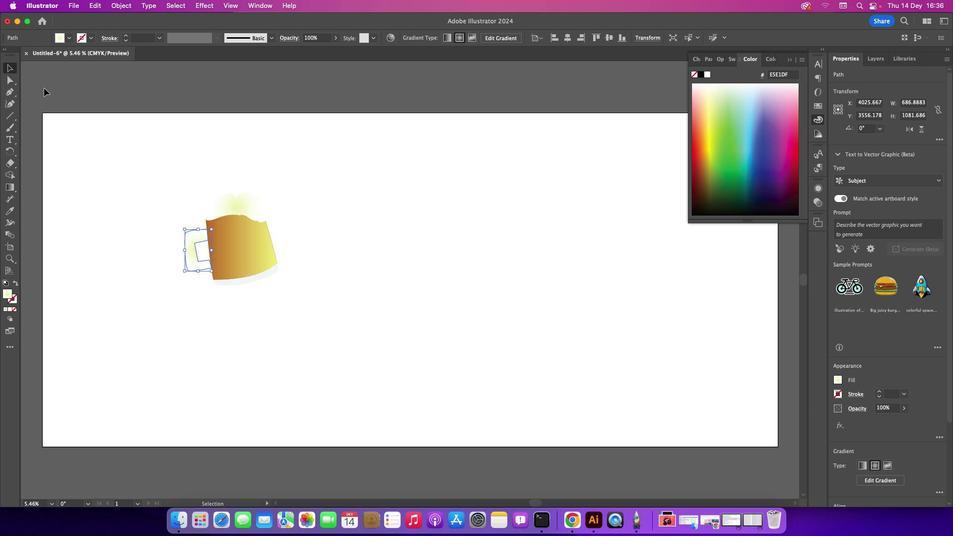 
Action: Mouse pressed left at (43, 87)
Screenshot: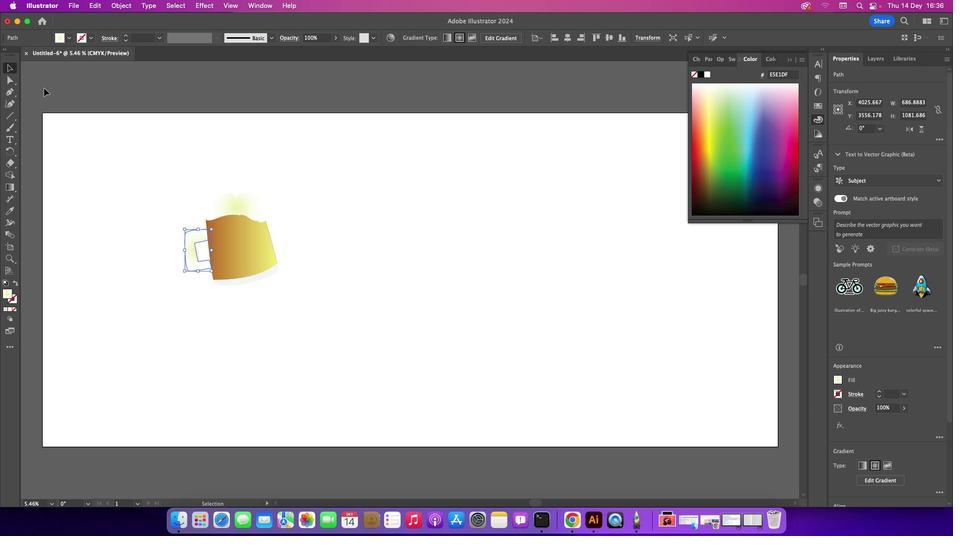 
Action: Mouse moved to (191, 259)
Screenshot: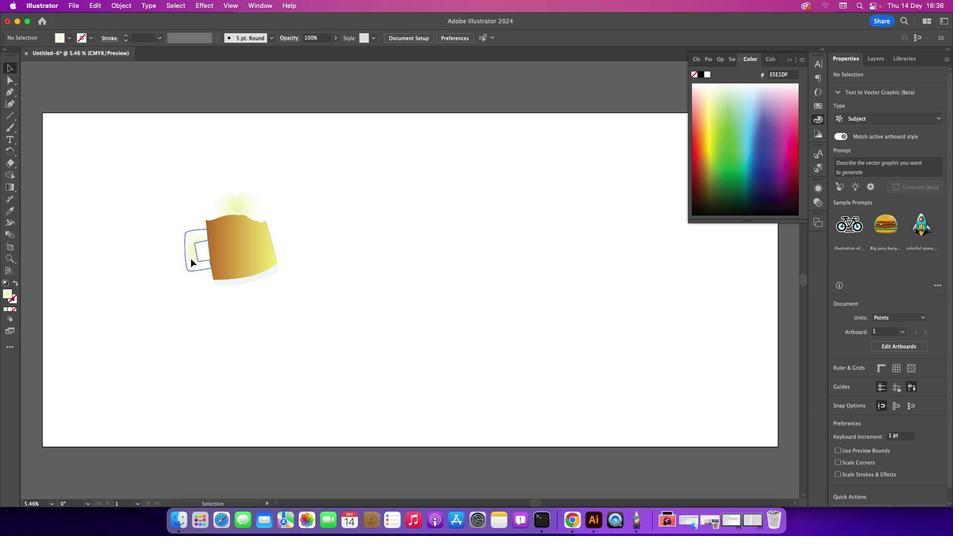 
Action: Mouse pressed left at (191, 259)
Screenshot: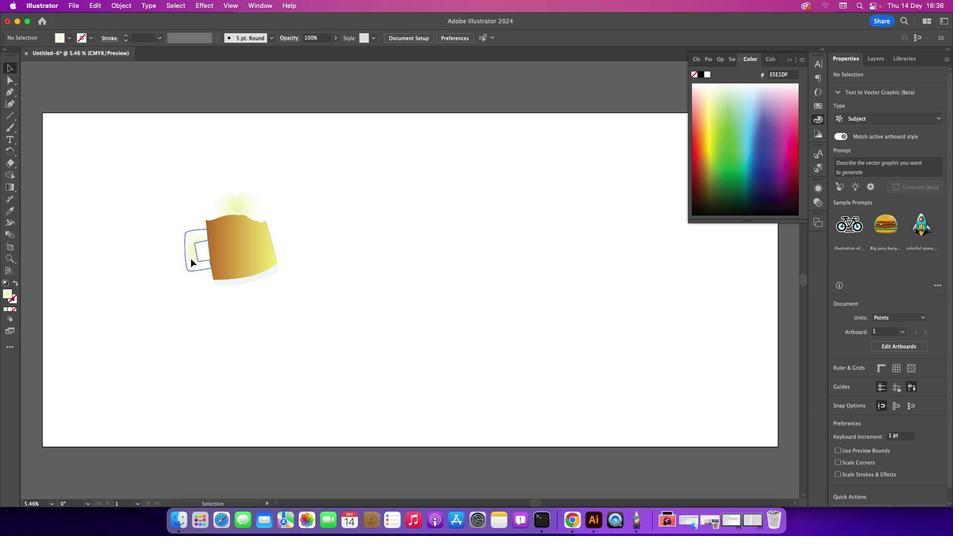 
Action: Mouse moved to (9, 310)
Screenshot: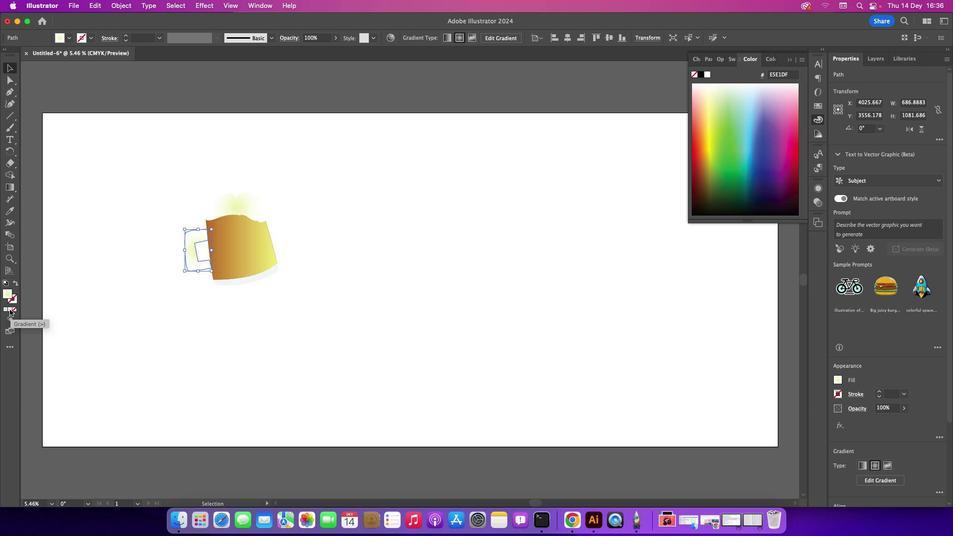 
Action: Mouse pressed left at (9, 310)
